 Task: Check the results of the 2023 Victory Lane Racing NASCAR Cup Series for the race "GEICO 500" on the track "Talladega".
Action: Mouse moved to (171, 183)
Screenshot: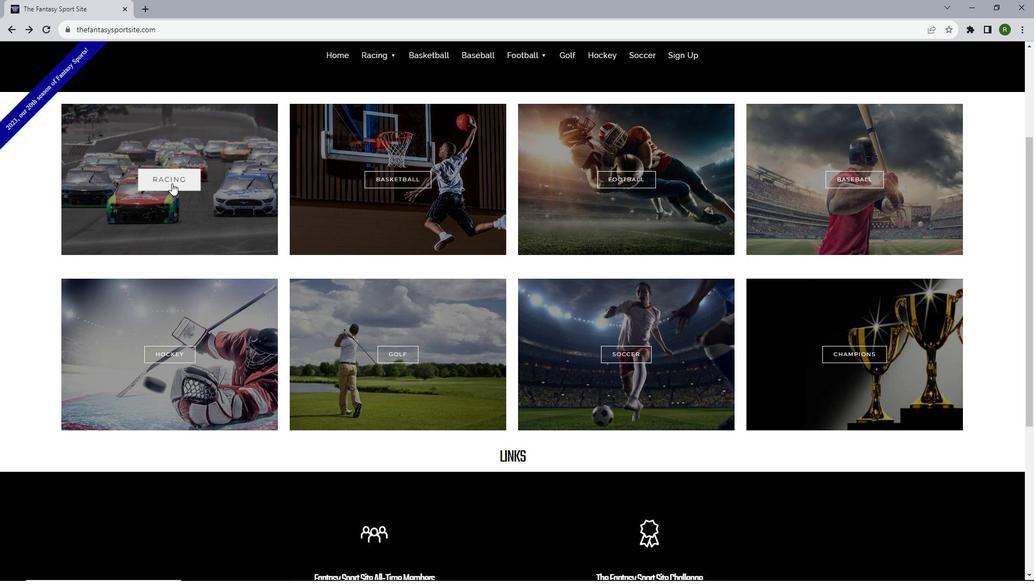 
Action: Mouse pressed left at (171, 183)
Screenshot: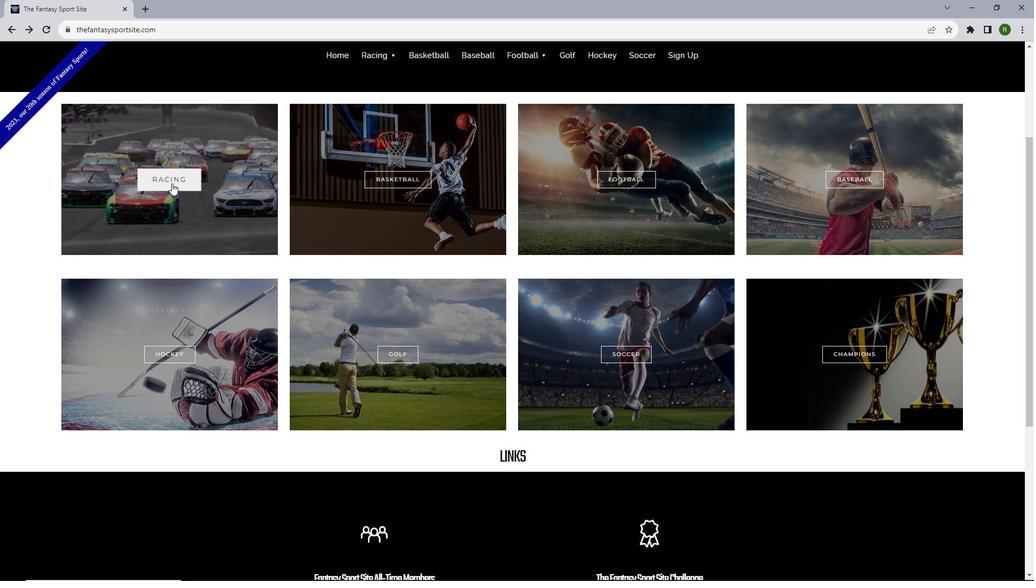 
Action: Mouse moved to (178, 485)
Screenshot: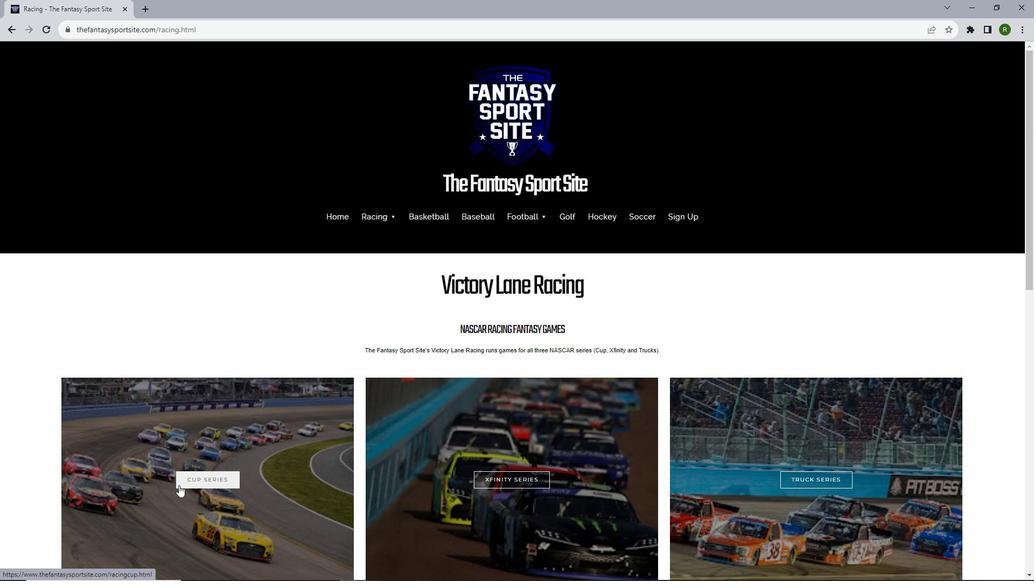 
Action: Mouse pressed left at (178, 485)
Screenshot: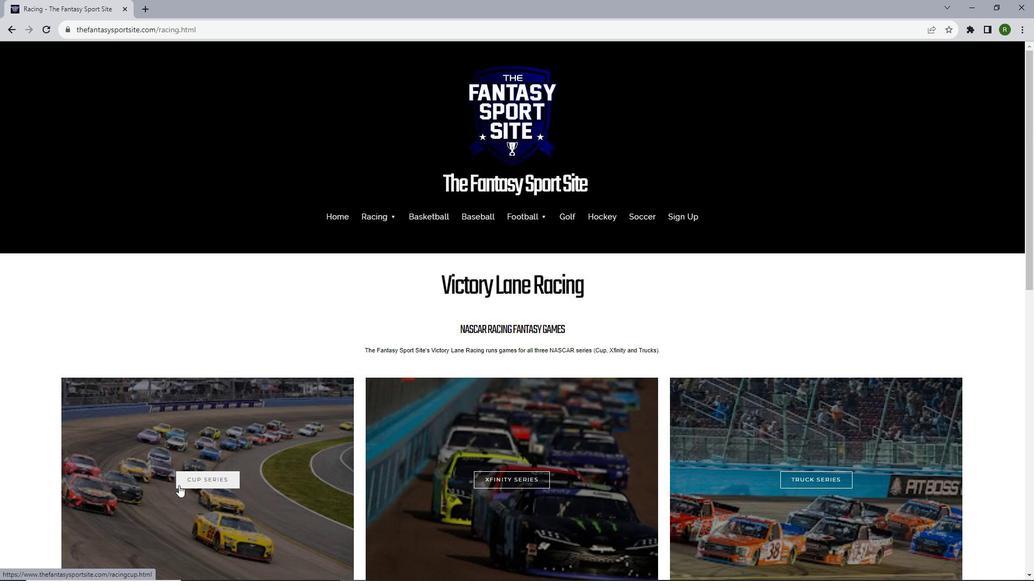 
Action: Mouse moved to (372, 361)
Screenshot: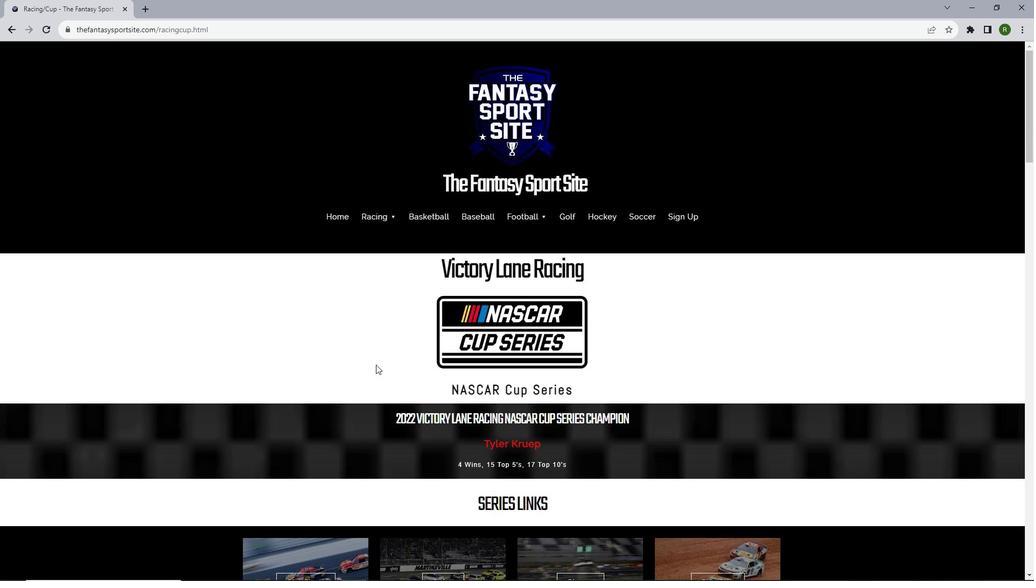 
Action: Mouse scrolled (372, 360) with delta (0, 0)
Screenshot: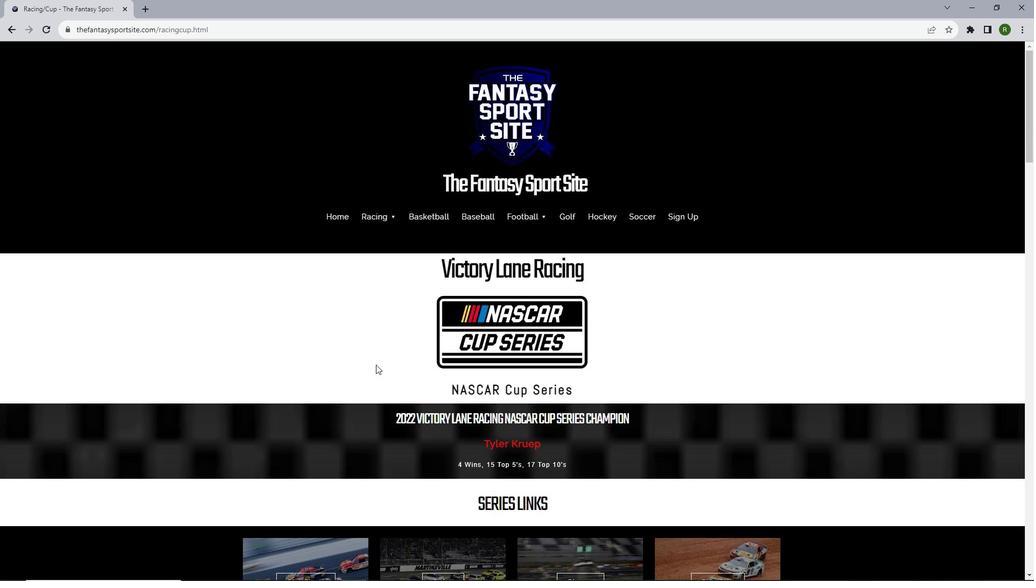 
Action: Mouse moved to (374, 363)
Screenshot: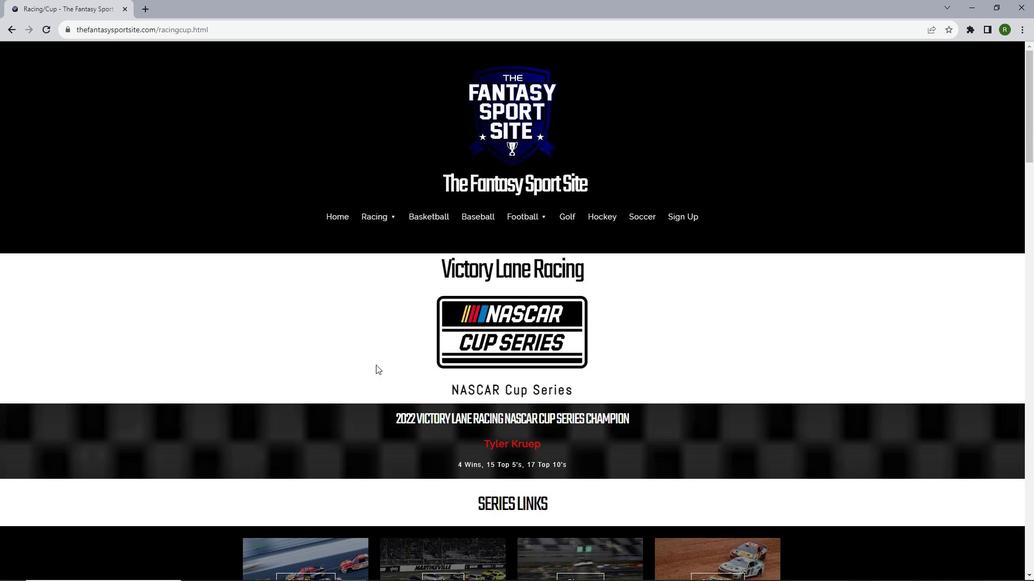 
Action: Mouse scrolled (374, 363) with delta (0, 0)
Screenshot: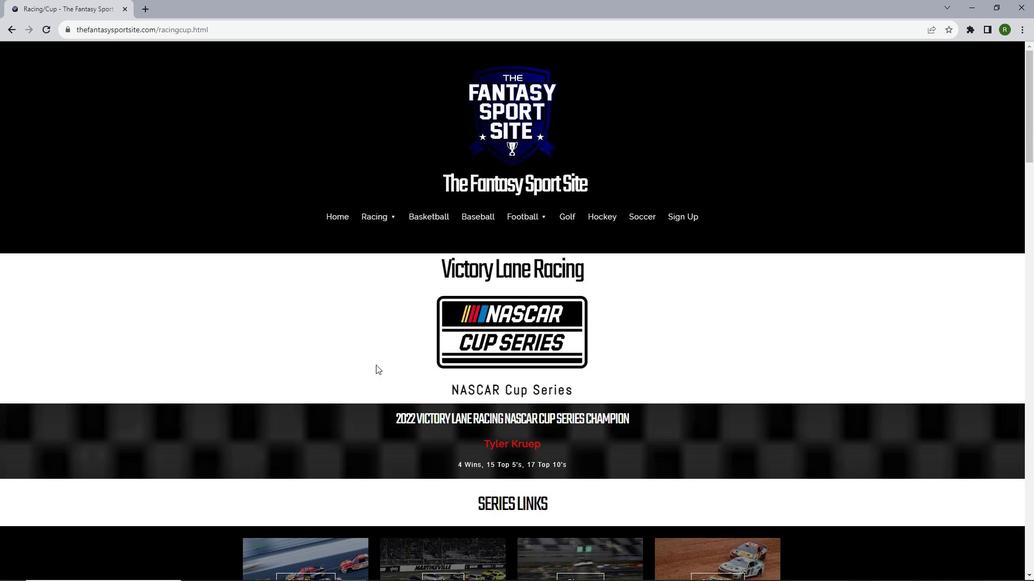 
Action: Mouse moved to (376, 365)
Screenshot: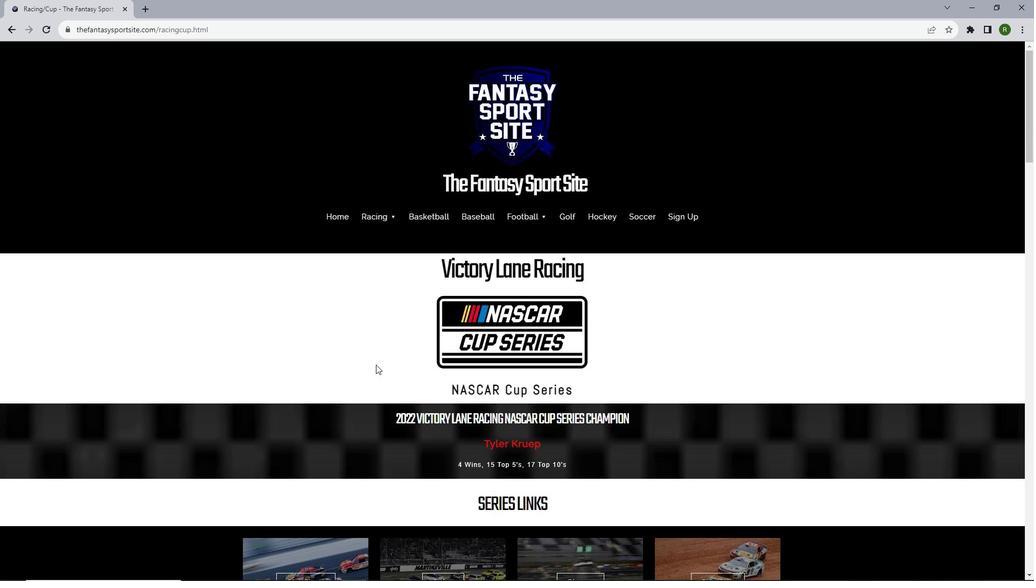 
Action: Mouse scrolled (376, 364) with delta (0, 0)
Screenshot: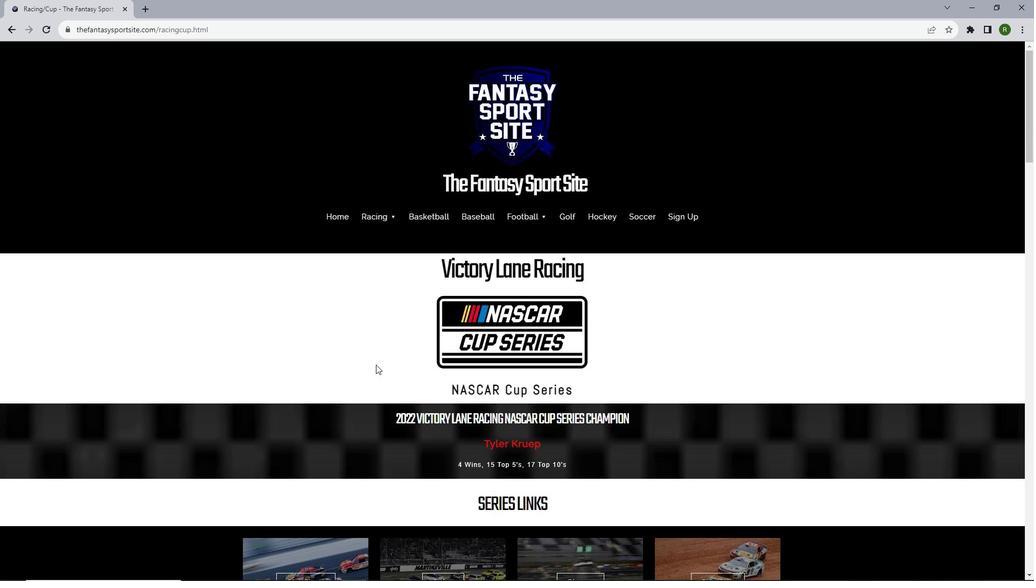 
Action: Mouse scrolled (376, 364) with delta (0, 0)
Screenshot: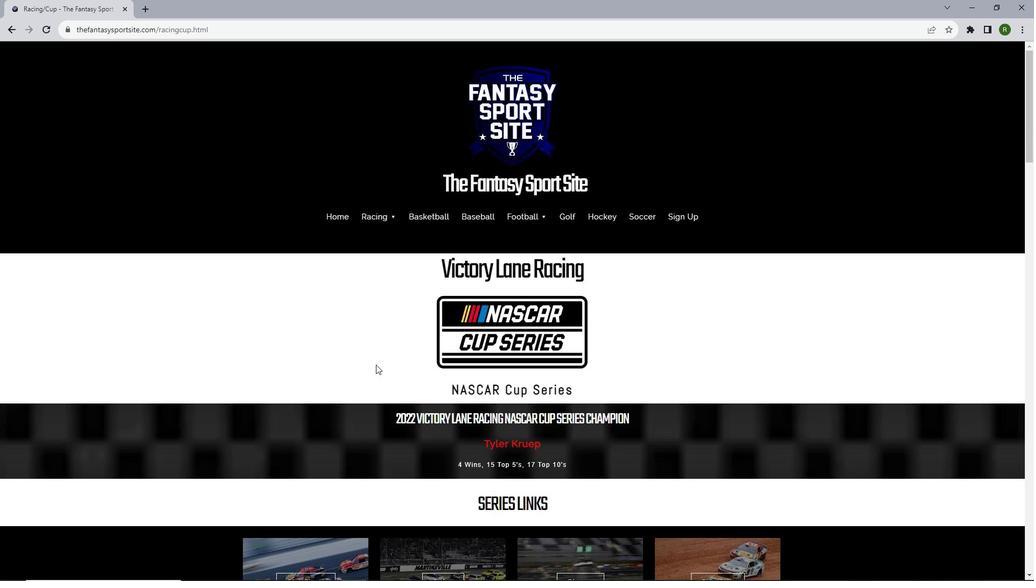 
Action: Mouse scrolled (376, 364) with delta (0, 0)
Screenshot: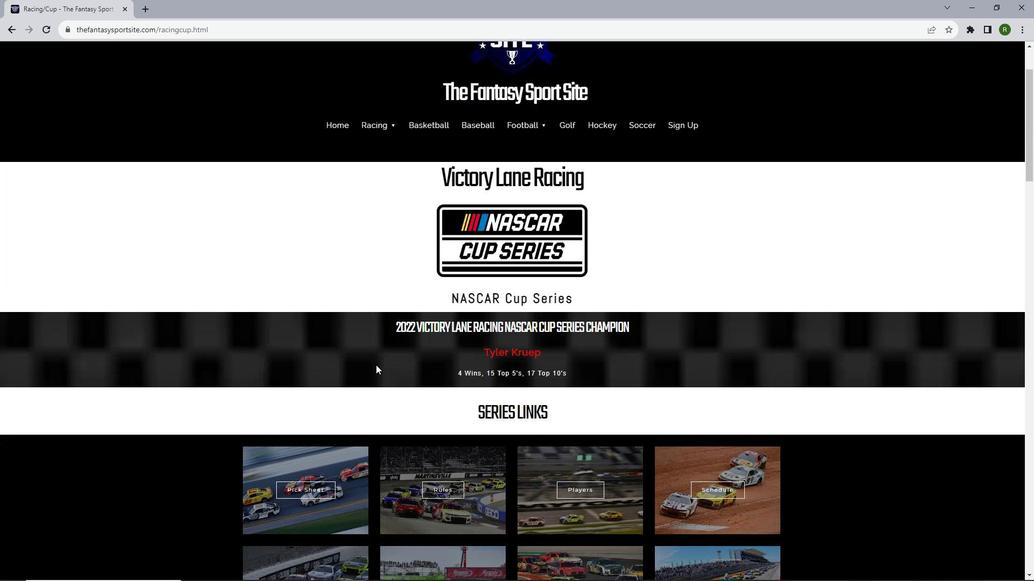 
Action: Mouse moved to (443, 414)
Screenshot: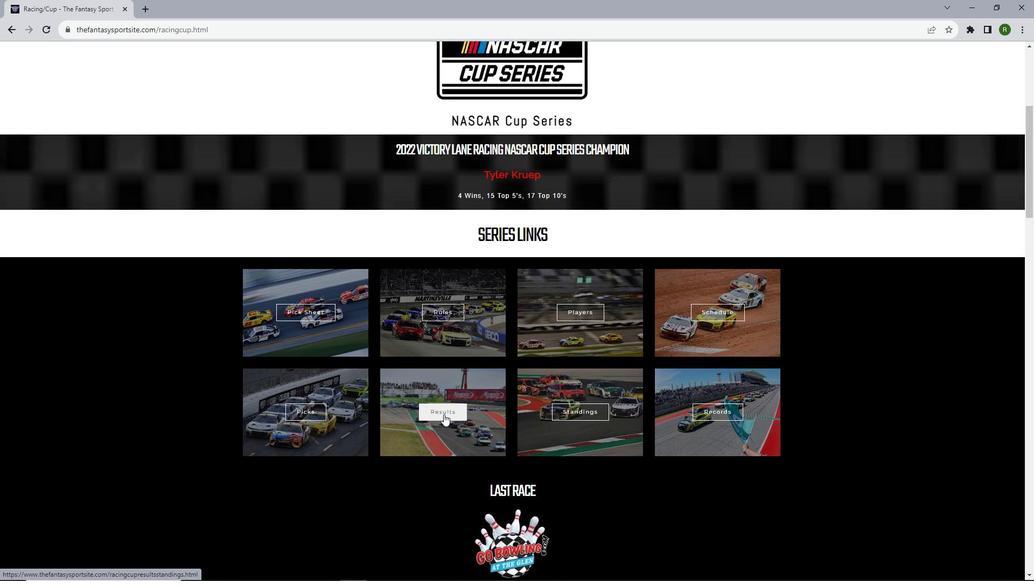 
Action: Mouse pressed left at (443, 414)
Screenshot: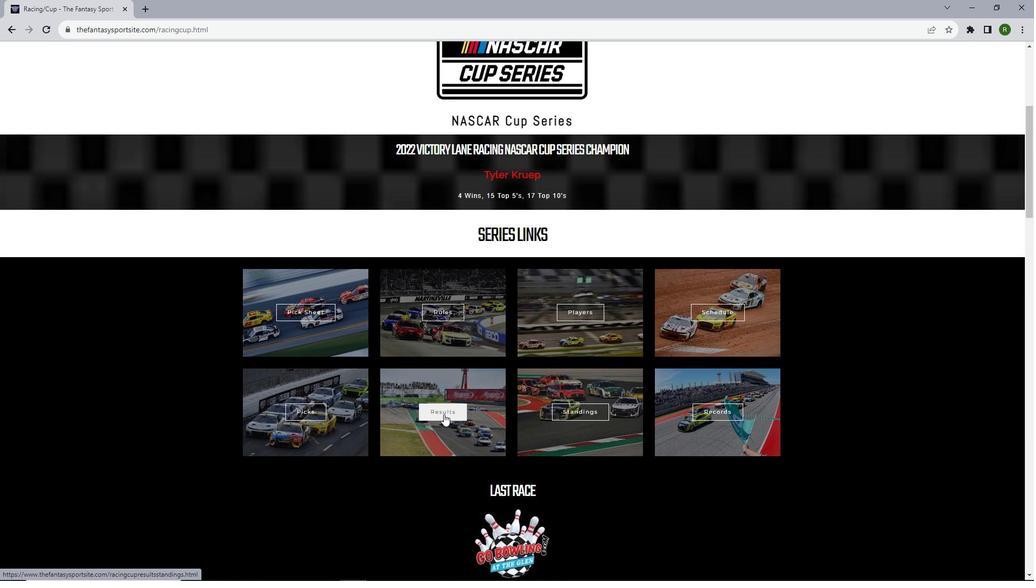 
Action: Mouse moved to (395, 246)
Screenshot: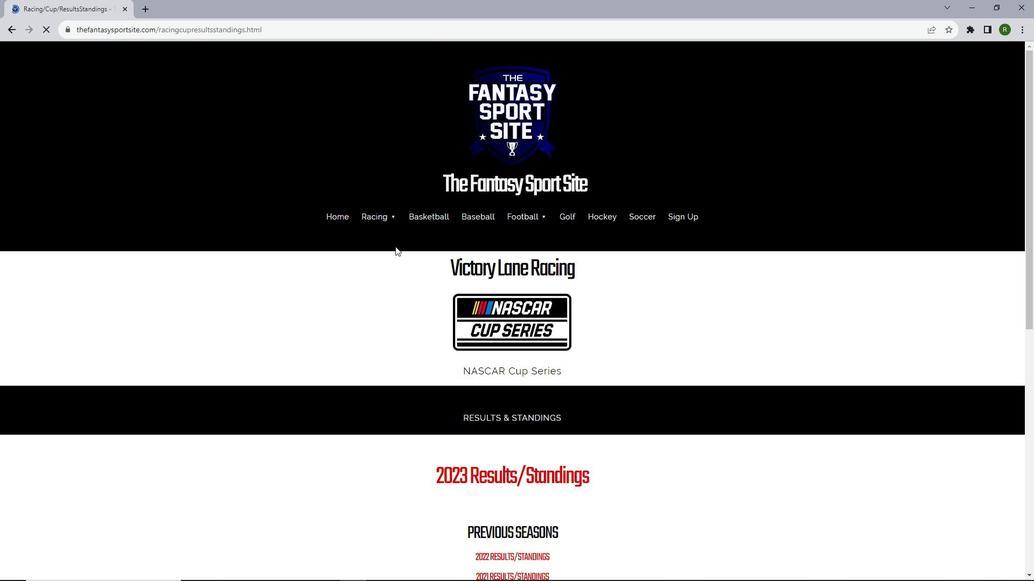 
Action: Mouse scrolled (395, 246) with delta (0, 0)
Screenshot: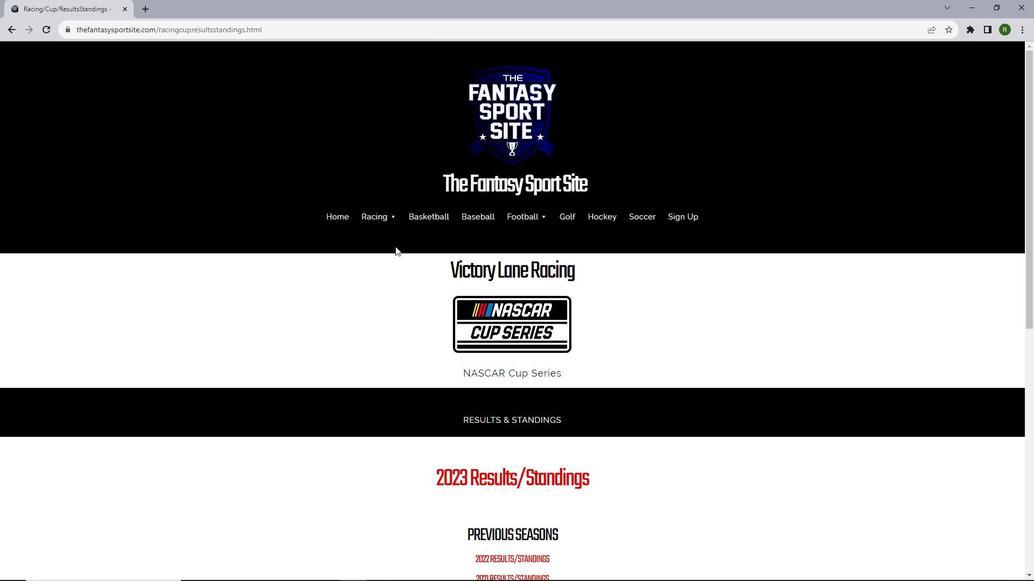 
Action: Mouse scrolled (395, 246) with delta (0, 0)
Screenshot: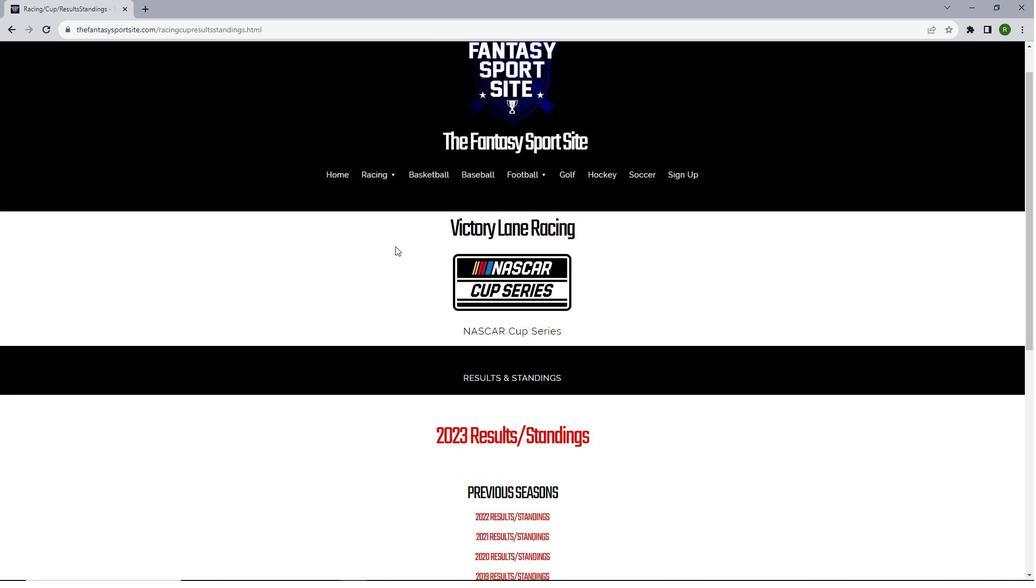 
Action: Mouse scrolled (395, 246) with delta (0, 0)
Screenshot: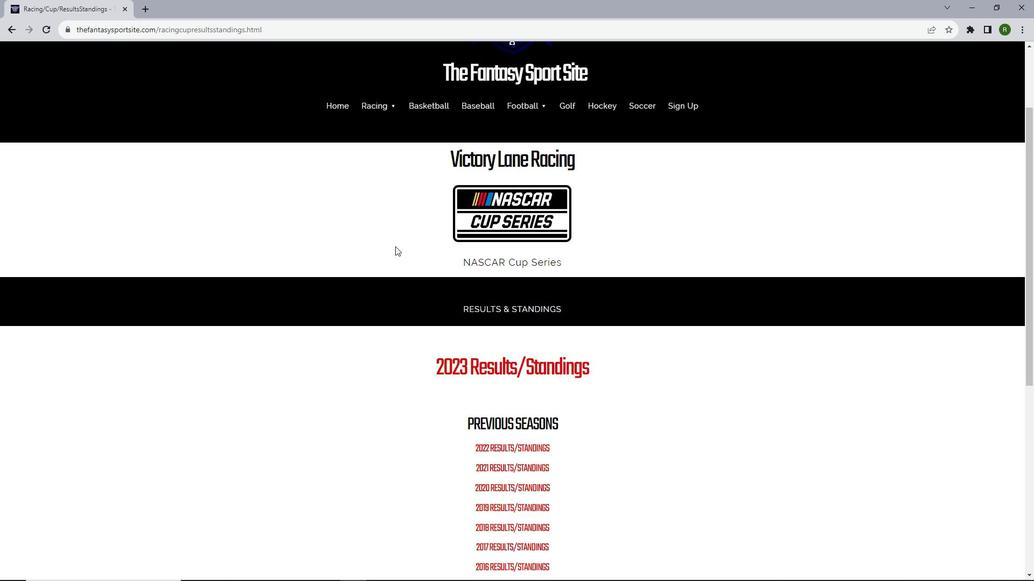 
Action: Mouse scrolled (395, 246) with delta (0, 0)
Screenshot: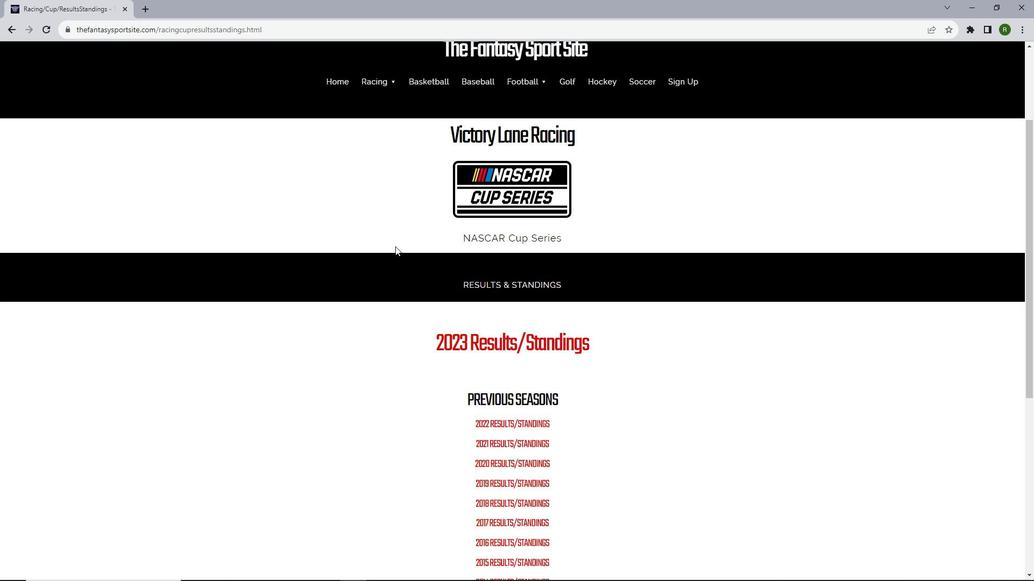 
Action: Mouse moved to (508, 260)
Screenshot: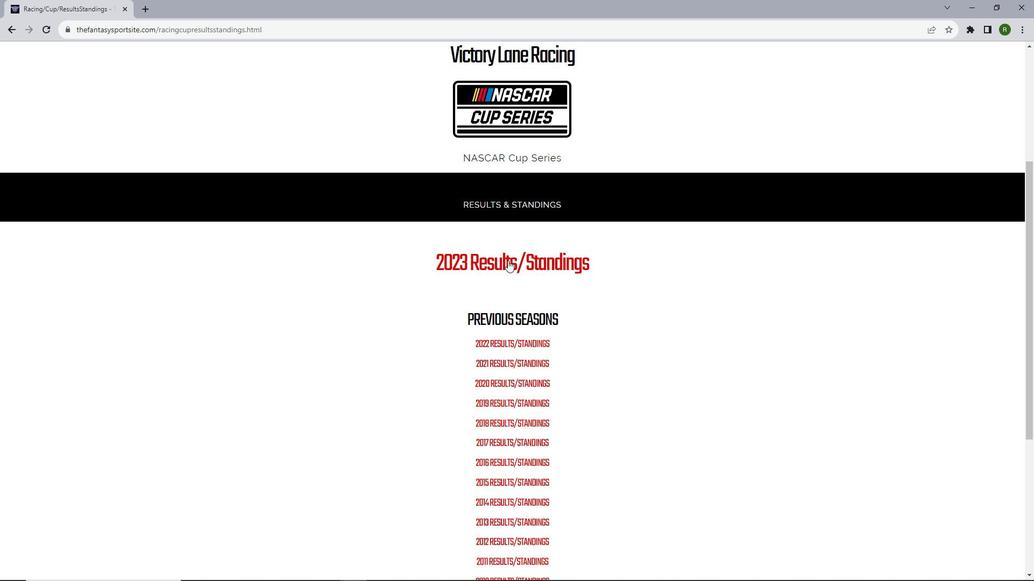
Action: Mouse pressed left at (508, 260)
Screenshot: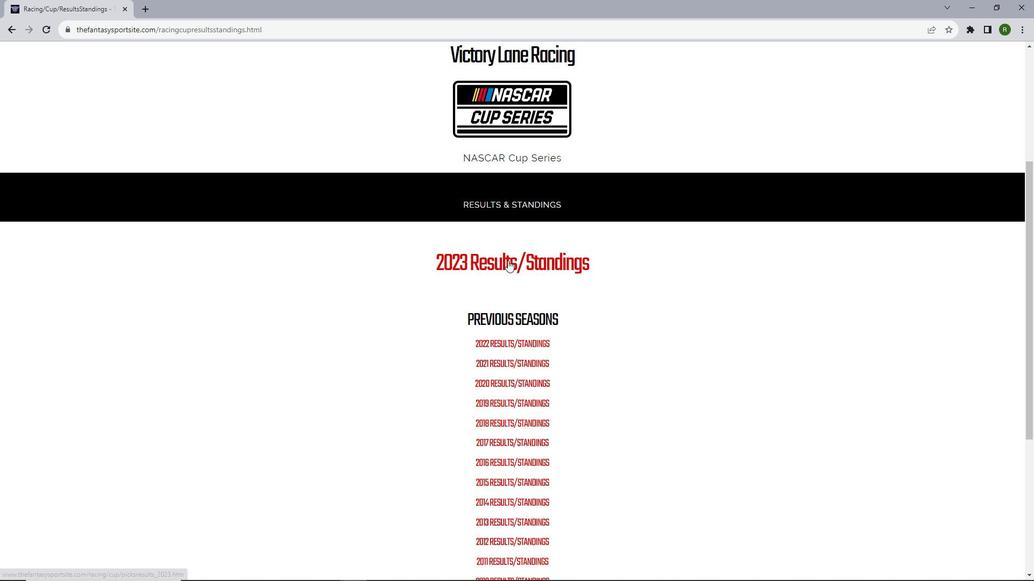 
Action: Mouse moved to (617, 215)
Screenshot: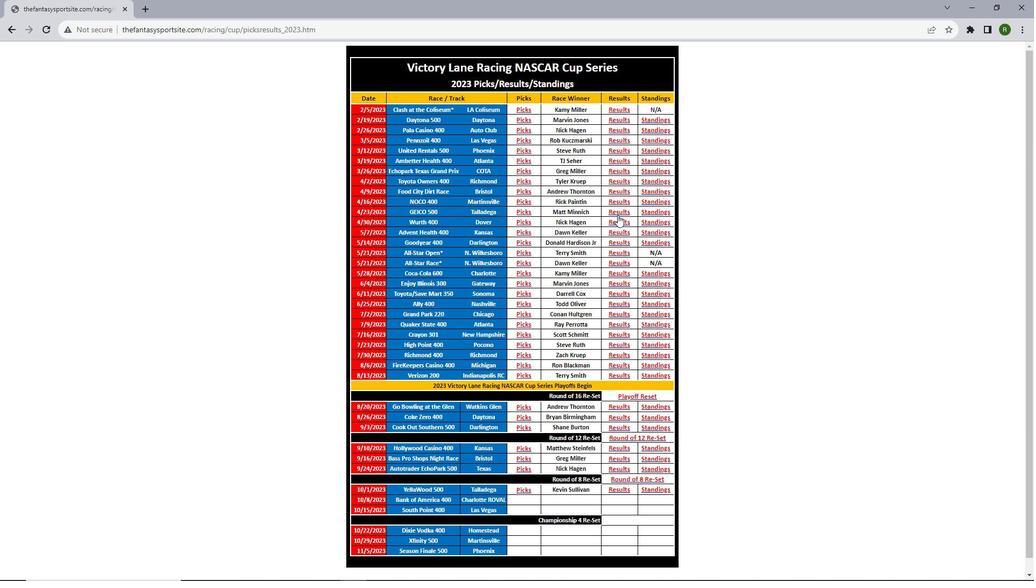 
Action: Mouse pressed left at (617, 215)
Screenshot: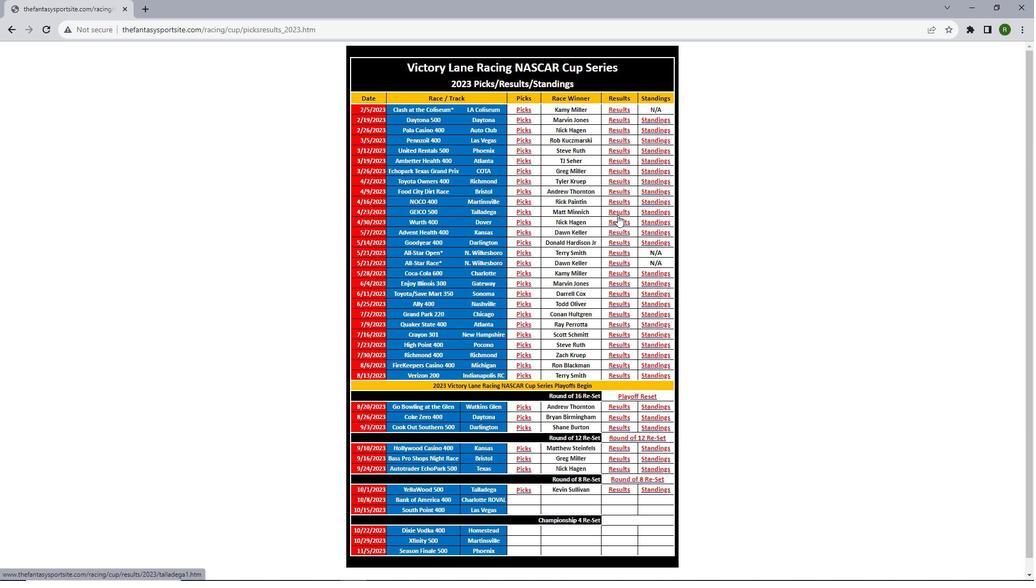 
Action: Mouse moved to (520, 197)
Screenshot: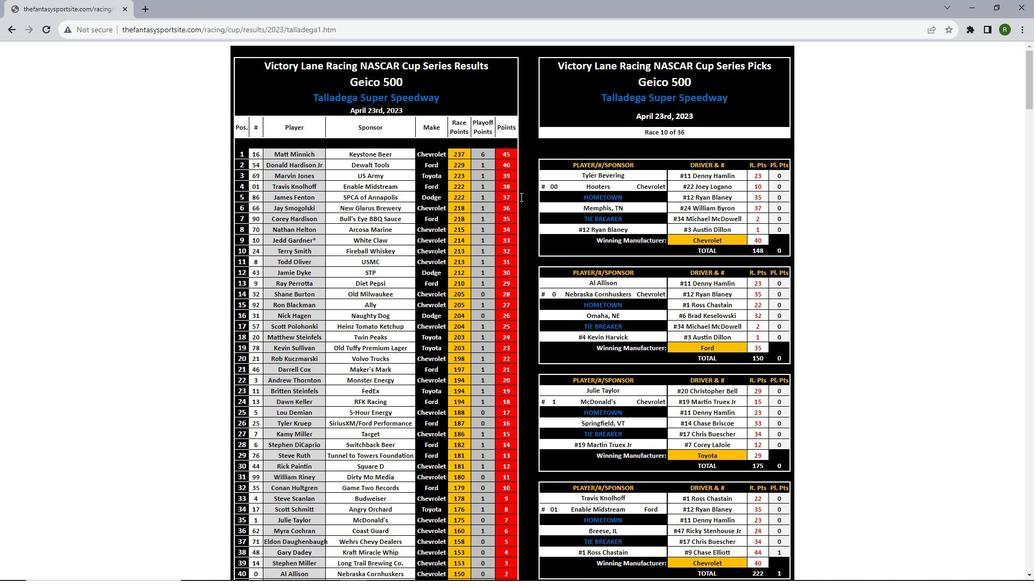 
Action: Mouse scrolled (520, 196) with delta (0, 0)
Screenshot: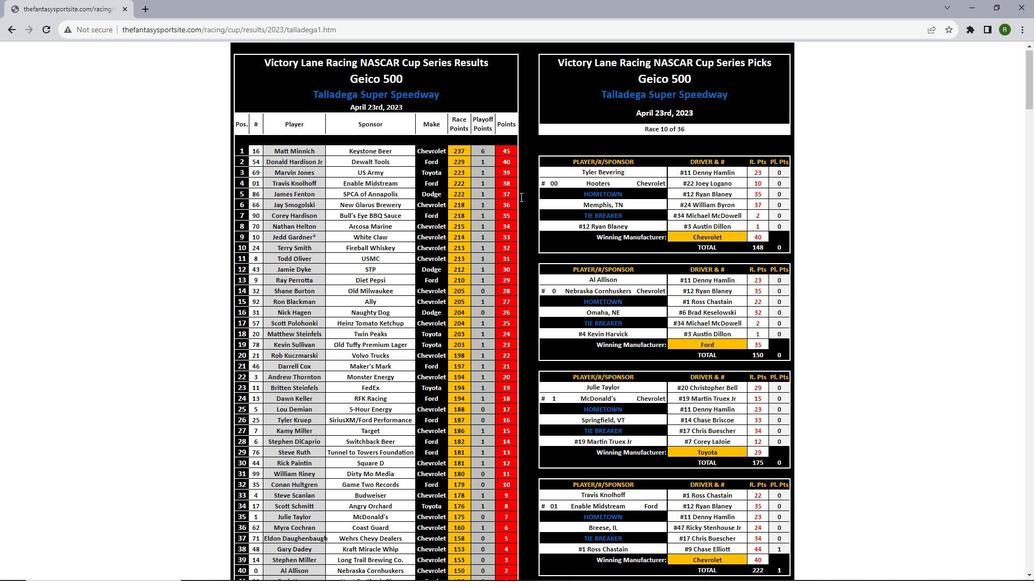 
Action: Mouse scrolled (520, 196) with delta (0, 0)
Screenshot: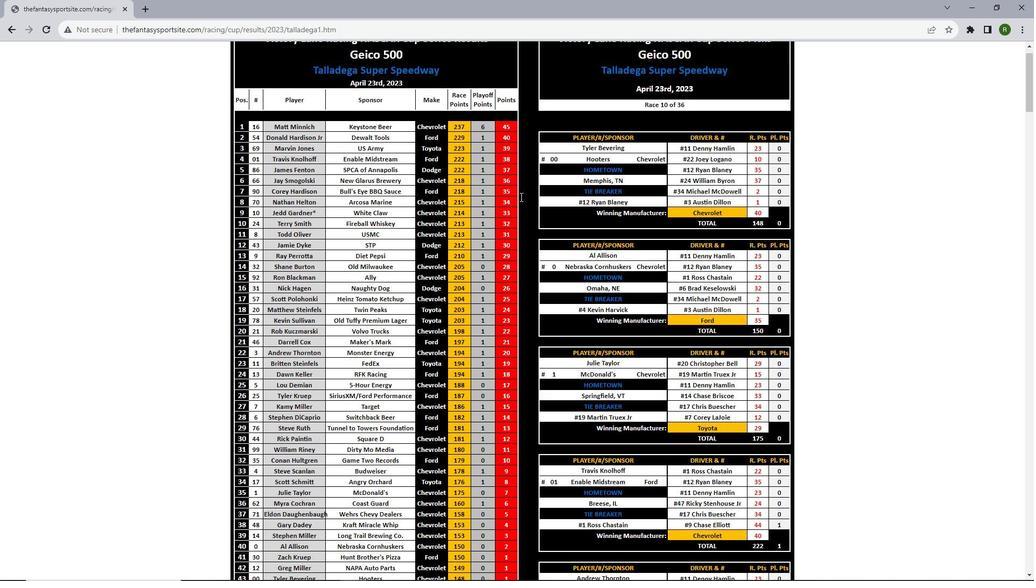 
Action: Mouse scrolled (520, 196) with delta (0, 0)
Screenshot: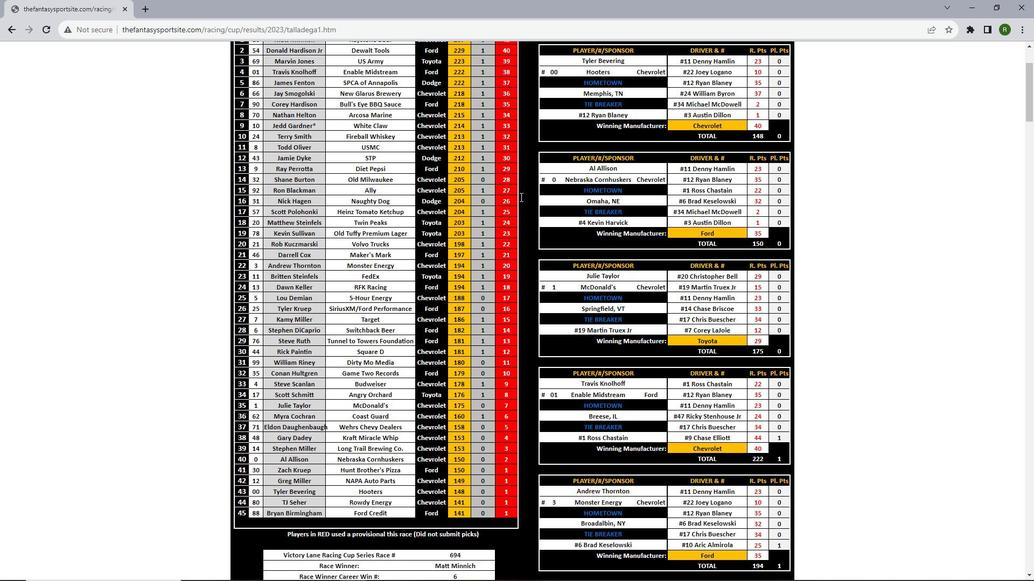 
Action: Mouse scrolled (520, 196) with delta (0, 0)
Screenshot: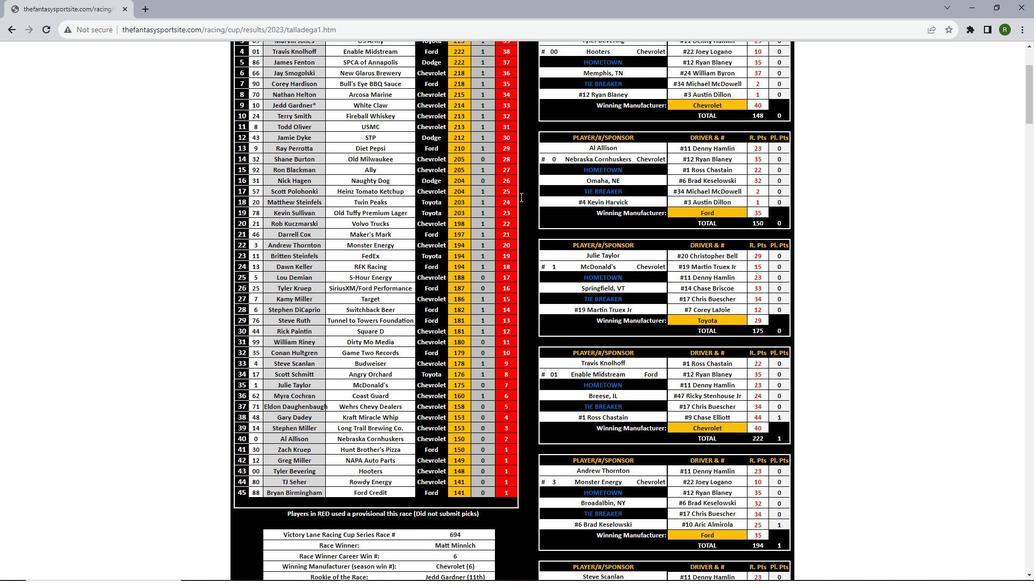 
Action: Mouse scrolled (520, 196) with delta (0, 0)
Screenshot: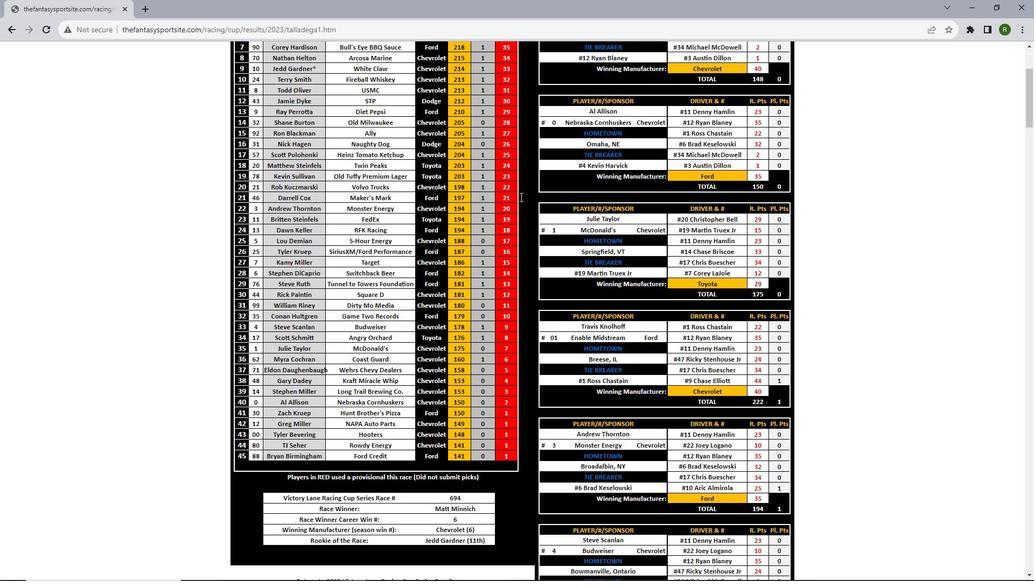 
Action: Mouse scrolled (520, 196) with delta (0, 0)
Screenshot: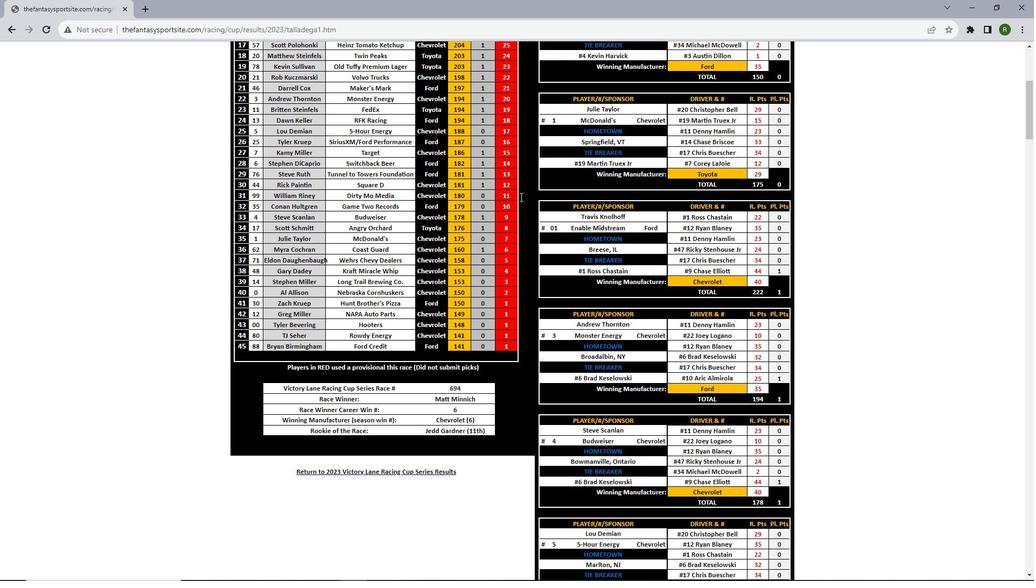 
Action: Mouse scrolled (520, 196) with delta (0, 0)
Screenshot: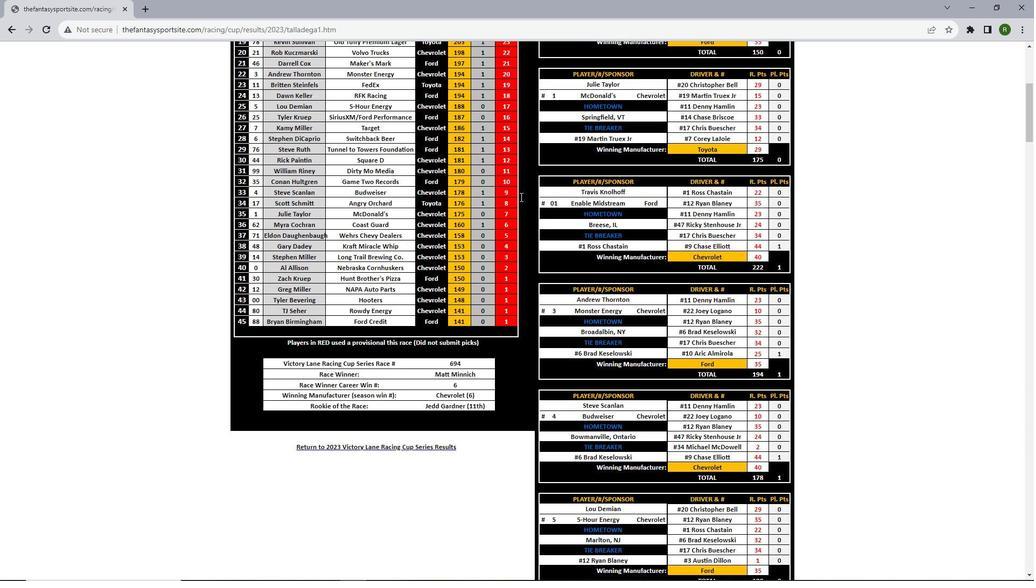 
Action: Mouse scrolled (520, 196) with delta (0, 0)
Screenshot: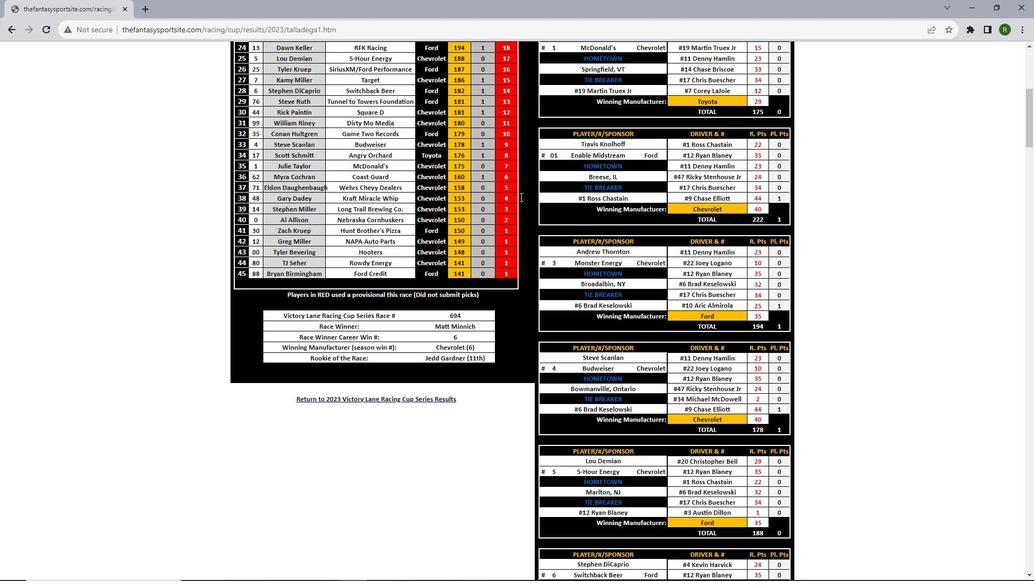 
Action: Mouse moved to (612, 185)
Screenshot: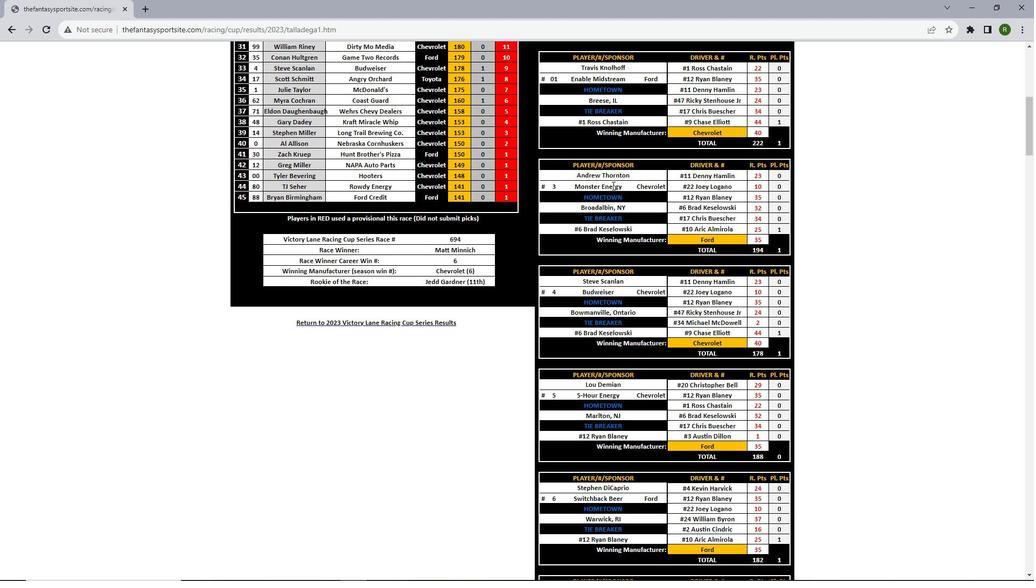 
Action: Mouse scrolled (612, 185) with delta (0, 0)
Screenshot: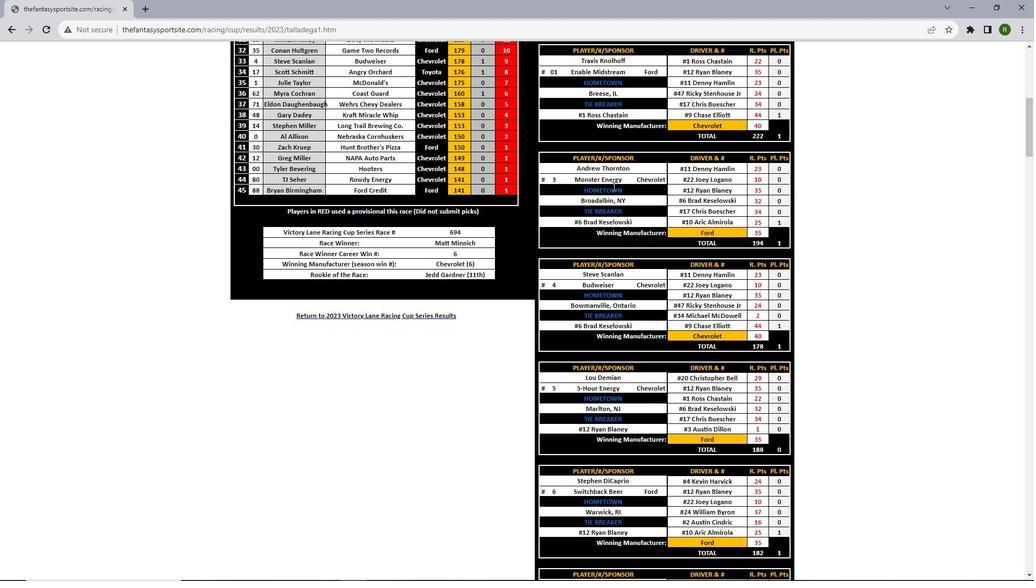 
Action: Mouse moved to (613, 186)
Screenshot: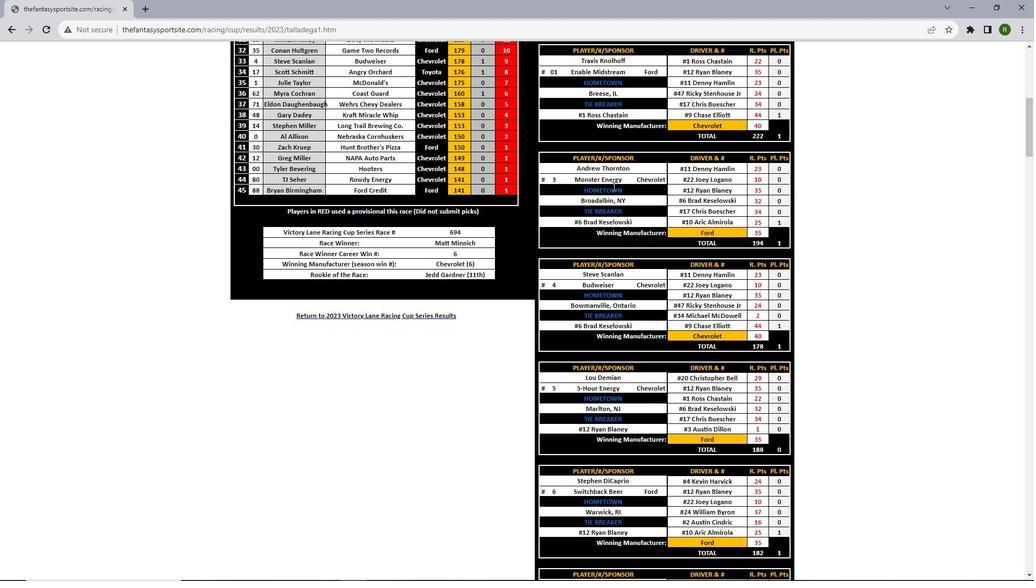 
Action: Mouse scrolled (613, 185) with delta (0, 0)
Screenshot: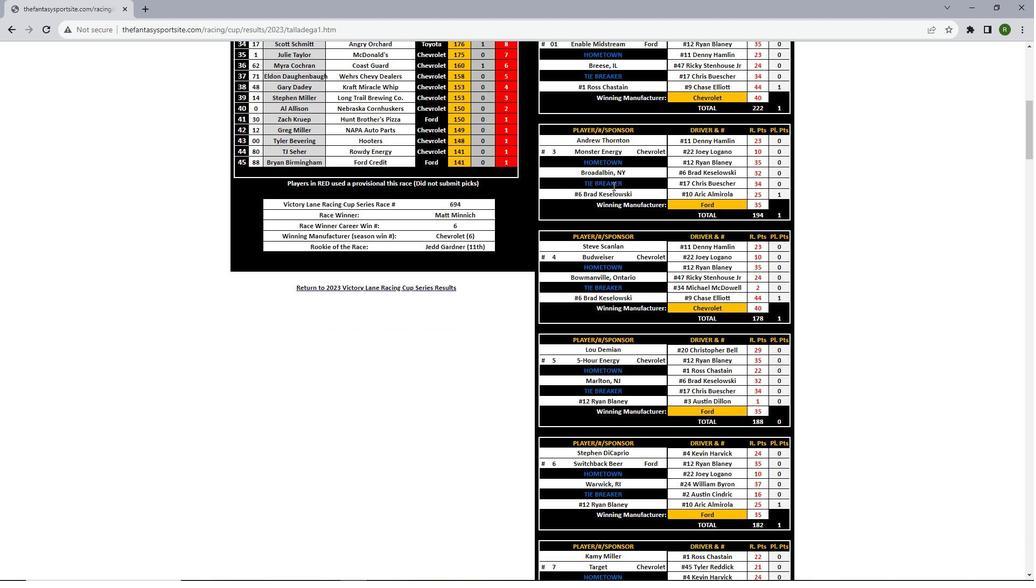 
Action: Mouse scrolled (613, 185) with delta (0, 0)
Screenshot: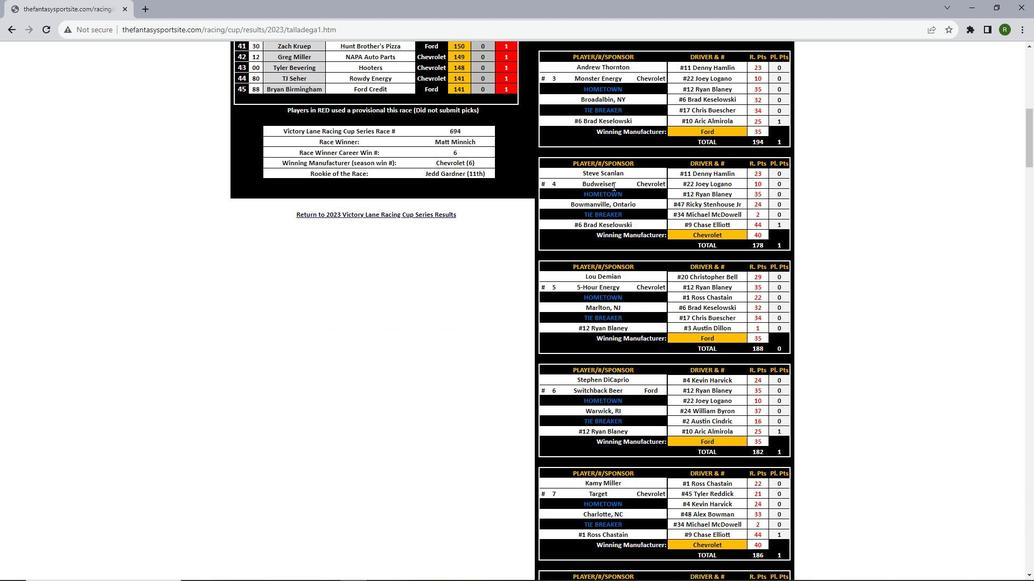 
Action: Mouse scrolled (613, 185) with delta (0, 0)
Screenshot: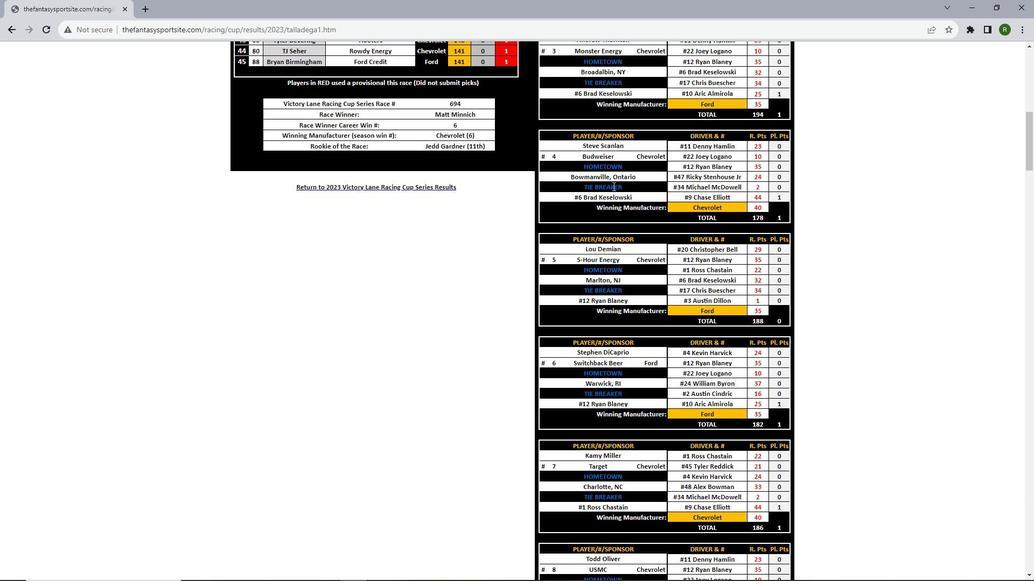 
Action: Mouse scrolled (613, 185) with delta (0, 0)
Screenshot: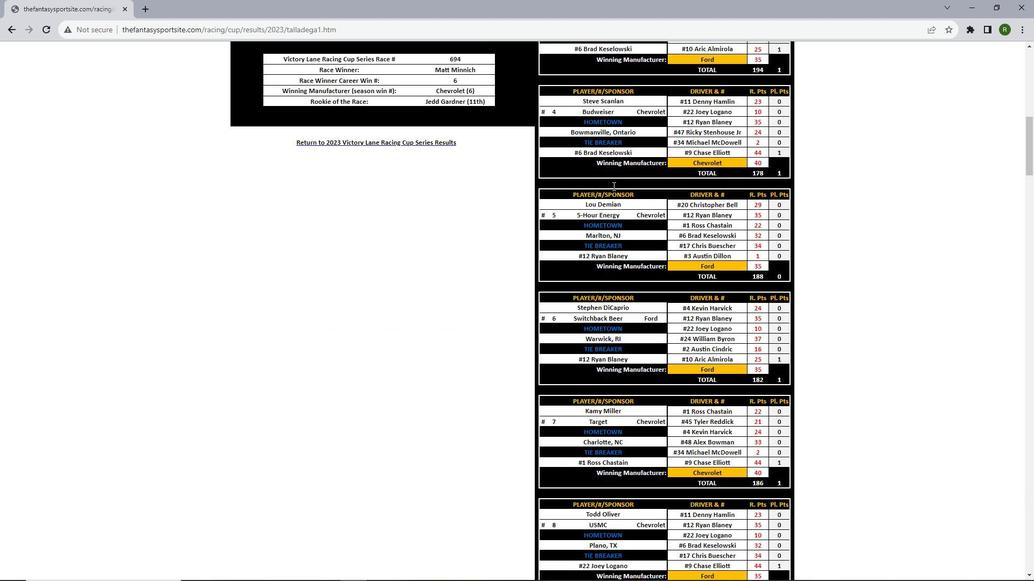 
Action: Mouse scrolled (613, 185) with delta (0, 0)
Screenshot: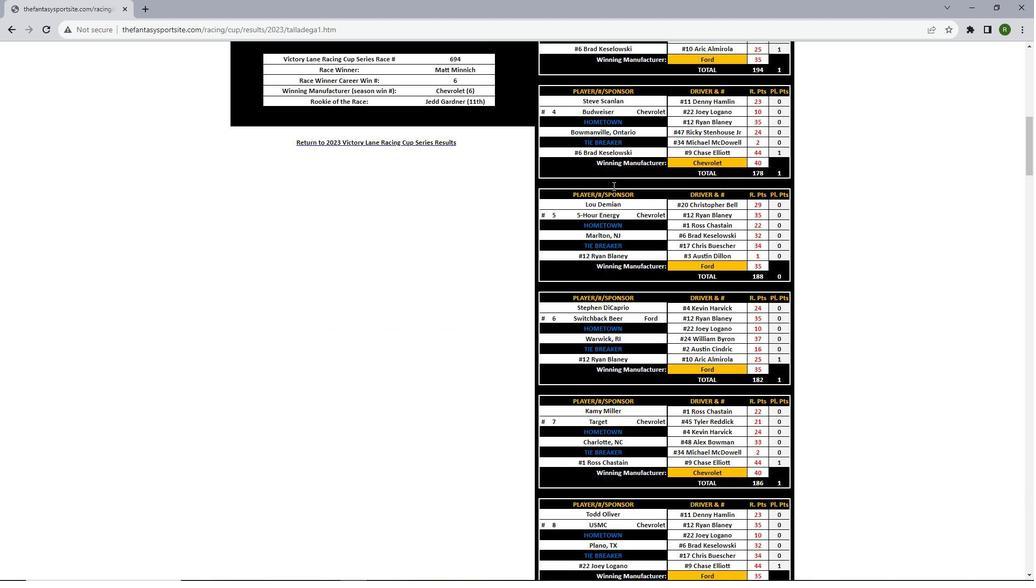 
Action: Mouse scrolled (613, 185) with delta (0, 0)
Screenshot: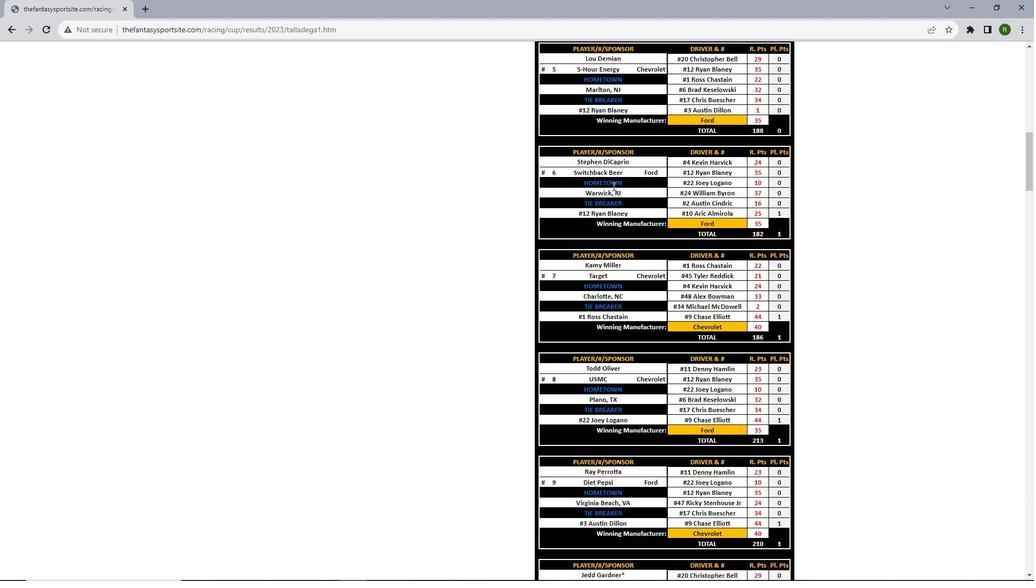 
Action: Mouse scrolled (613, 185) with delta (0, 0)
Screenshot: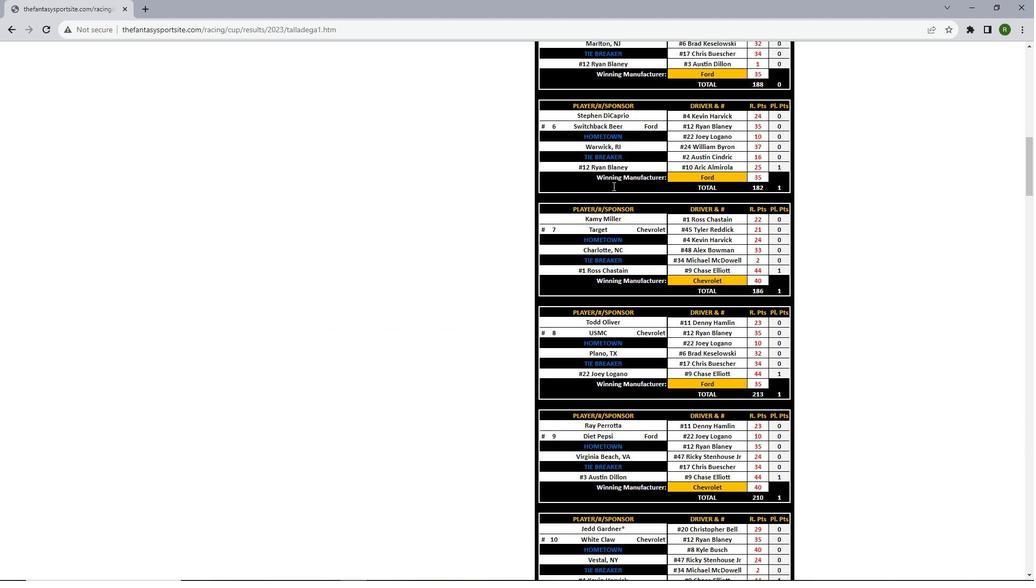 
Action: Mouse scrolled (613, 185) with delta (0, 0)
Screenshot: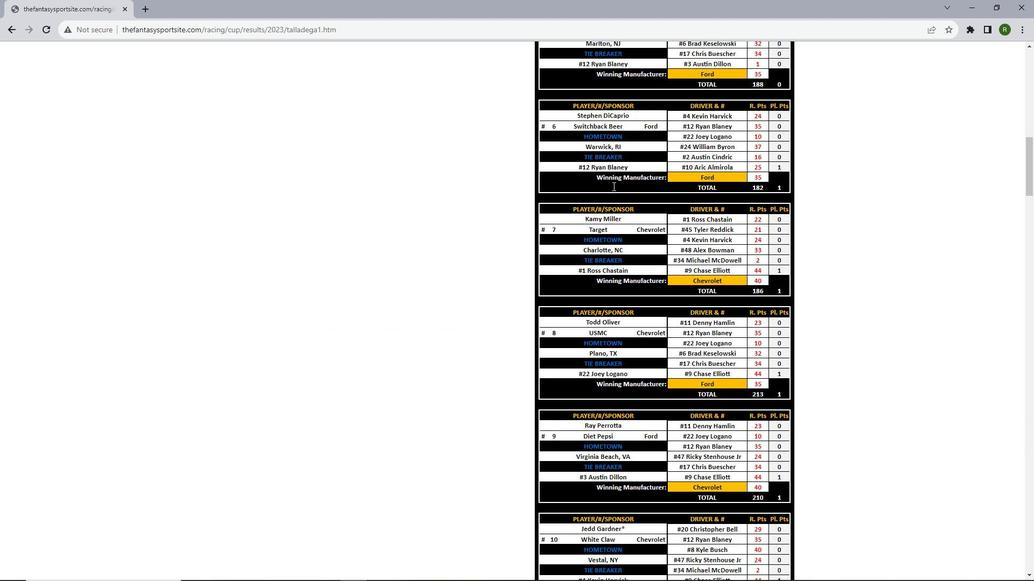 
Action: Mouse scrolled (613, 185) with delta (0, 0)
Screenshot: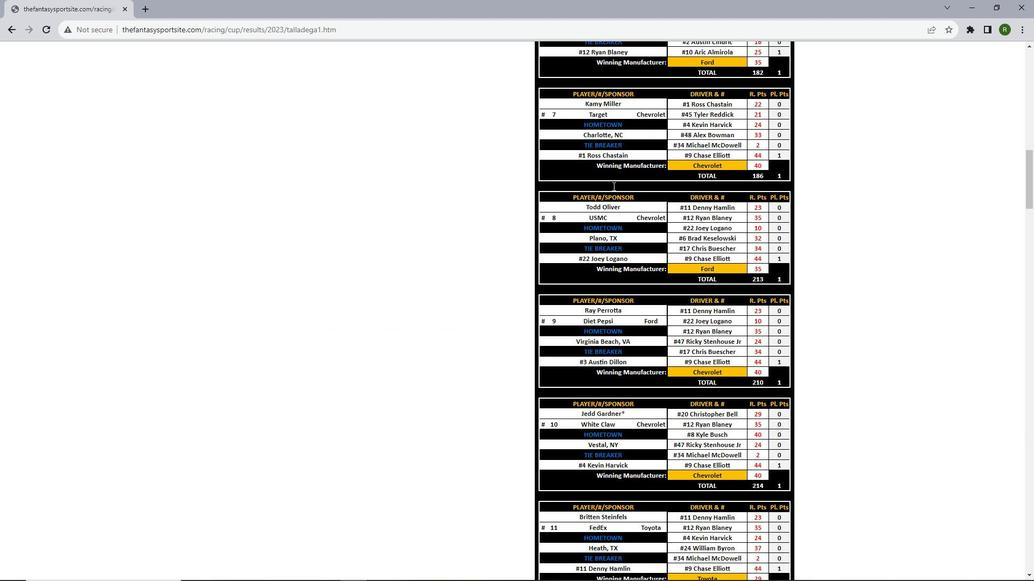 
Action: Mouse scrolled (613, 185) with delta (0, 0)
Screenshot: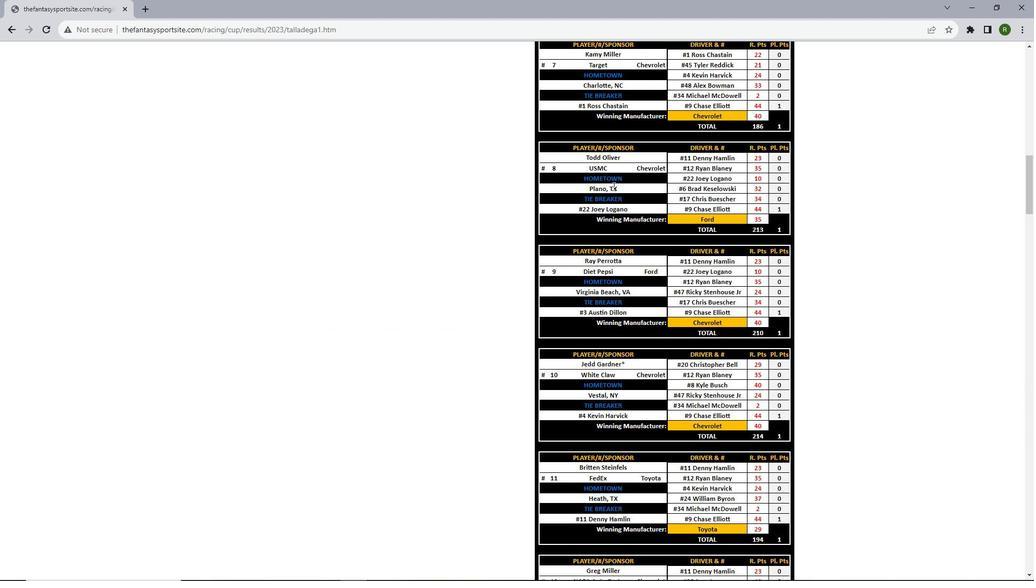 
Action: Mouse scrolled (613, 185) with delta (0, 0)
Screenshot: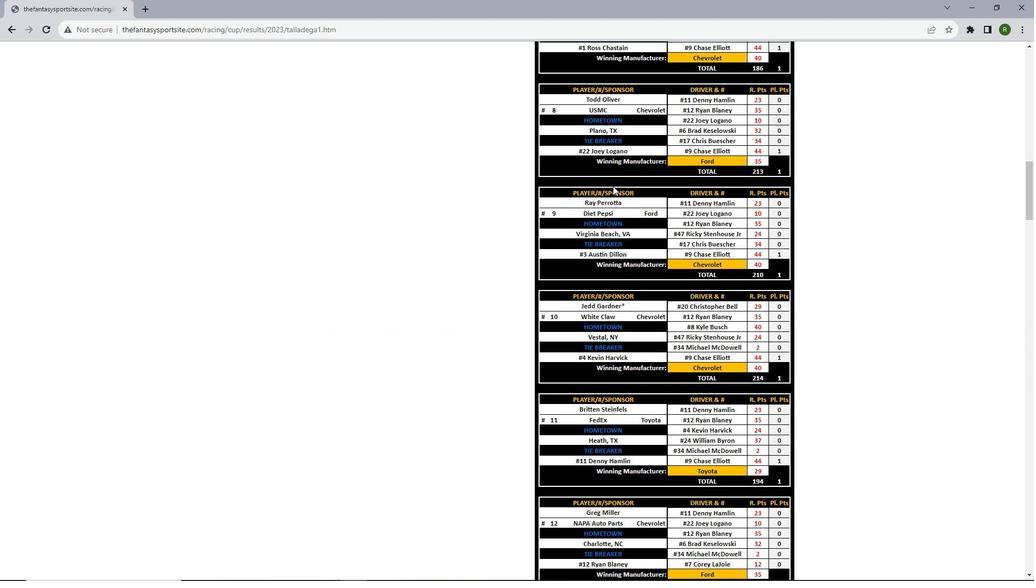 
Action: Mouse scrolled (613, 185) with delta (0, 0)
Screenshot: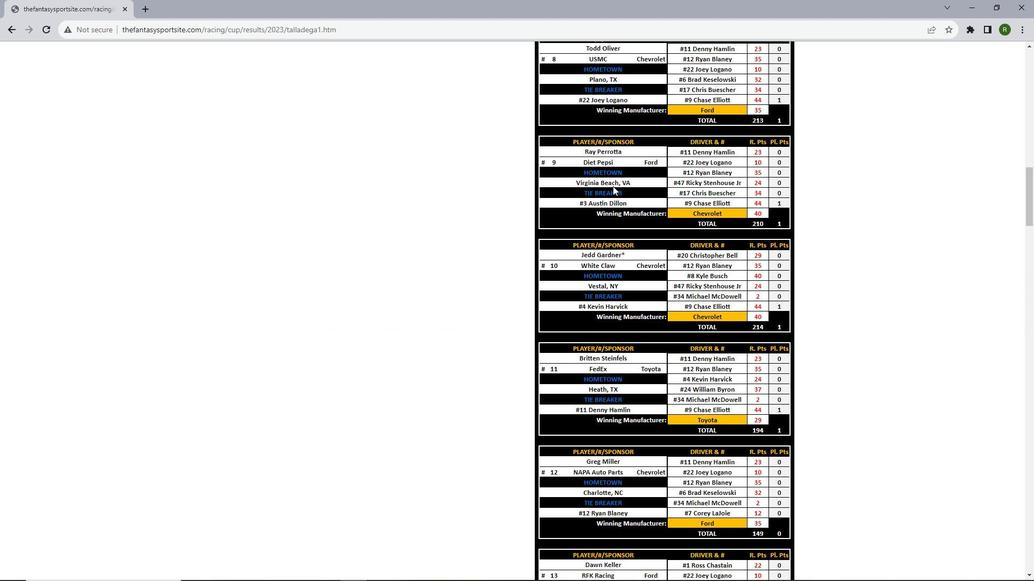 
Action: Mouse scrolled (613, 185) with delta (0, 0)
Screenshot: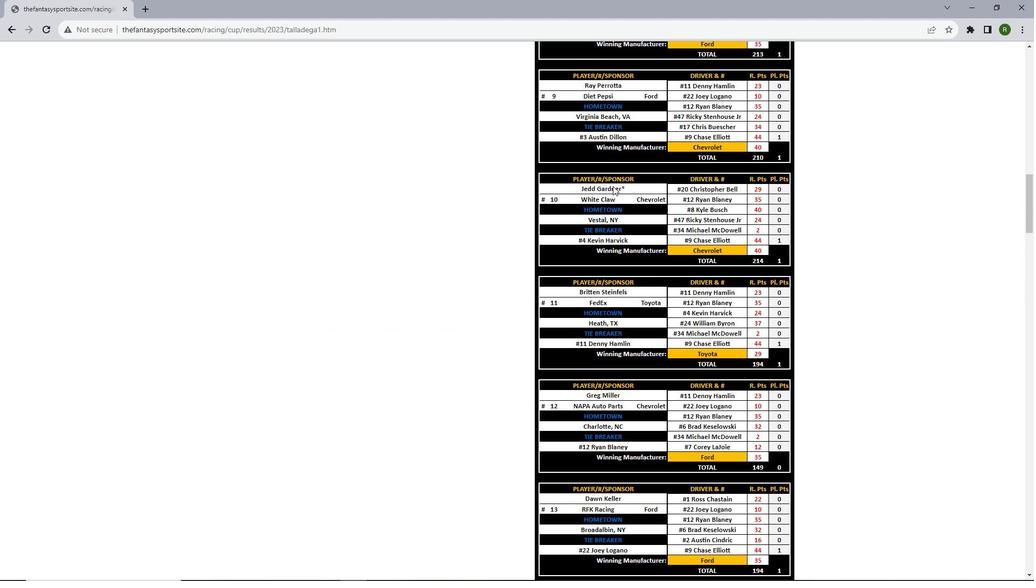 
Action: Mouse scrolled (613, 185) with delta (0, 0)
Screenshot: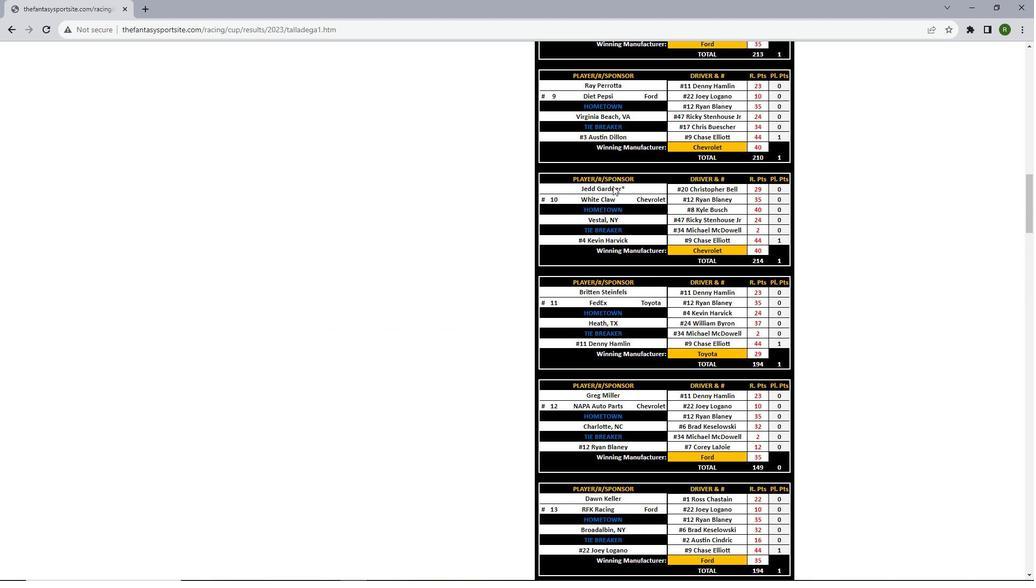 
Action: Mouse scrolled (613, 185) with delta (0, 0)
Screenshot: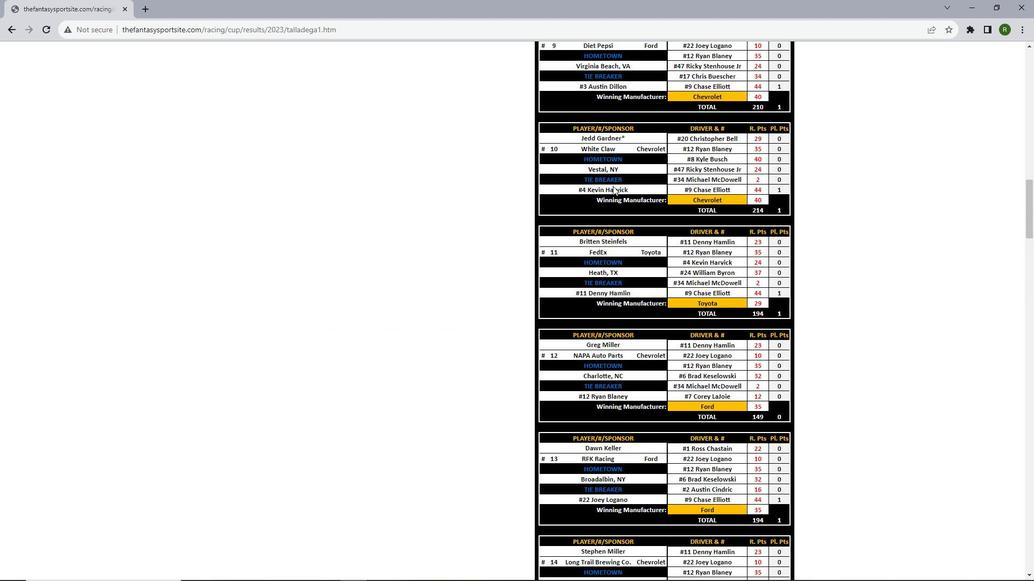 
Action: Mouse scrolled (613, 185) with delta (0, 0)
Screenshot: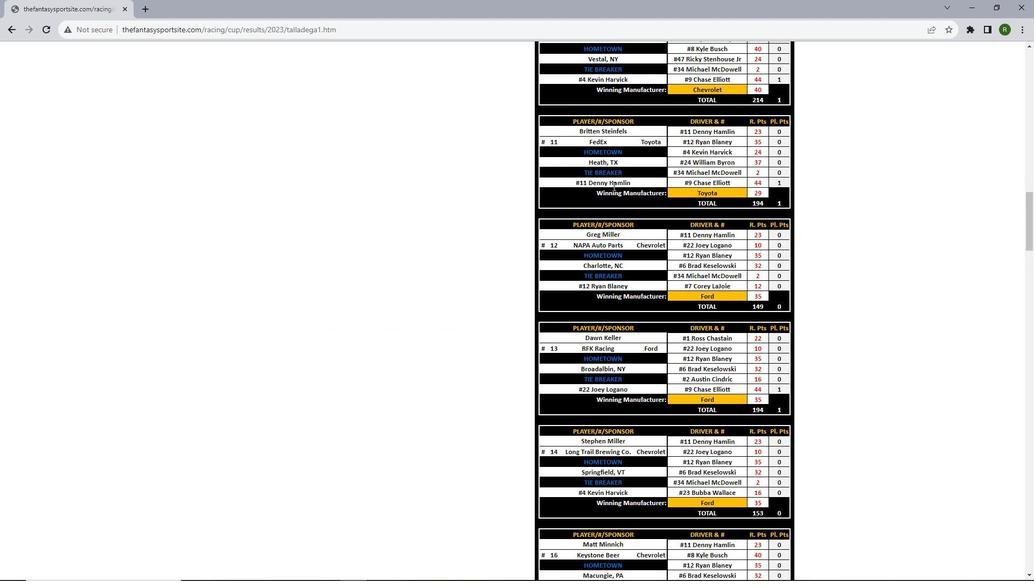 
Action: Mouse scrolled (613, 185) with delta (0, 0)
Screenshot: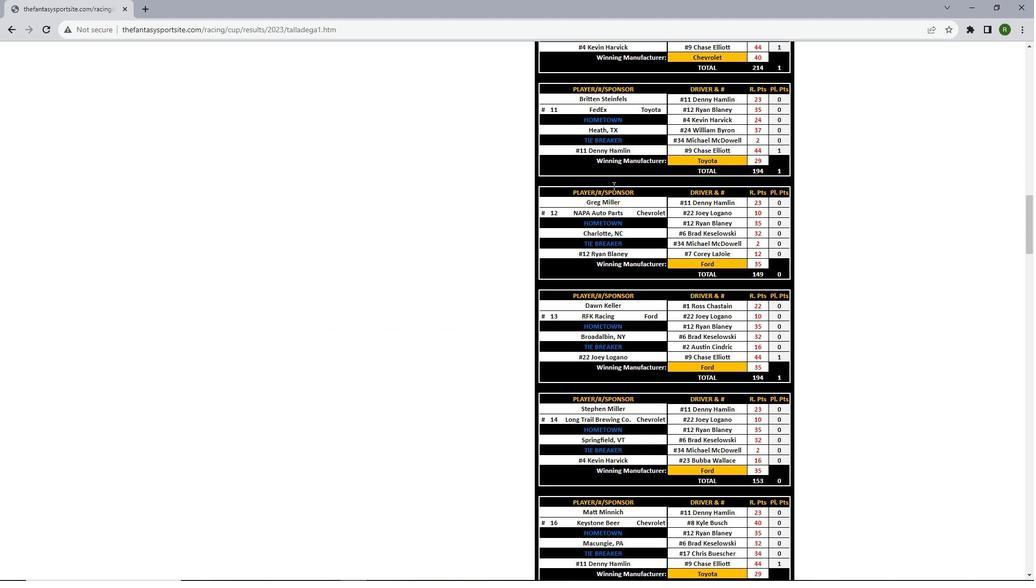 
Action: Mouse scrolled (613, 185) with delta (0, 0)
Screenshot: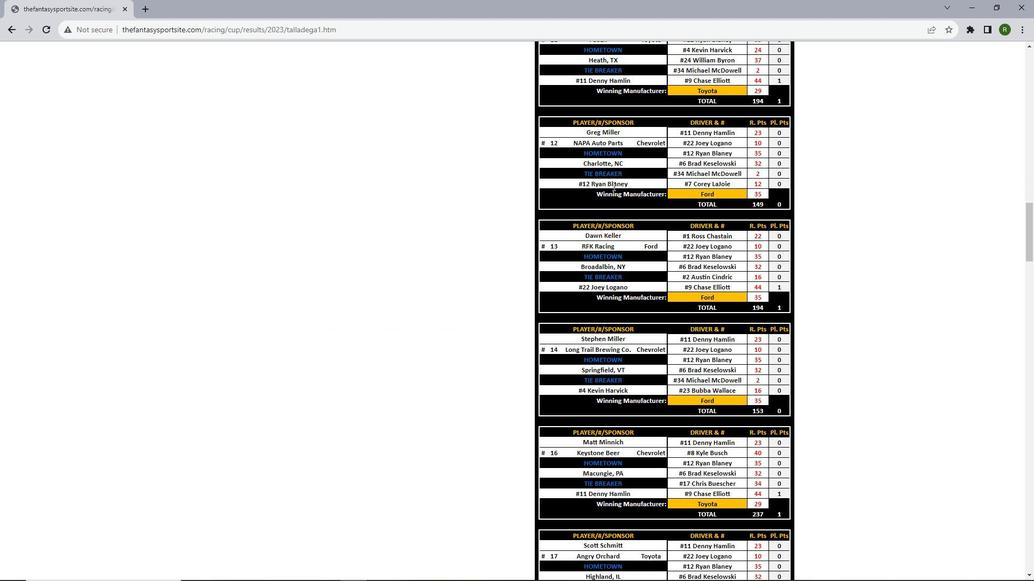 
Action: Mouse scrolled (613, 185) with delta (0, 0)
Screenshot: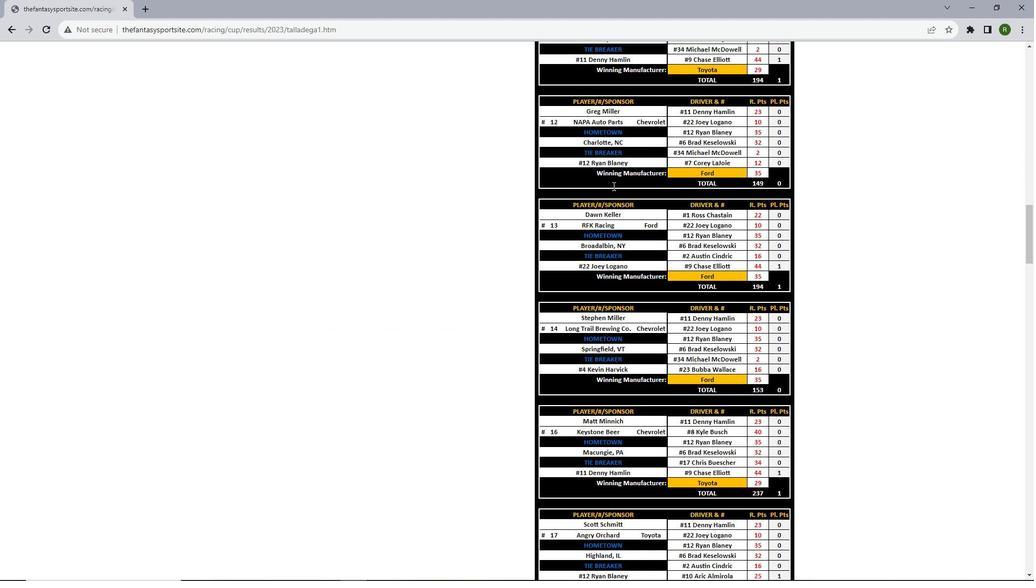 
Action: Mouse scrolled (613, 185) with delta (0, 0)
Screenshot: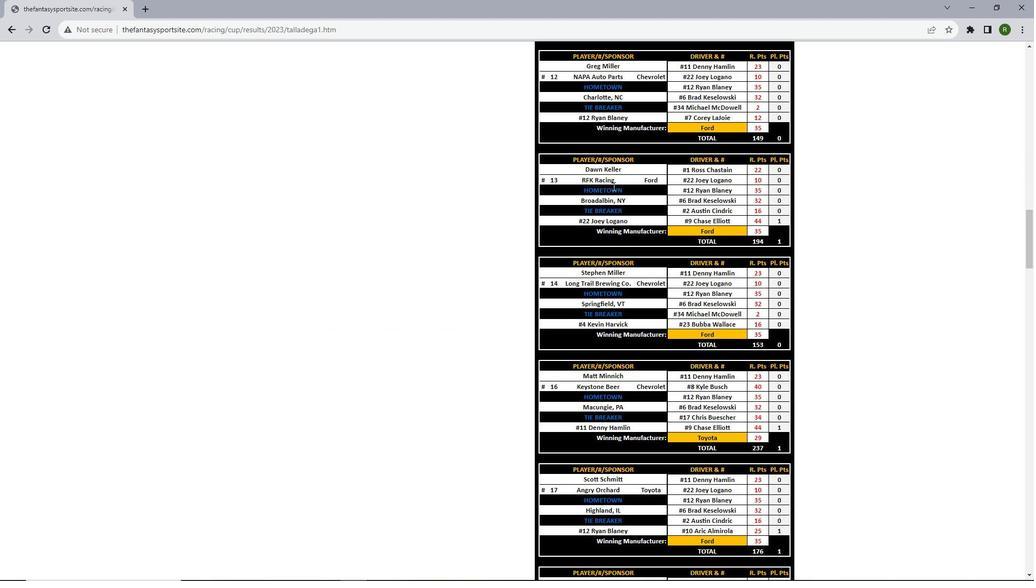 
Action: Mouse scrolled (613, 185) with delta (0, 0)
Screenshot: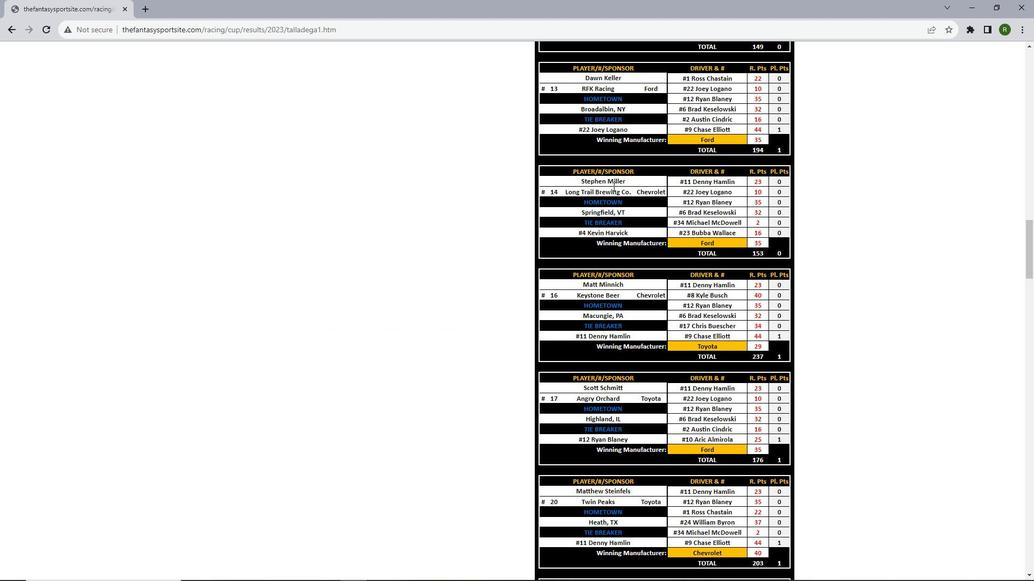 
Action: Mouse scrolled (613, 185) with delta (0, 0)
Screenshot: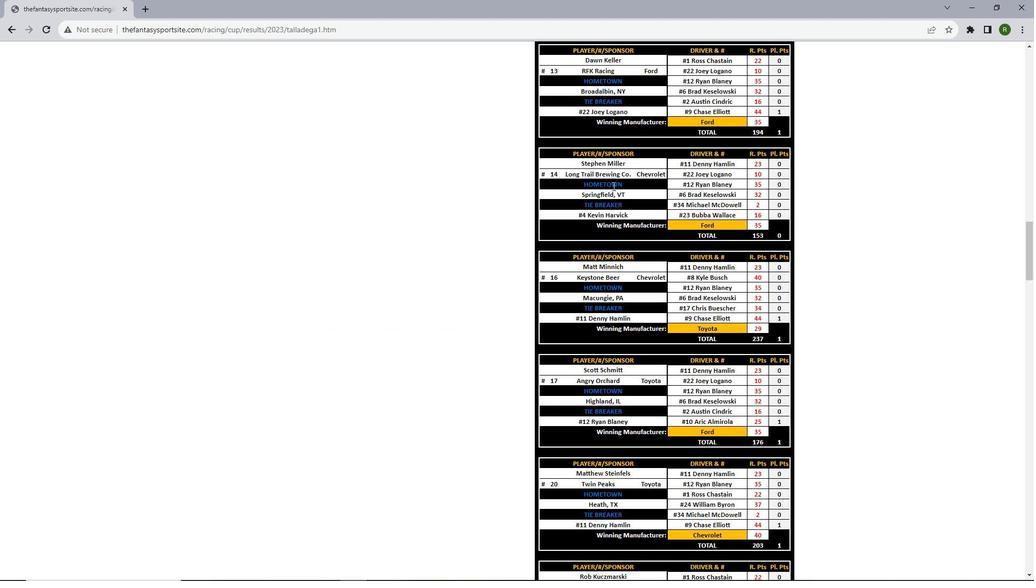 
Action: Mouse scrolled (613, 185) with delta (0, 0)
Screenshot: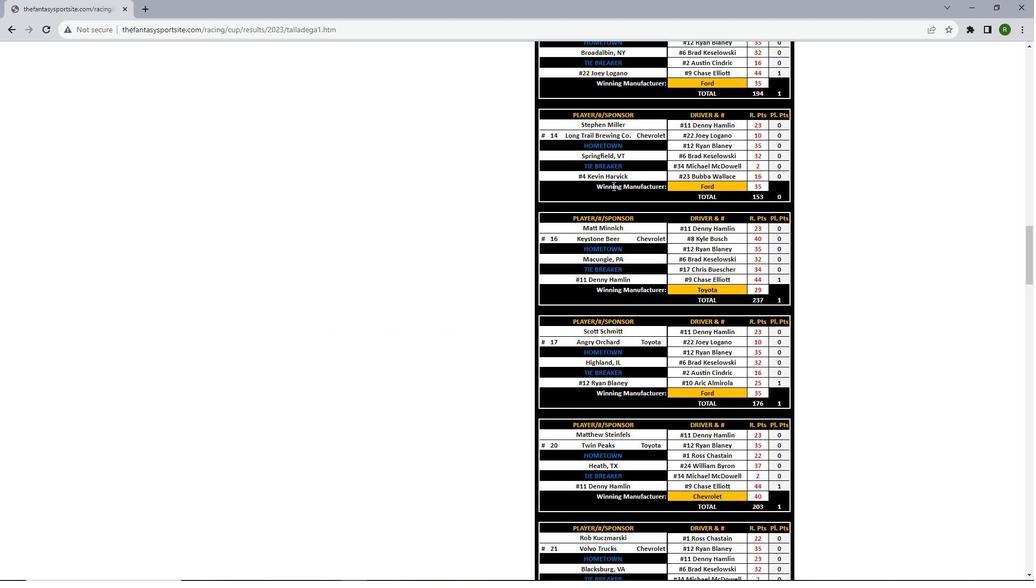 
Action: Mouse scrolled (613, 185) with delta (0, 0)
Screenshot: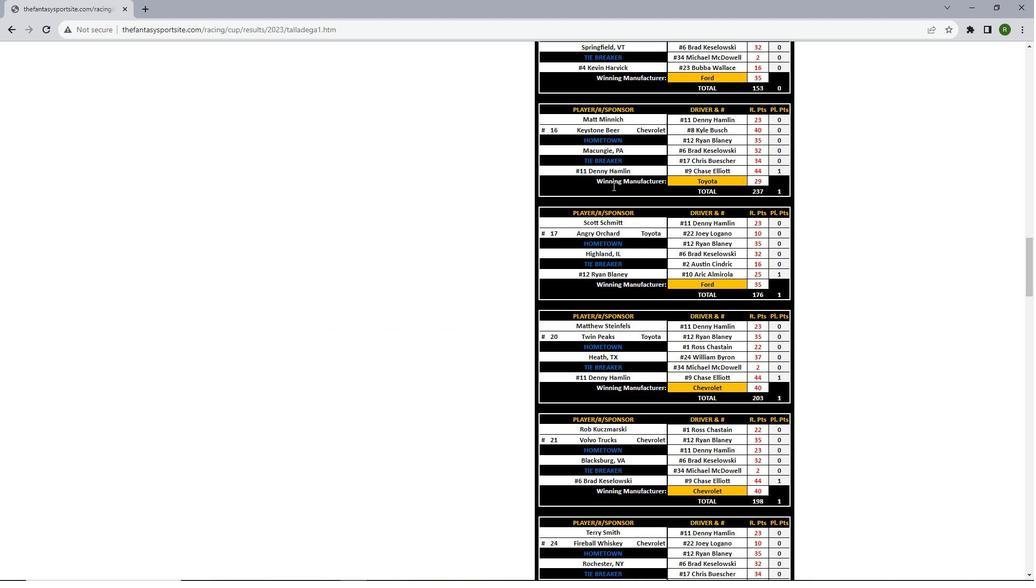 
Action: Mouse scrolled (613, 185) with delta (0, 0)
Screenshot: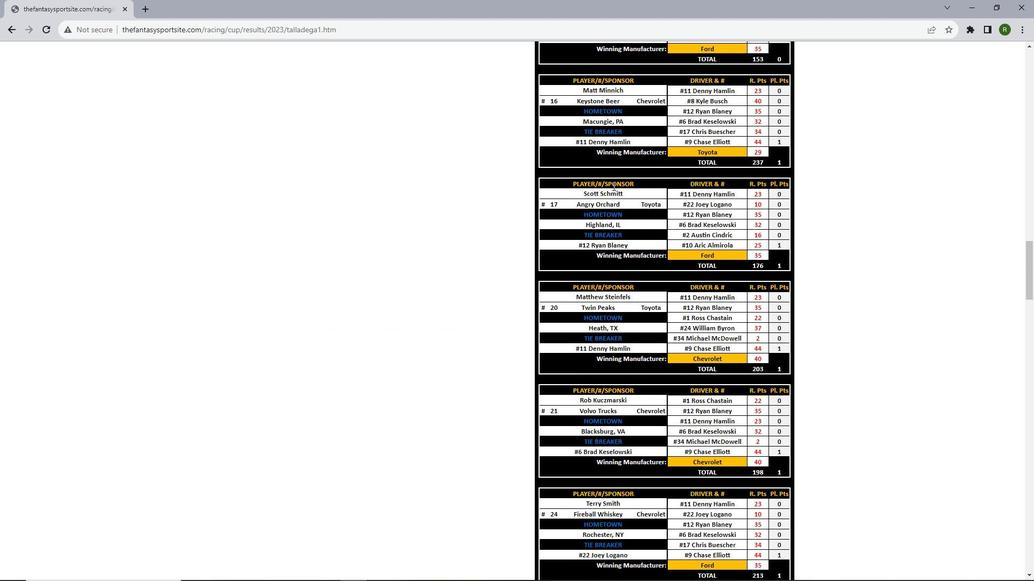 
Action: Mouse scrolled (613, 185) with delta (0, 0)
Screenshot: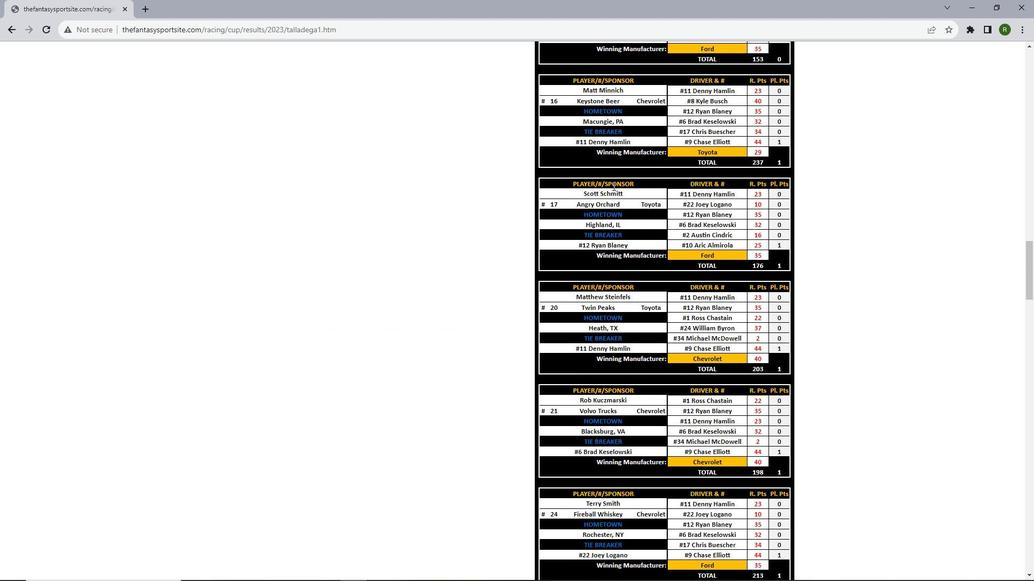 
Action: Mouse scrolled (613, 185) with delta (0, 0)
Screenshot: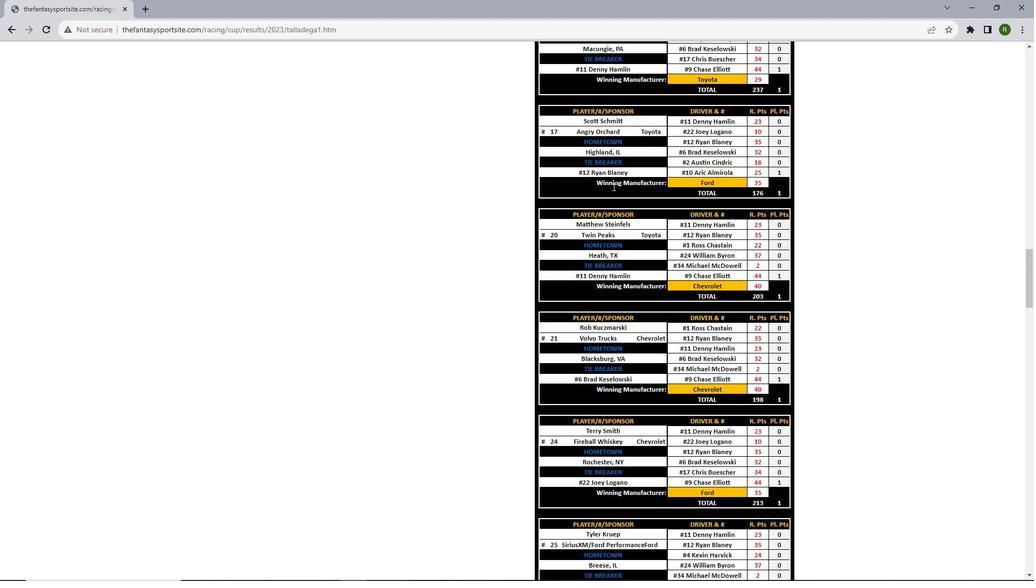 
Action: Mouse scrolled (613, 185) with delta (0, 0)
Screenshot: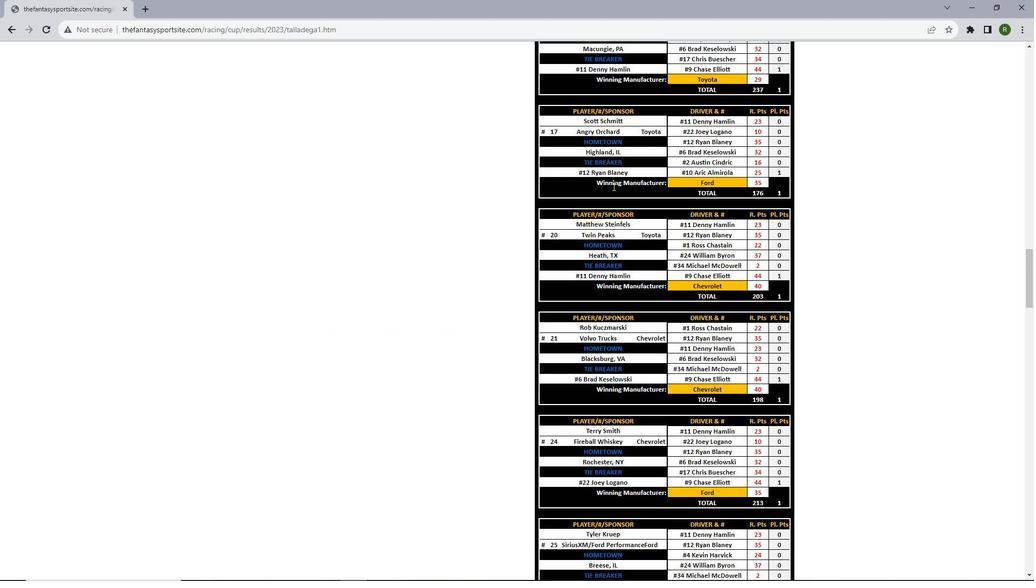 
Action: Mouse scrolled (613, 185) with delta (0, 0)
Screenshot: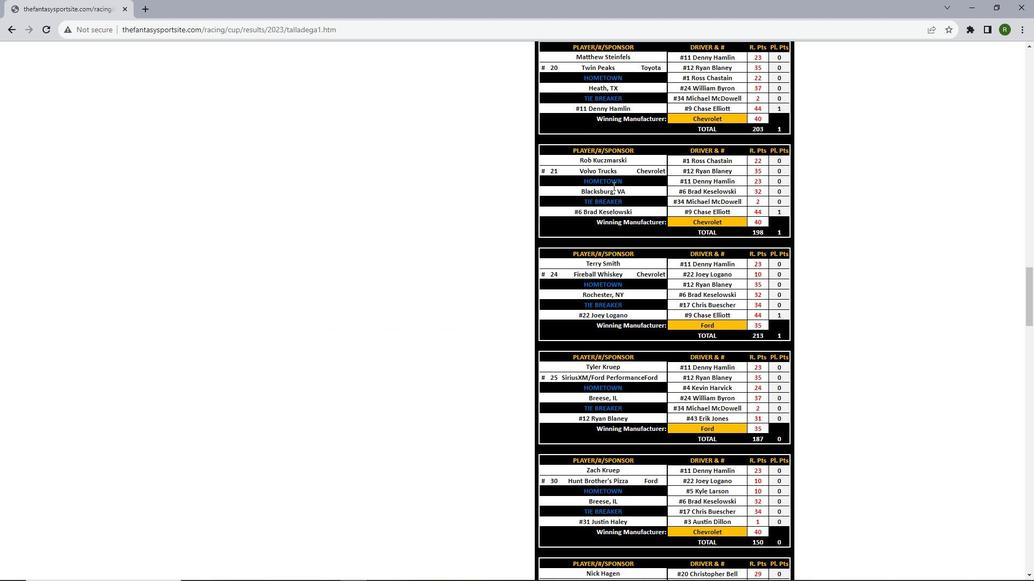 
Action: Mouse scrolled (613, 185) with delta (0, 0)
Screenshot: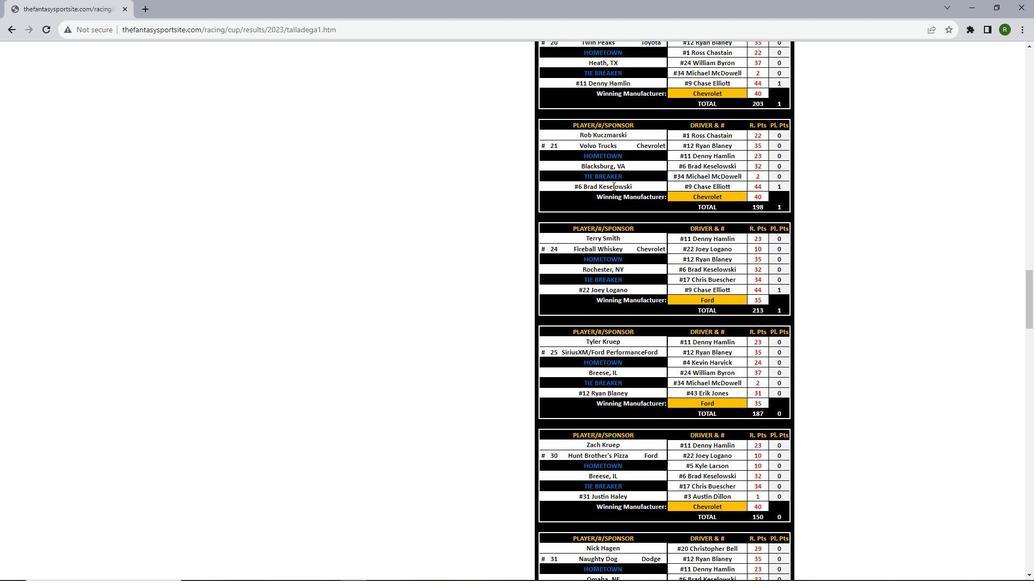 
Action: Mouse scrolled (613, 185) with delta (0, 0)
Screenshot: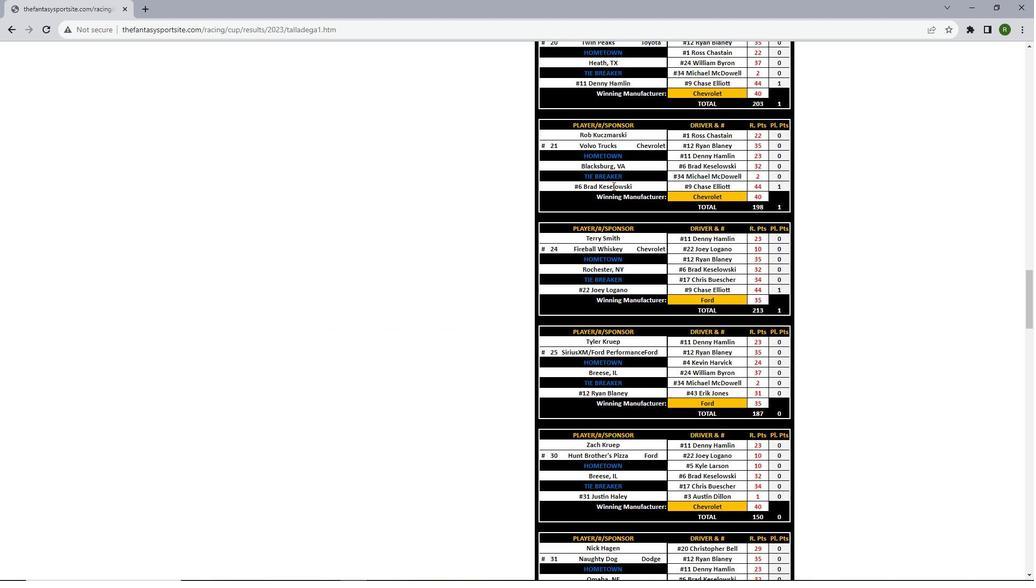 
Action: Mouse scrolled (613, 185) with delta (0, 0)
Screenshot: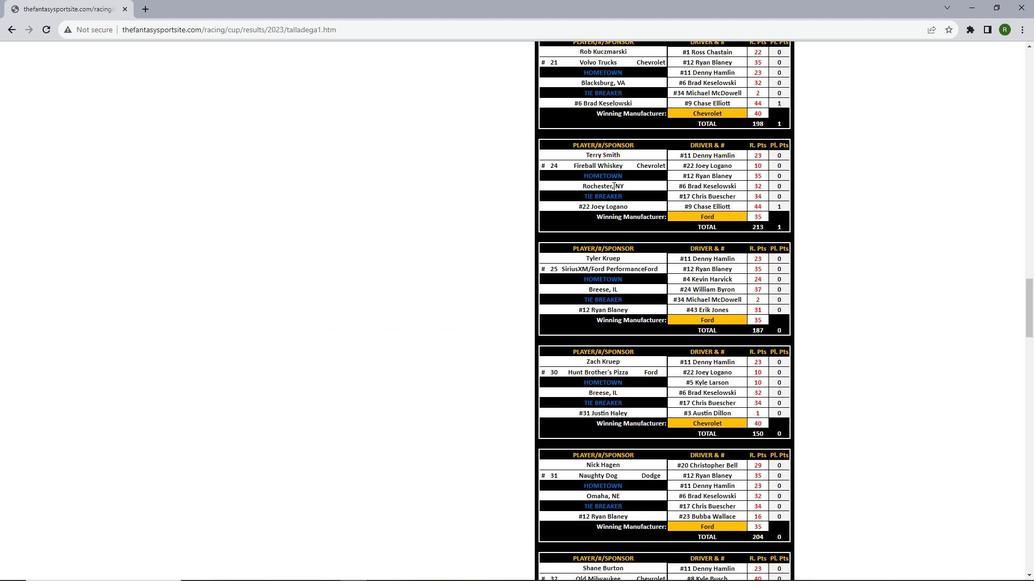 
Action: Mouse scrolled (613, 185) with delta (0, 0)
Screenshot: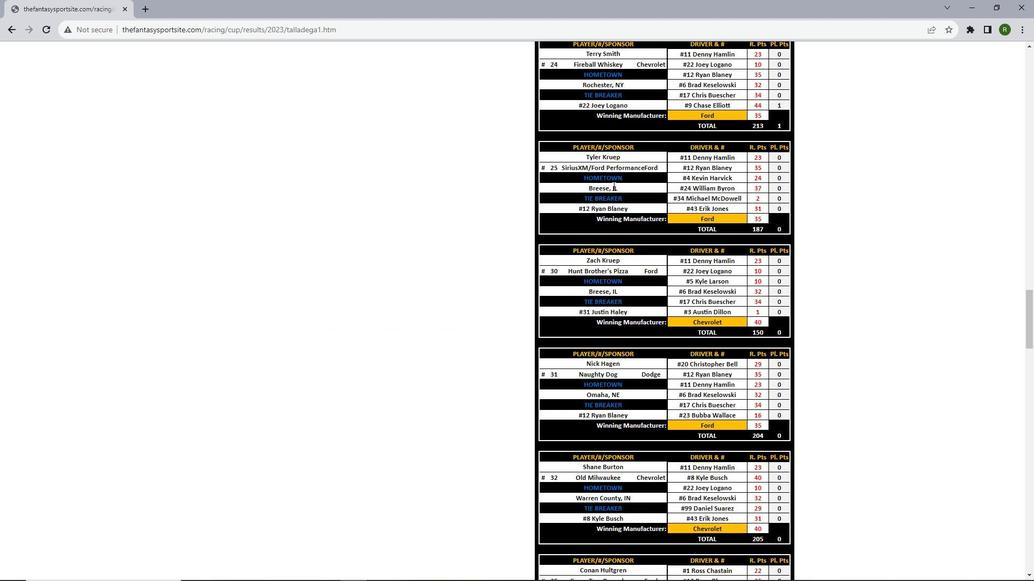 
Action: Mouse scrolled (613, 185) with delta (0, 0)
Screenshot: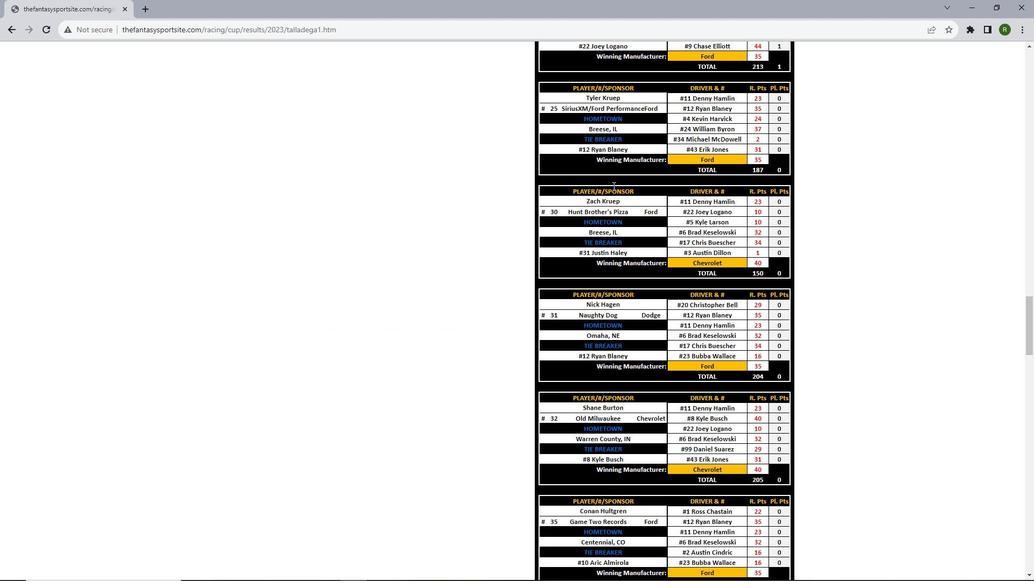 
Action: Mouse scrolled (613, 185) with delta (0, 0)
Screenshot: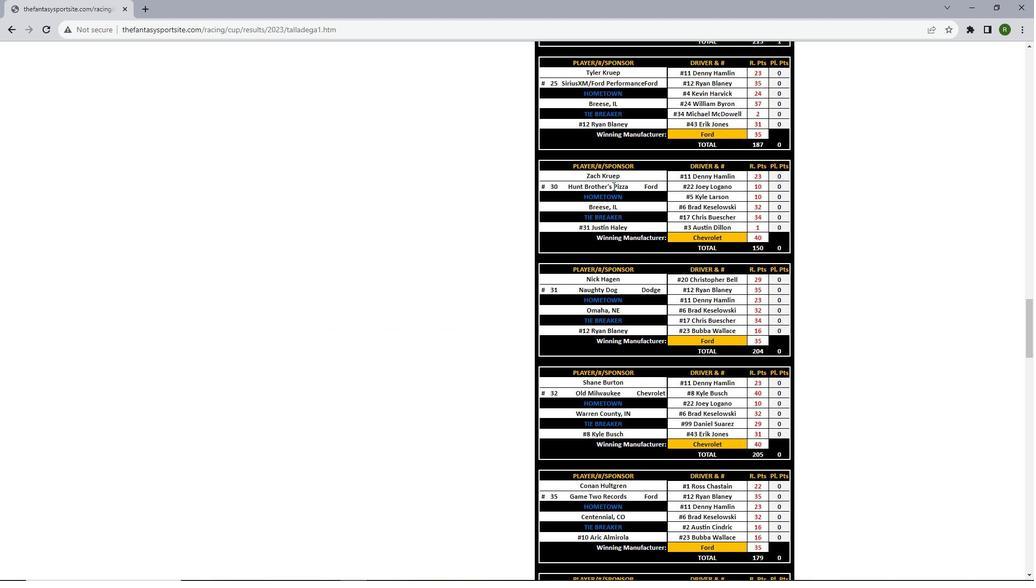 
Action: Mouse scrolled (613, 185) with delta (0, 0)
Screenshot: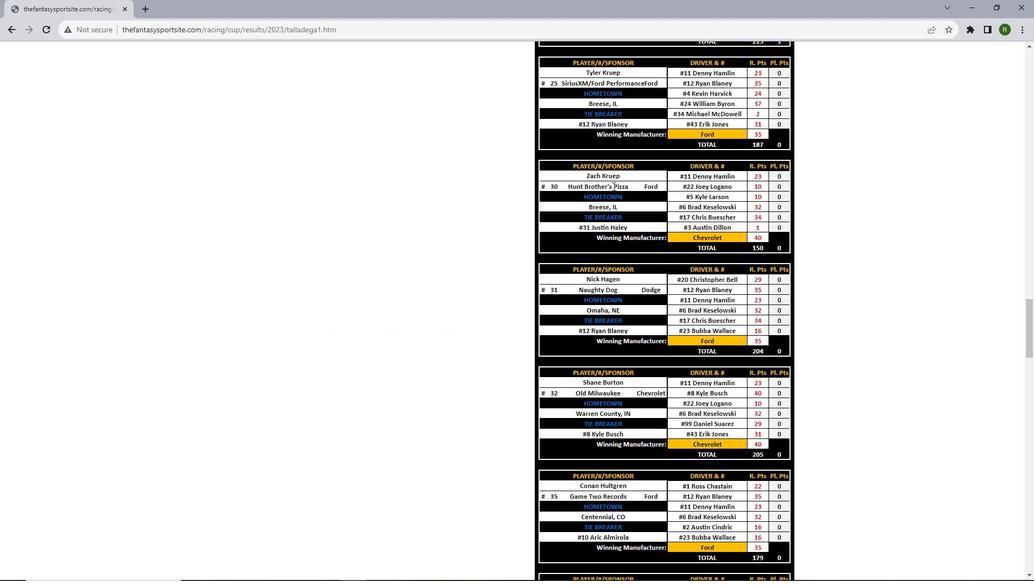 
Action: Mouse scrolled (613, 185) with delta (0, 0)
Screenshot: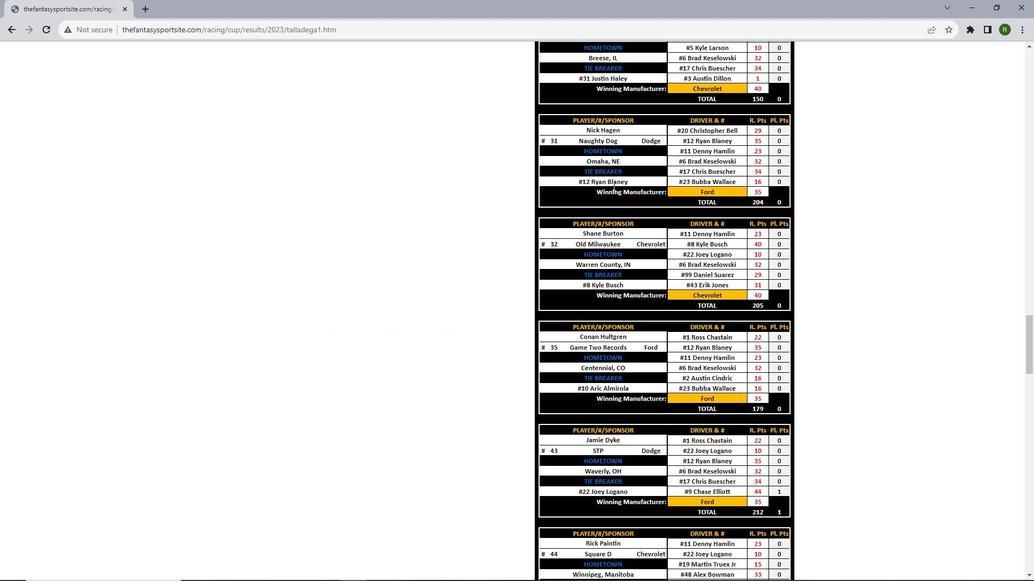 
Action: Mouse scrolled (613, 185) with delta (0, 0)
Screenshot: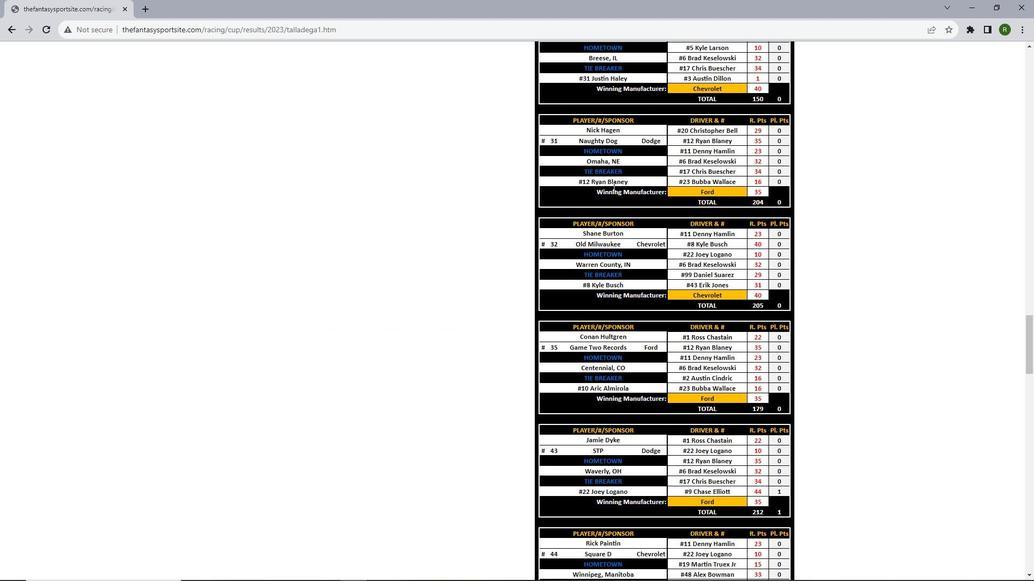 
Action: Mouse scrolled (613, 185) with delta (0, 0)
Screenshot: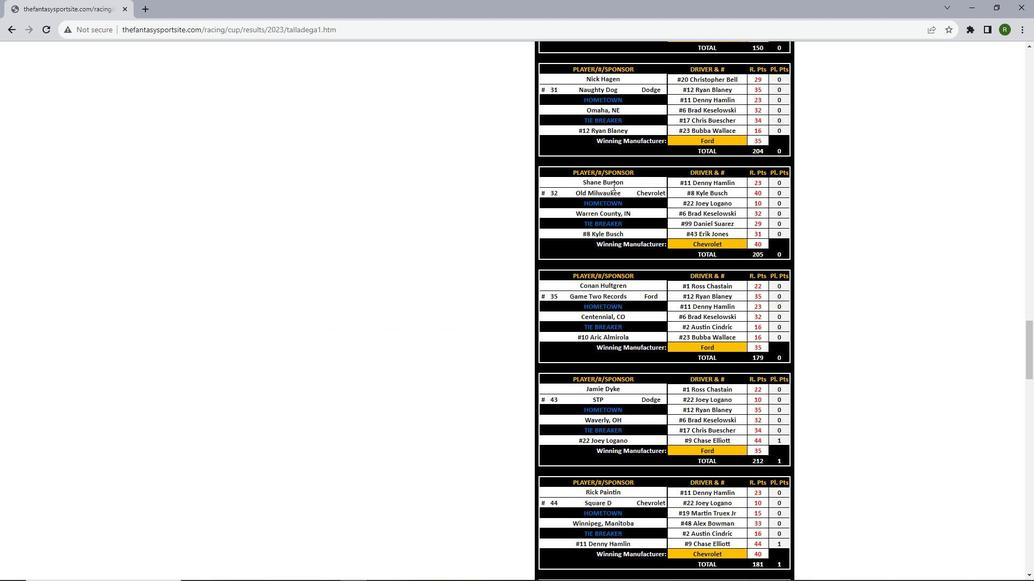 
Action: Mouse scrolled (613, 185) with delta (0, 0)
Screenshot: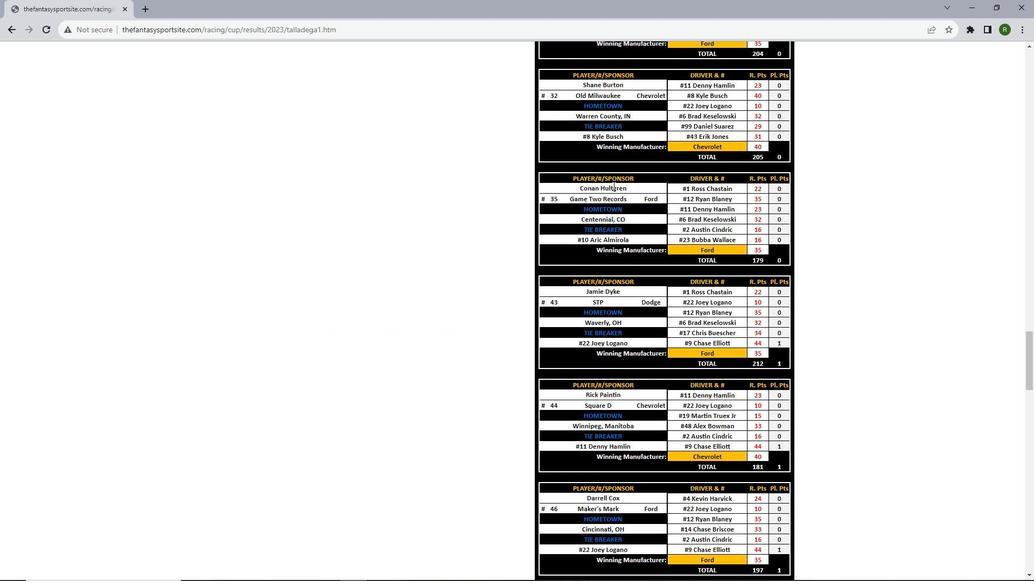 
Action: Mouse scrolled (613, 185) with delta (0, 0)
Screenshot: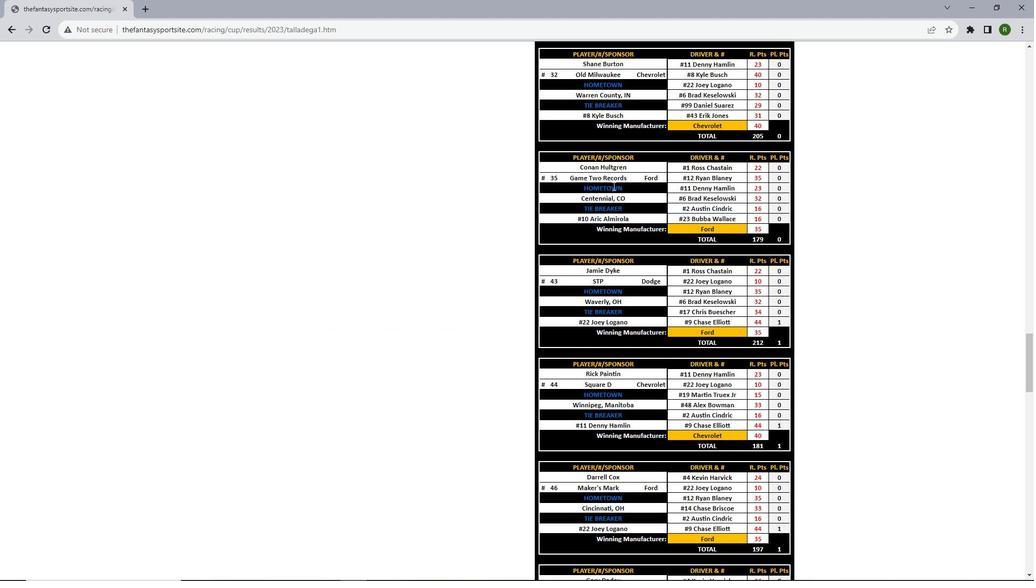 
Action: Mouse scrolled (613, 185) with delta (0, 0)
Screenshot: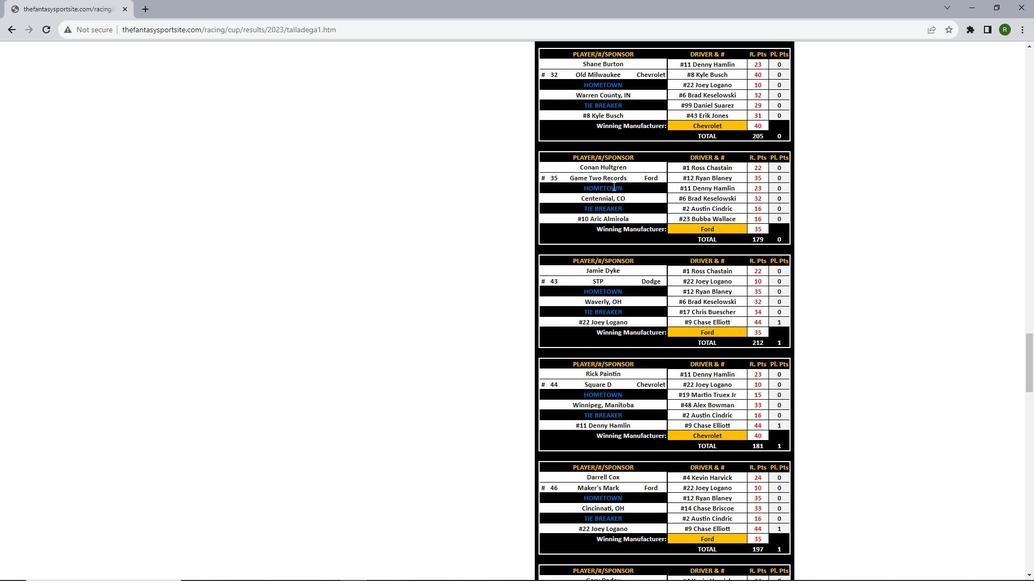 
Action: Mouse scrolled (613, 185) with delta (0, 0)
Screenshot: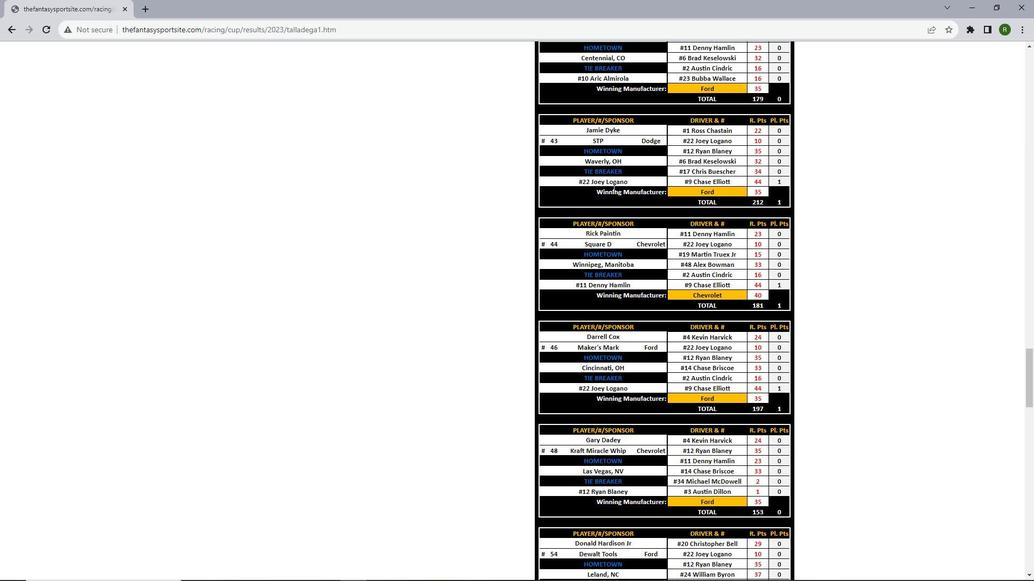 
Action: Mouse scrolled (613, 185) with delta (0, 0)
Screenshot: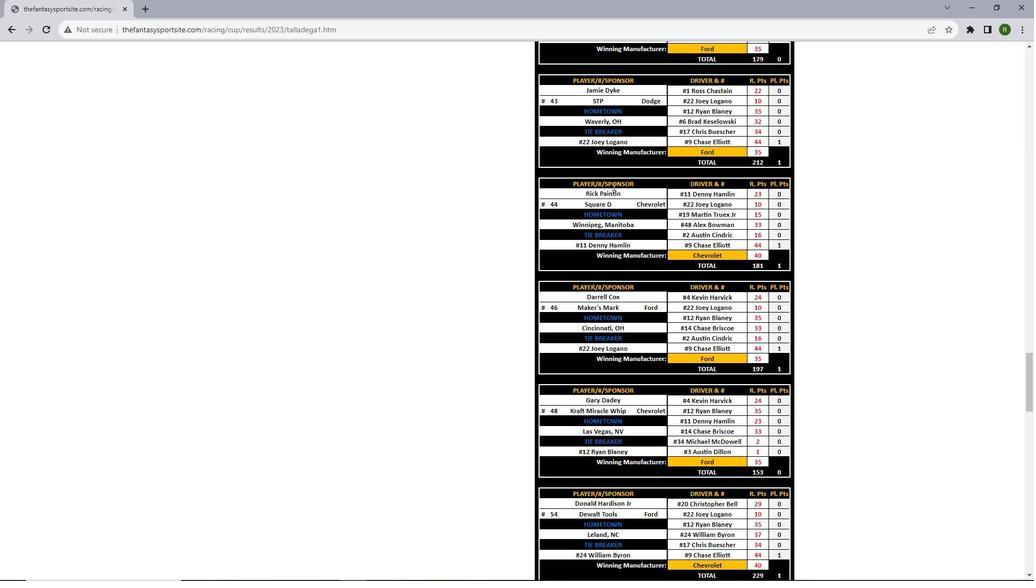
Action: Mouse scrolled (613, 185) with delta (0, 0)
Screenshot: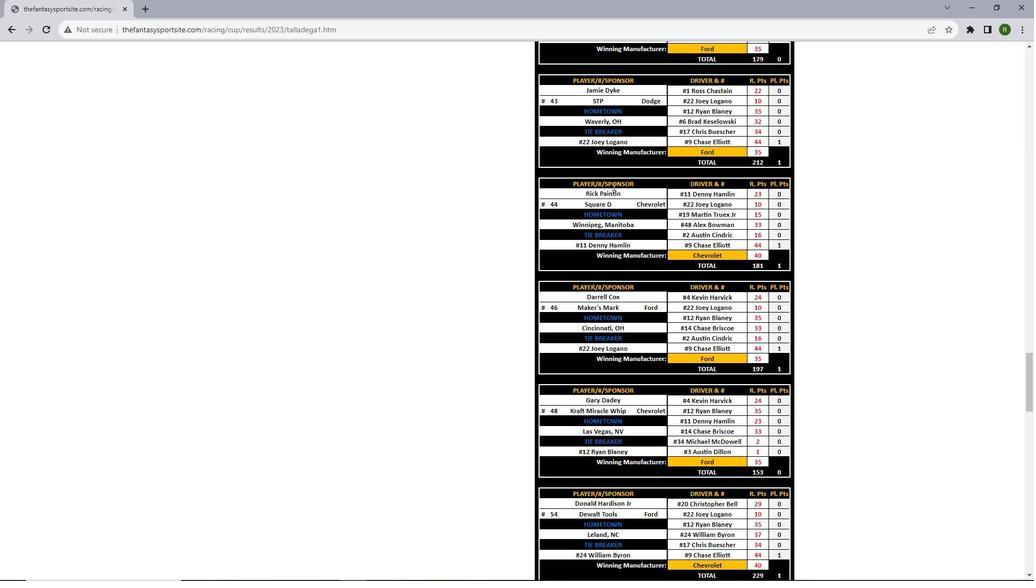 
Action: Mouse moved to (613, 186)
Screenshot: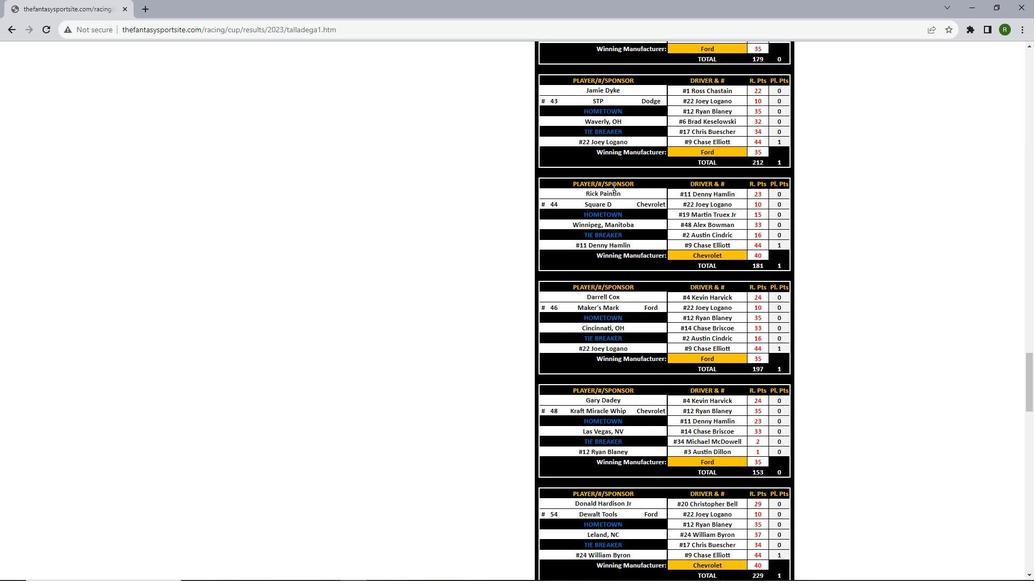 
Action: Mouse scrolled (613, 185) with delta (0, 0)
Screenshot: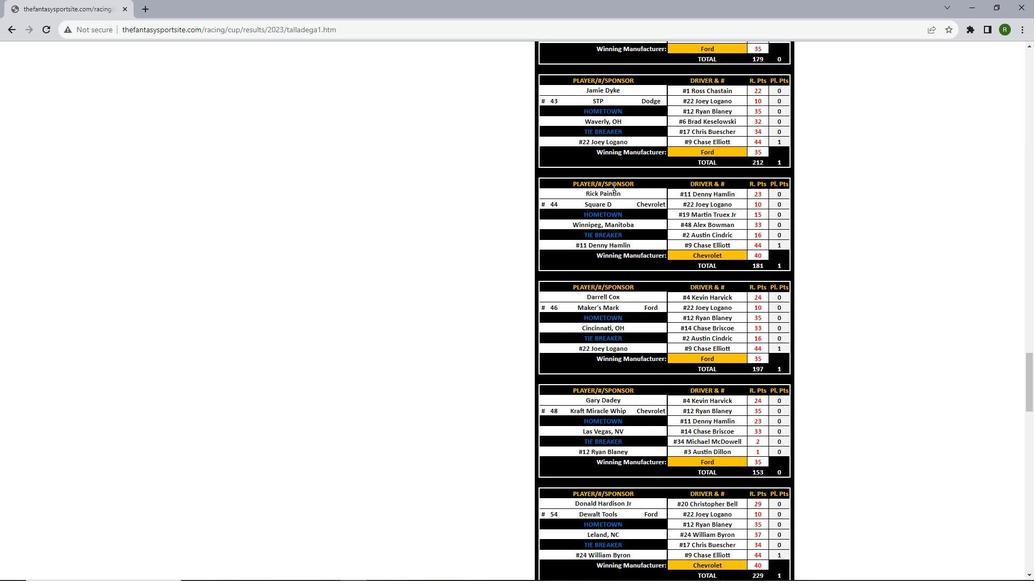 
Action: Mouse scrolled (613, 185) with delta (0, 0)
Screenshot: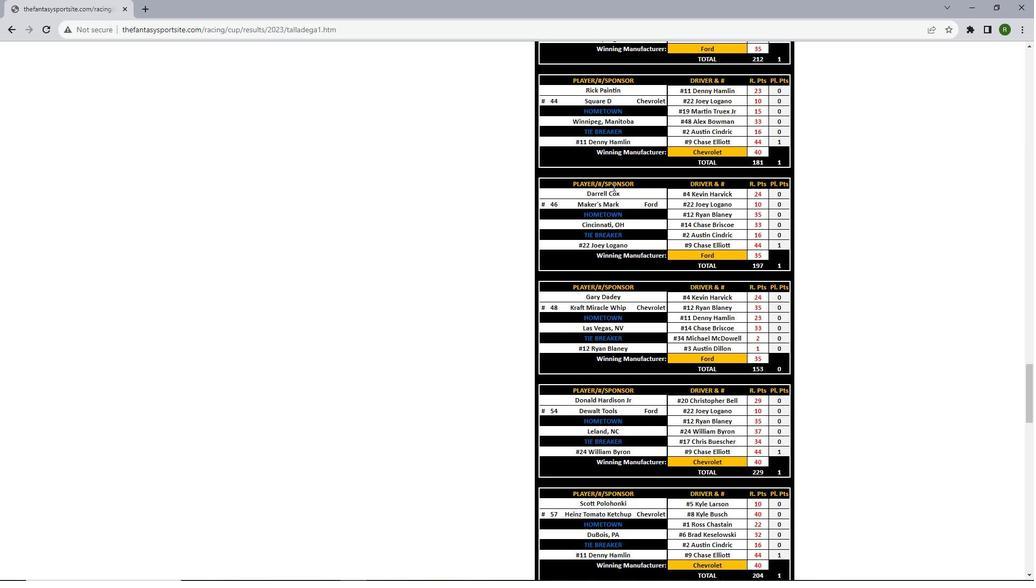 
Action: Mouse moved to (613, 186)
Screenshot: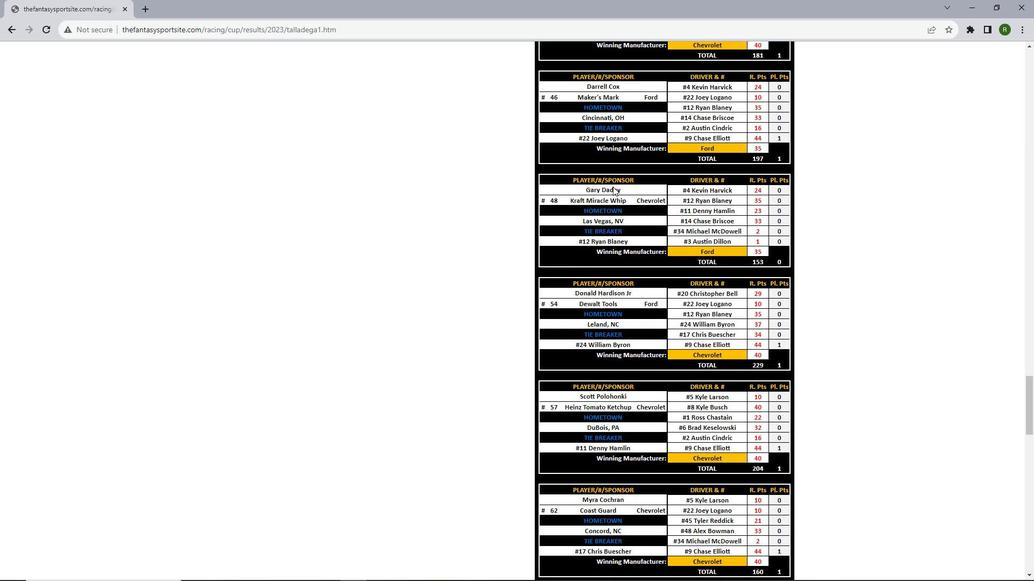 
Action: Mouse scrolled (613, 186) with delta (0, 0)
Screenshot: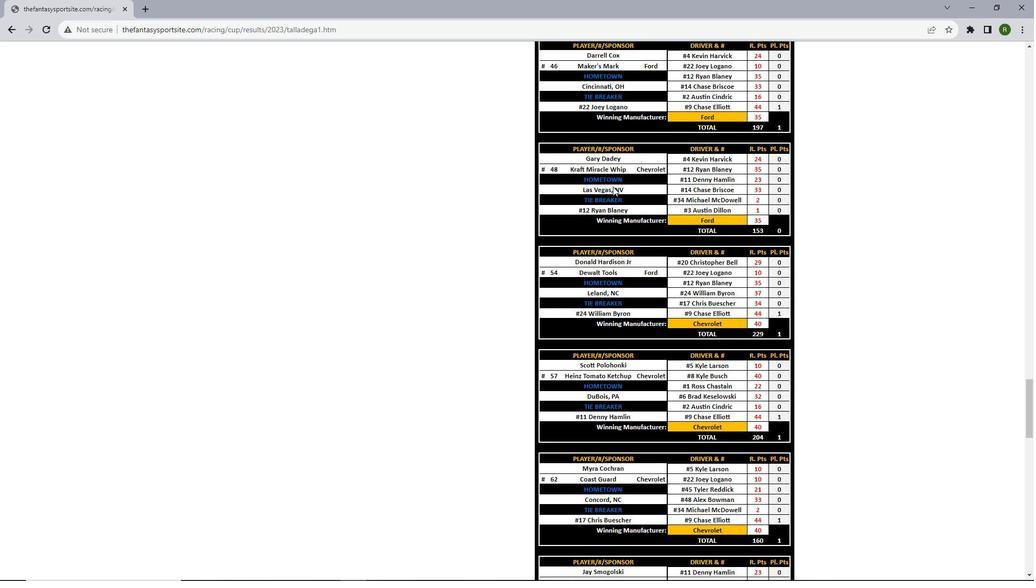 
Action: Mouse scrolled (613, 186) with delta (0, 0)
Screenshot: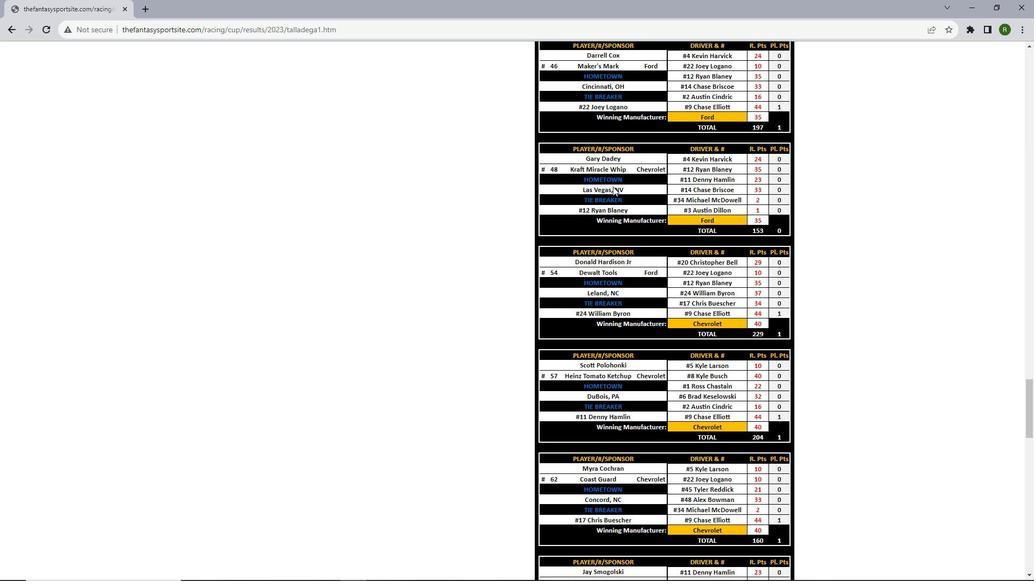 
Action: Mouse scrolled (613, 186) with delta (0, 0)
Screenshot: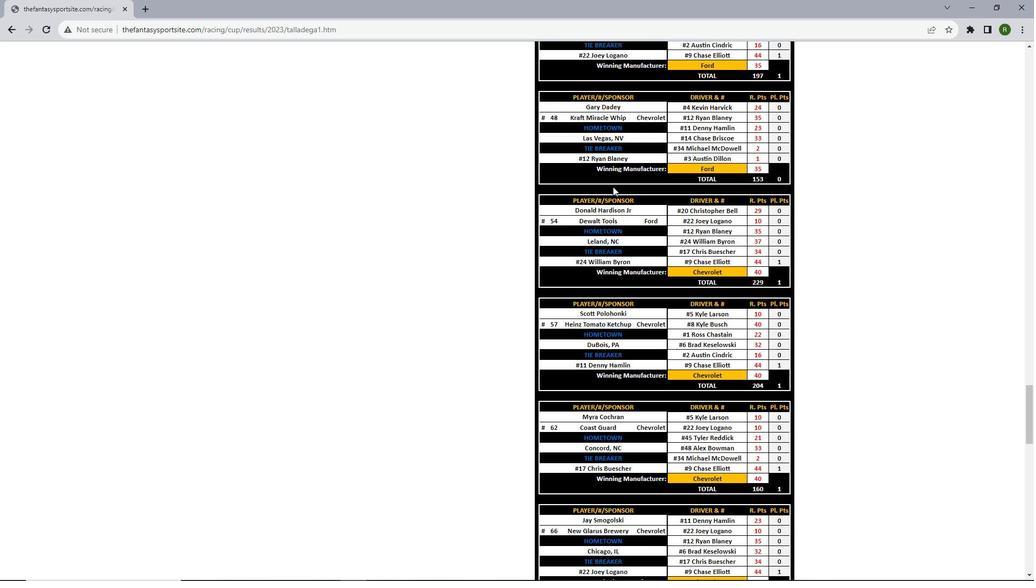 
Action: Mouse scrolled (613, 186) with delta (0, 0)
Screenshot: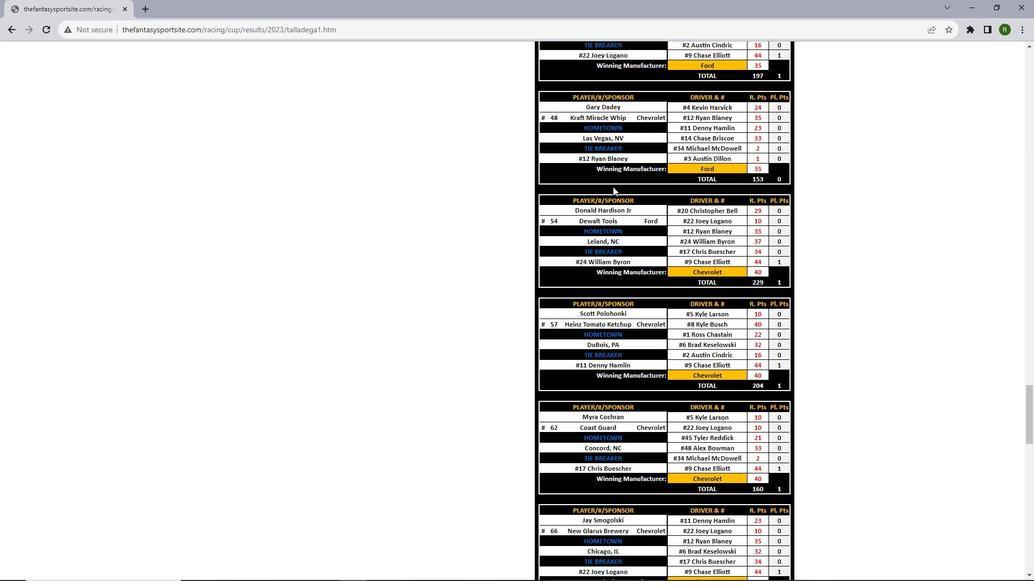 
Action: Mouse moved to (613, 186)
Screenshot: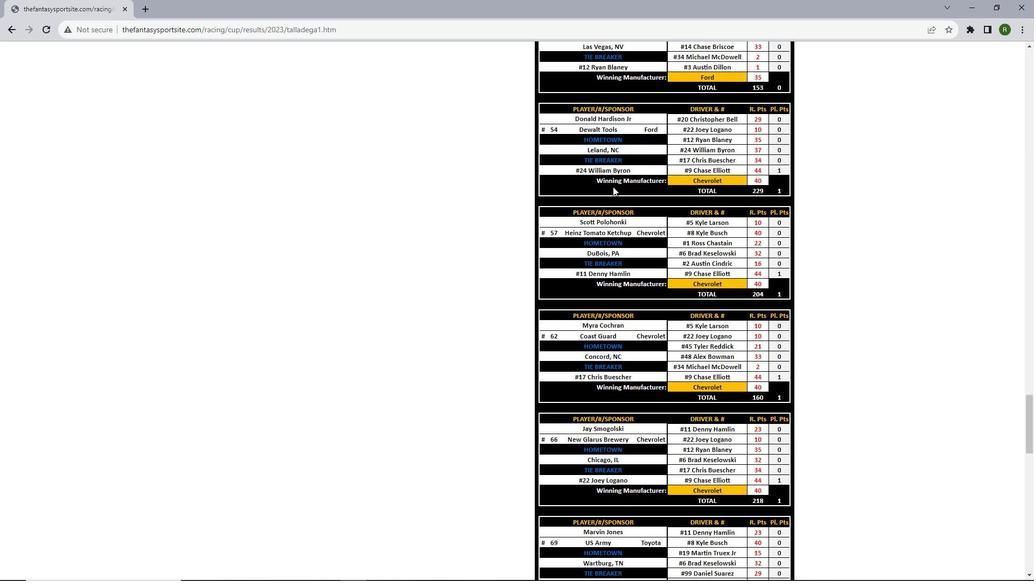 
Action: Mouse scrolled (613, 186) with delta (0, 0)
Screenshot: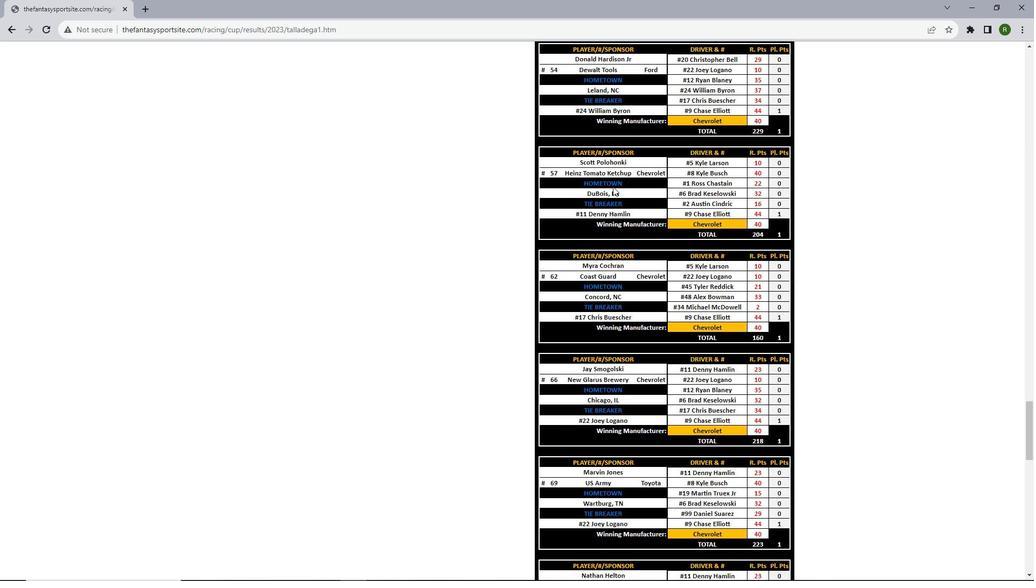 
Action: Mouse scrolled (613, 186) with delta (0, 0)
Screenshot: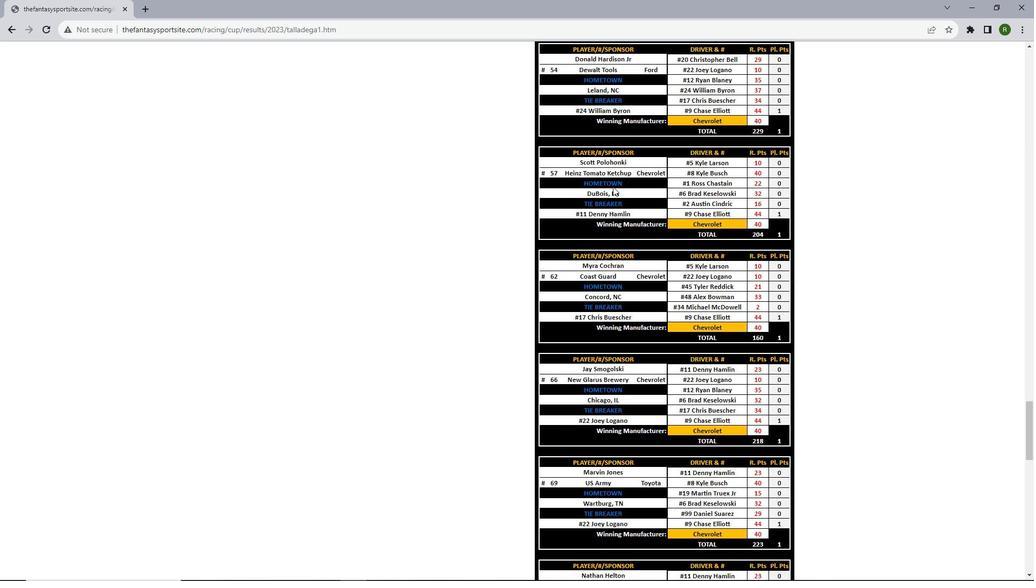 
Action: Mouse scrolled (613, 186) with delta (0, 0)
Screenshot: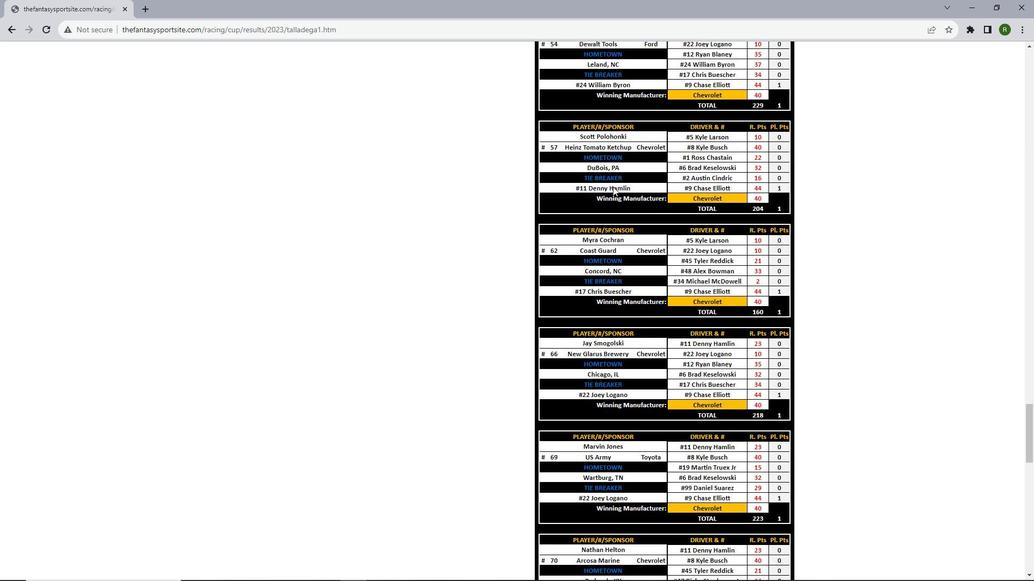 
Action: Mouse scrolled (613, 186) with delta (0, 0)
Screenshot: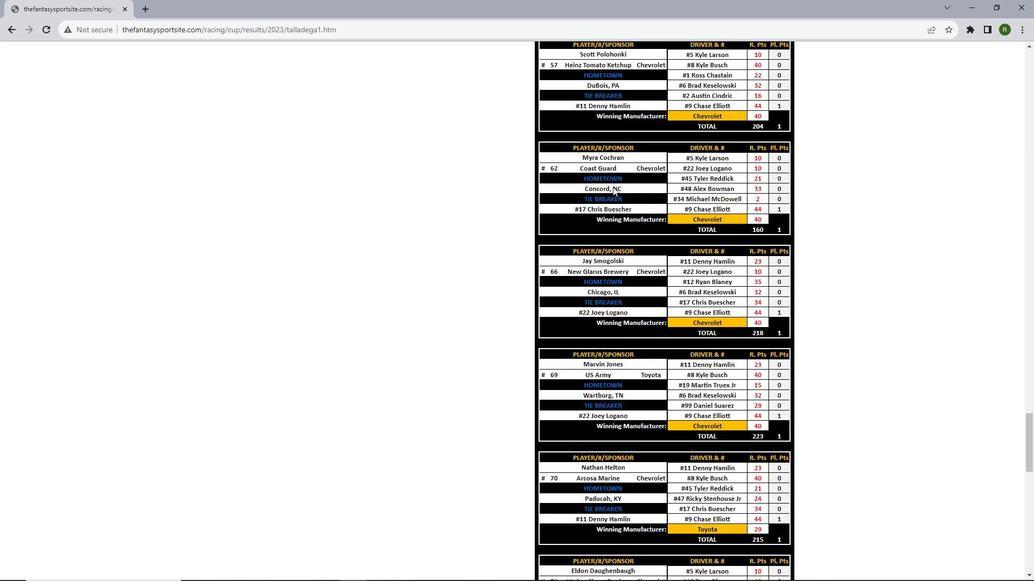 
Action: Mouse scrolled (613, 186) with delta (0, 0)
Screenshot: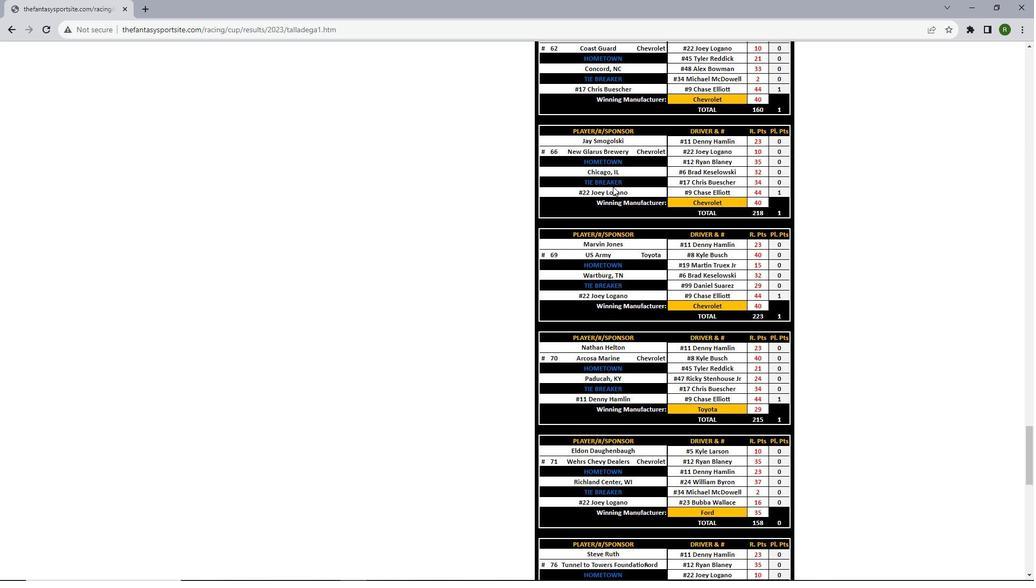 
Action: Mouse scrolled (613, 186) with delta (0, 0)
Screenshot: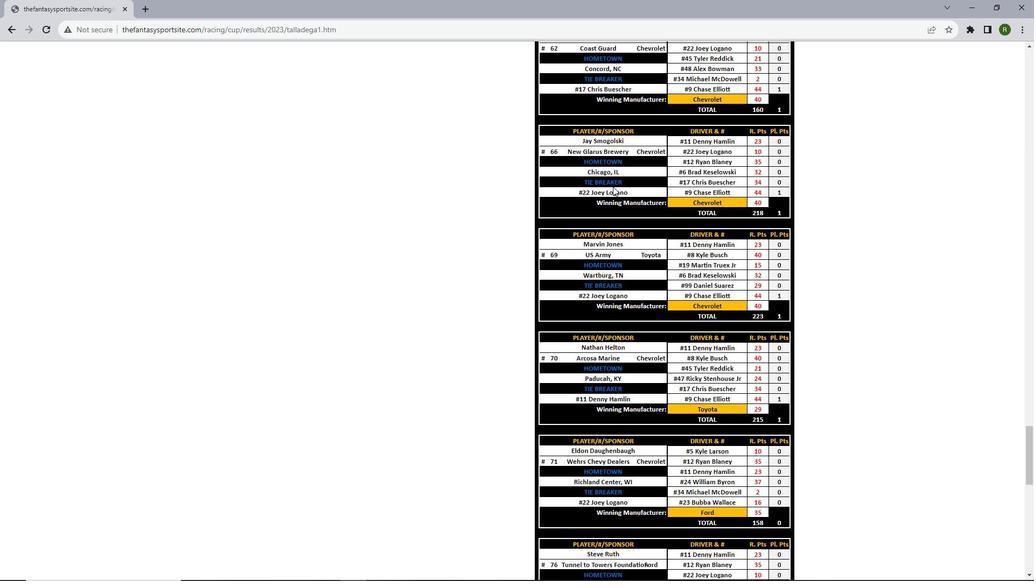 
Action: Mouse scrolled (613, 186) with delta (0, 0)
Screenshot: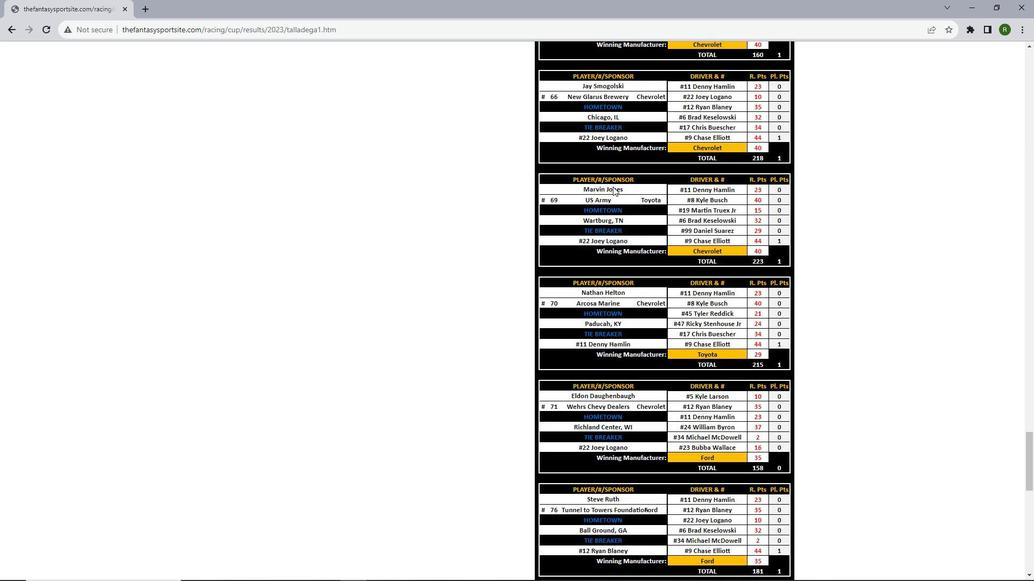 
Action: Mouse scrolled (613, 186) with delta (0, 0)
Screenshot: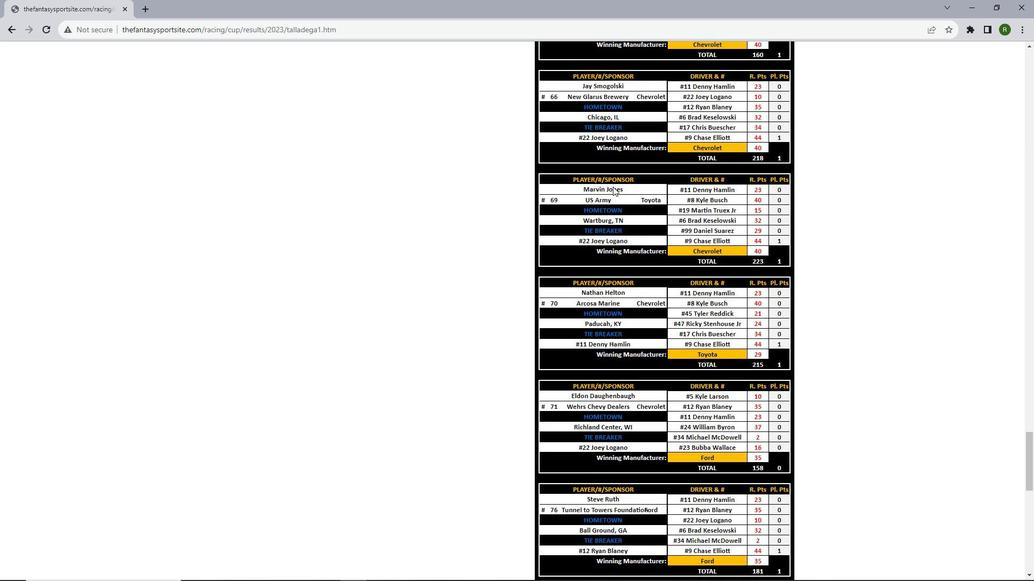 
Action: Mouse scrolled (613, 186) with delta (0, 0)
Screenshot: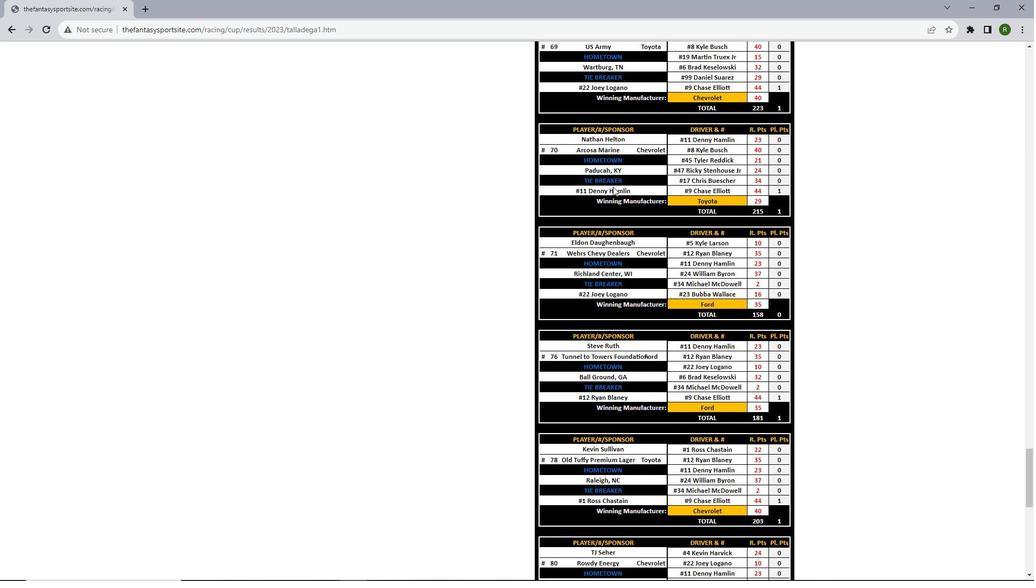 
Action: Mouse scrolled (613, 186) with delta (0, 0)
Screenshot: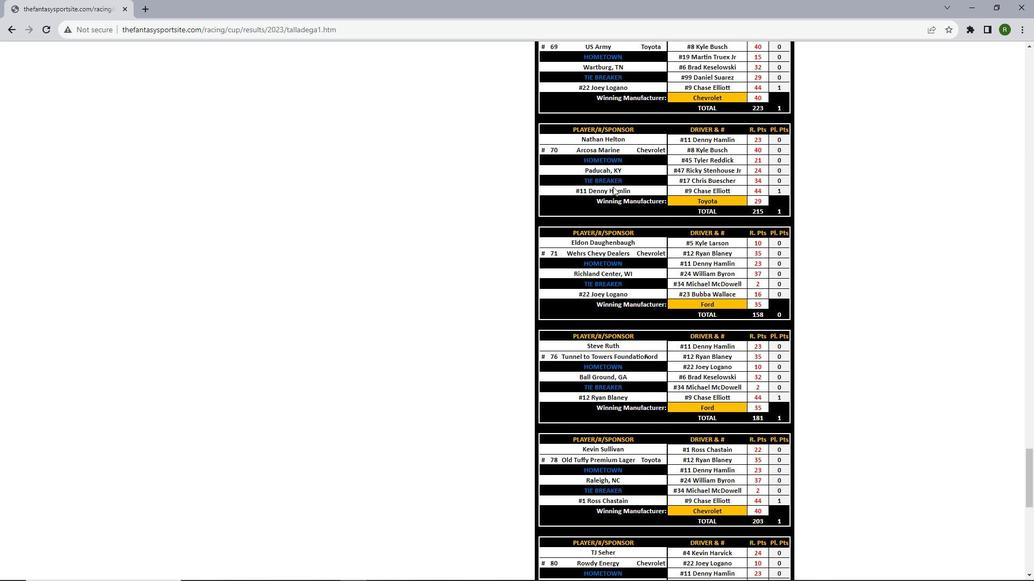 
Action: Mouse scrolled (613, 186) with delta (0, 0)
Screenshot: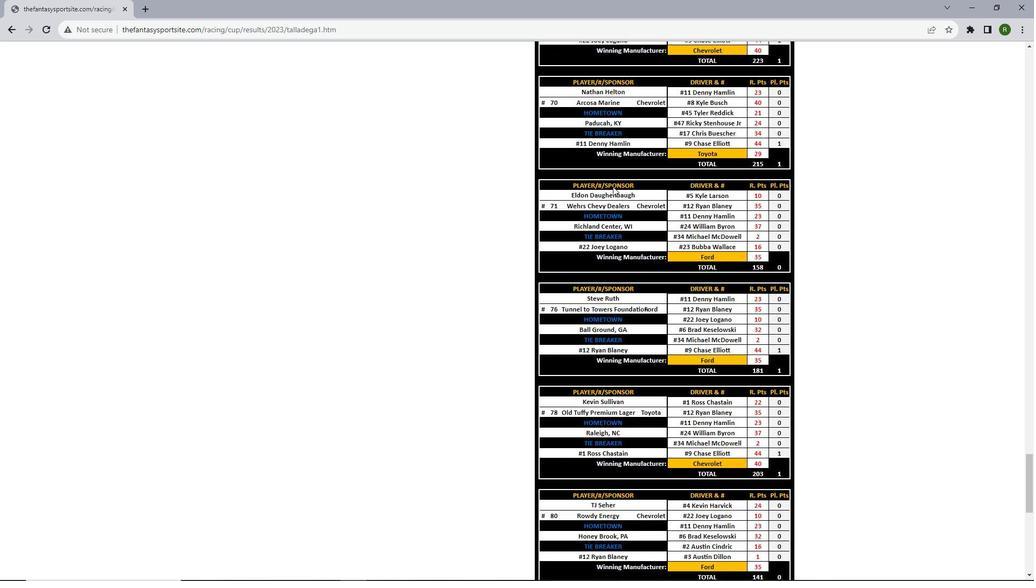 
Action: Mouse scrolled (613, 186) with delta (0, 0)
Screenshot: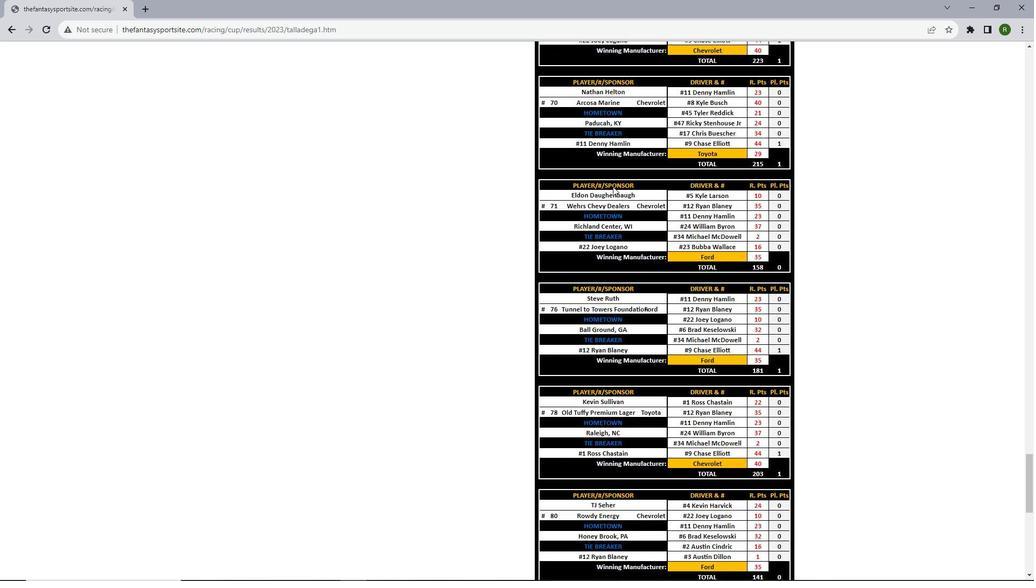 
Action: Mouse scrolled (613, 186) with delta (0, 0)
Screenshot: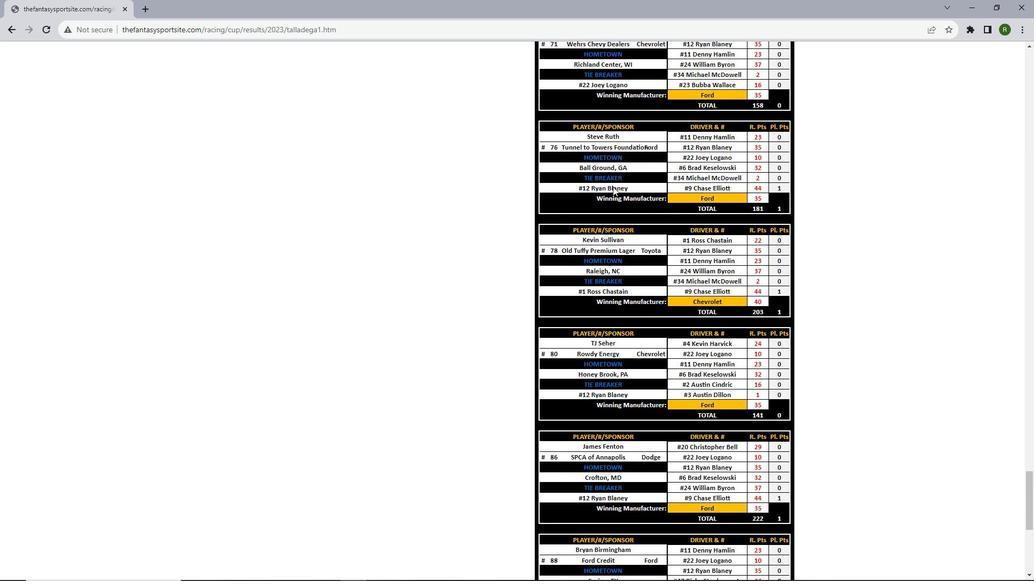 
Action: Mouse scrolled (613, 186) with delta (0, 0)
Screenshot: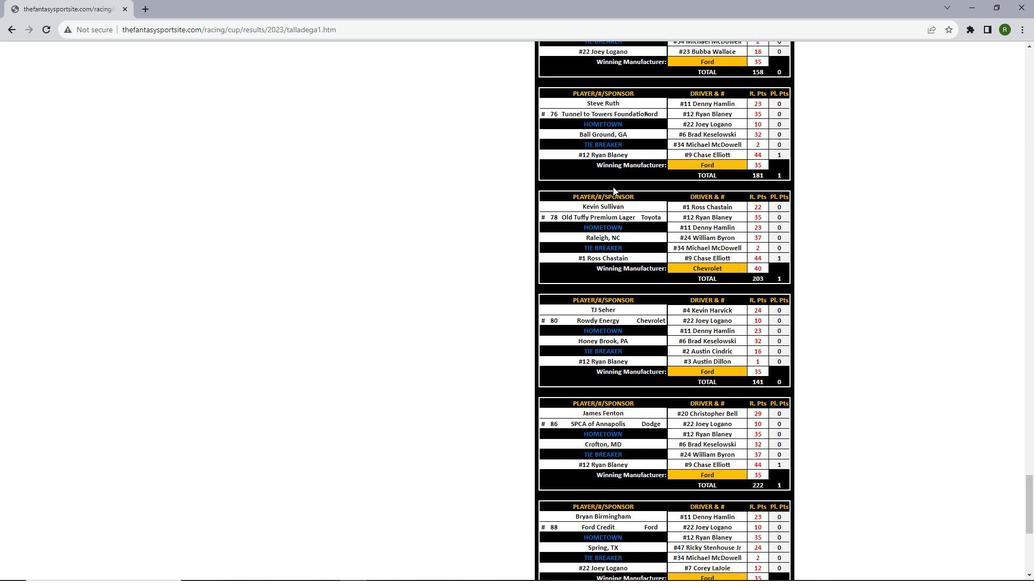 
Action: Mouse scrolled (613, 186) with delta (0, 0)
Screenshot: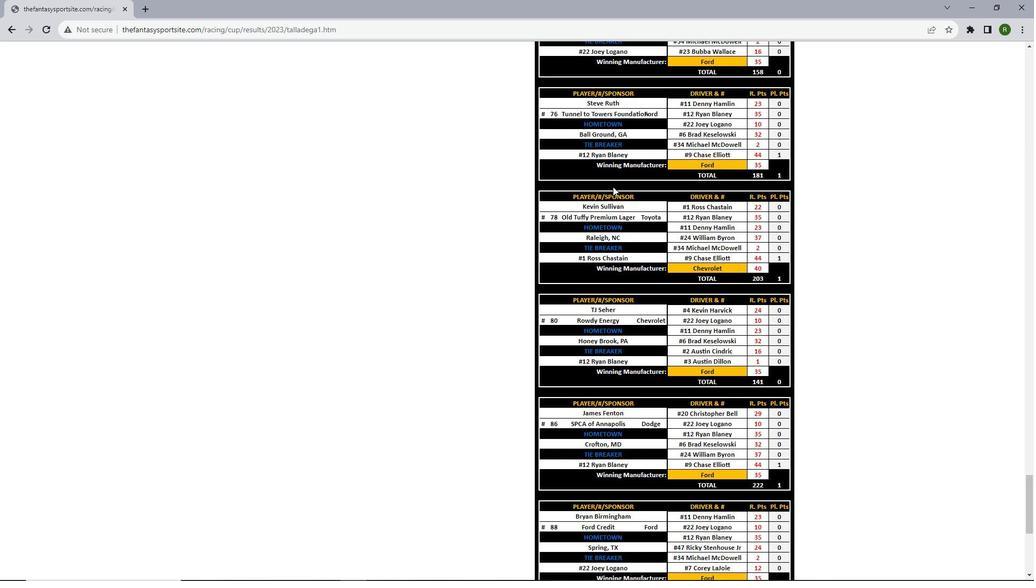 
Action: Mouse scrolled (613, 186) with delta (0, 0)
Screenshot: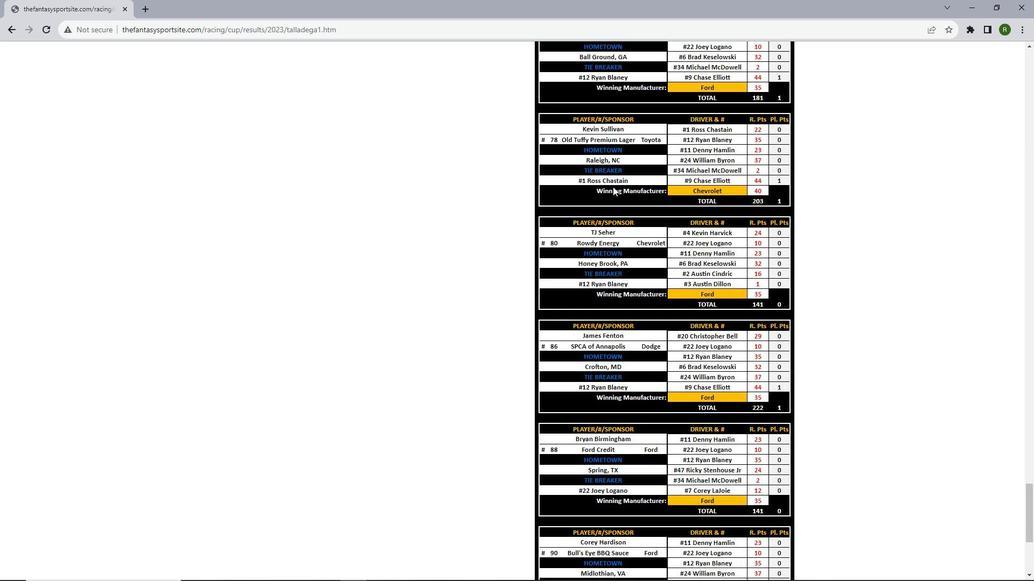 
Action: Mouse scrolled (613, 186) with delta (0, 0)
Screenshot: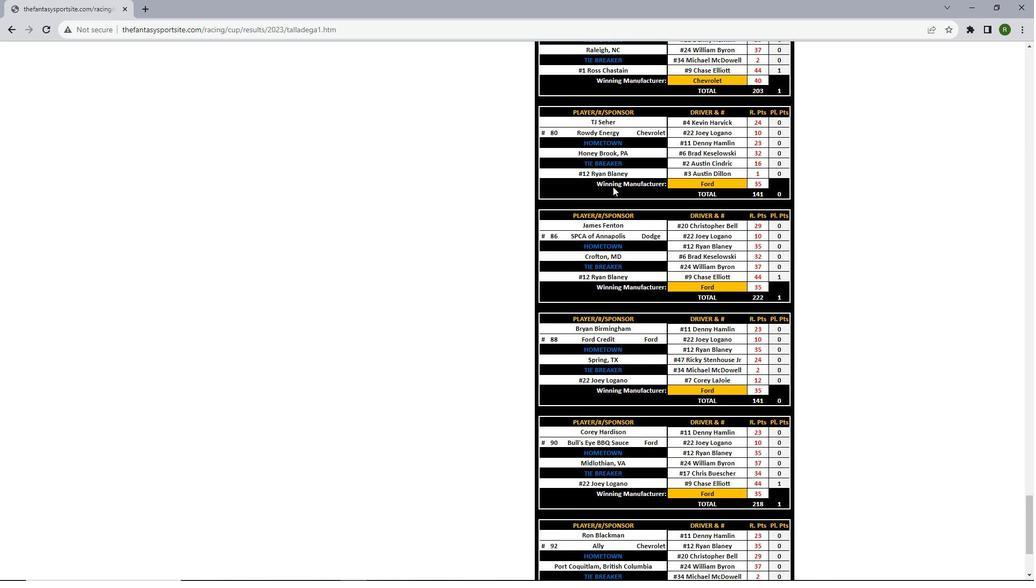 
Action: Mouse scrolled (613, 186) with delta (0, 0)
Screenshot: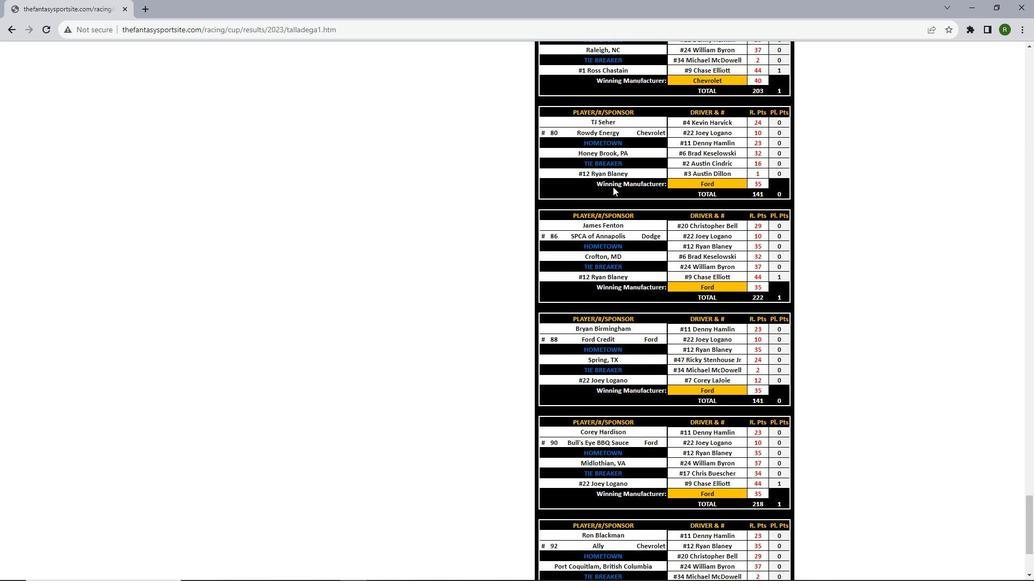 
Action: Mouse scrolled (613, 186) with delta (0, 0)
Screenshot: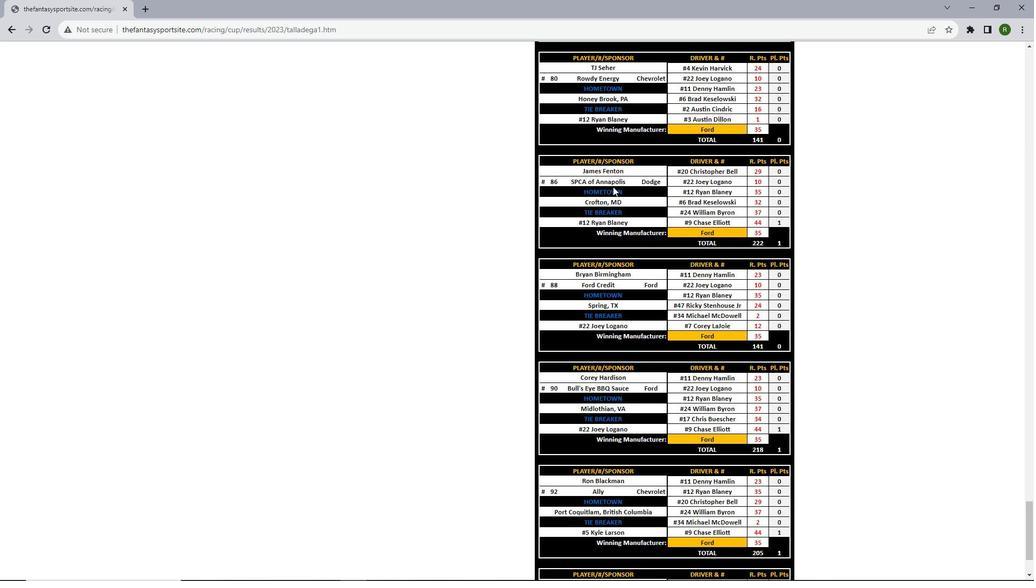 
Action: Mouse scrolled (613, 186) with delta (0, 0)
Screenshot: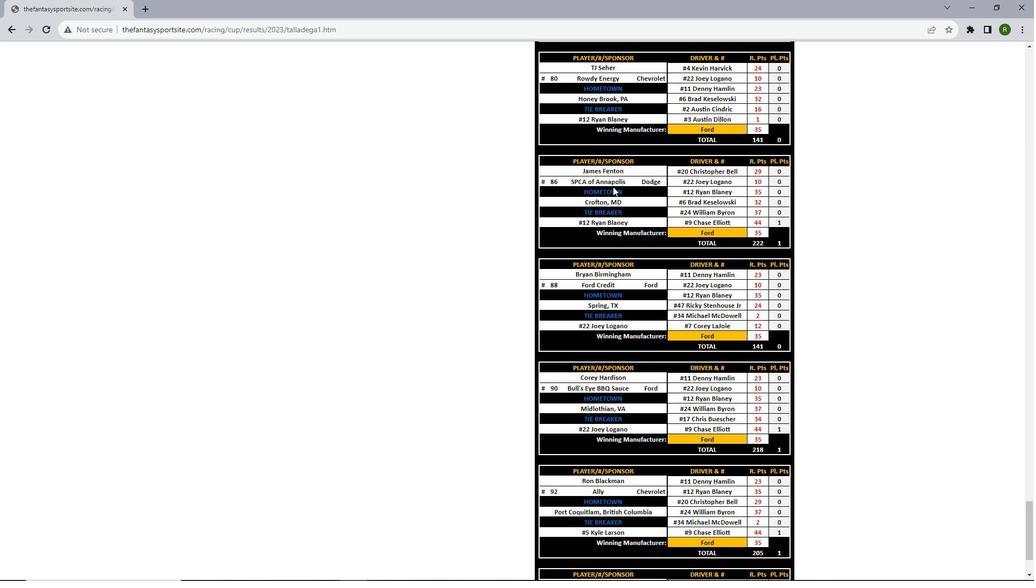 
Action: Mouse scrolled (613, 186) with delta (0, 0)
Screenshot: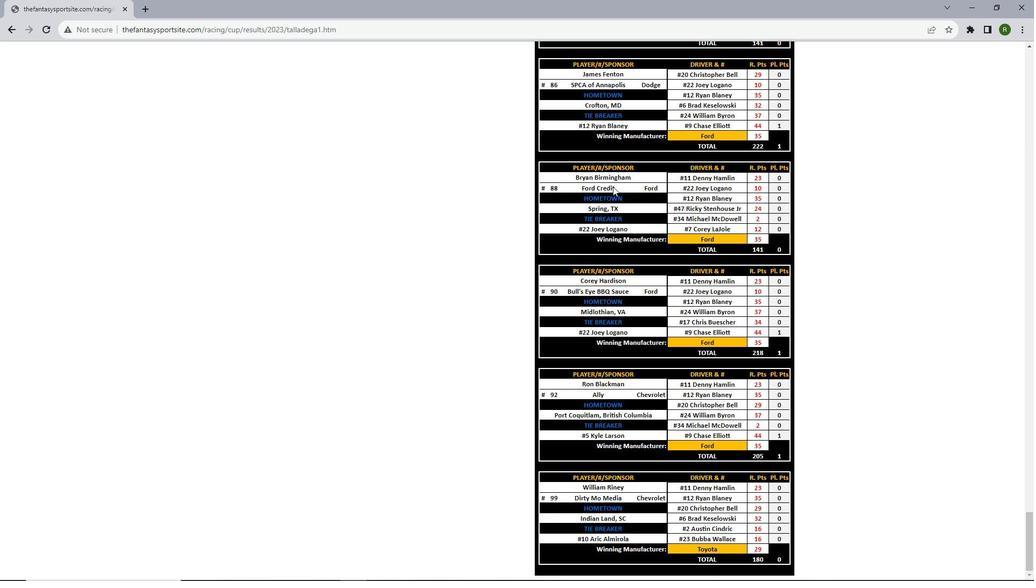 
Action: Mouse scrolled (613, 186) with delta (0, 0)
Screenshot: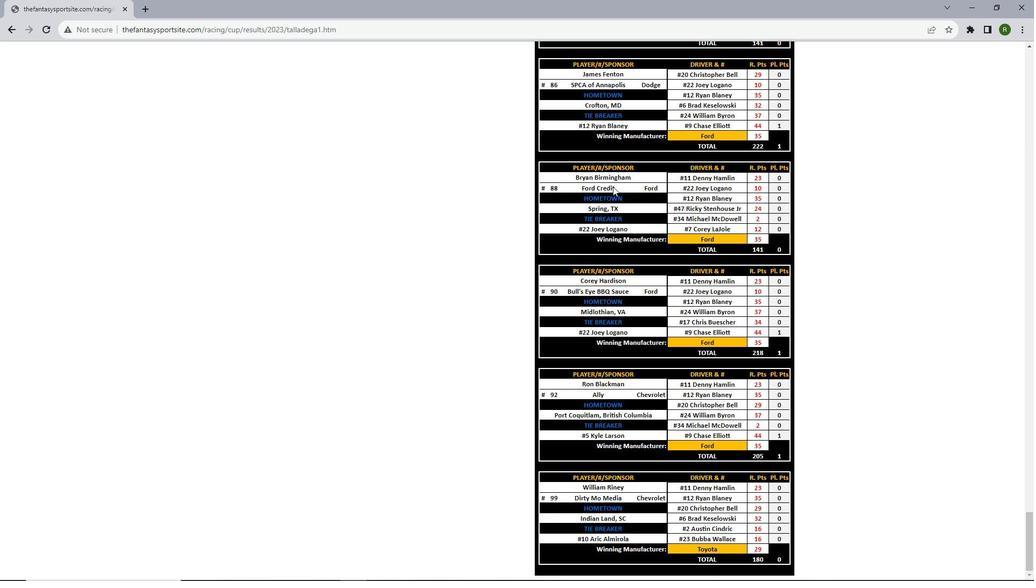 
Action: Mouse scrolled (613, 186) with delta (0, 0)
Screenshot: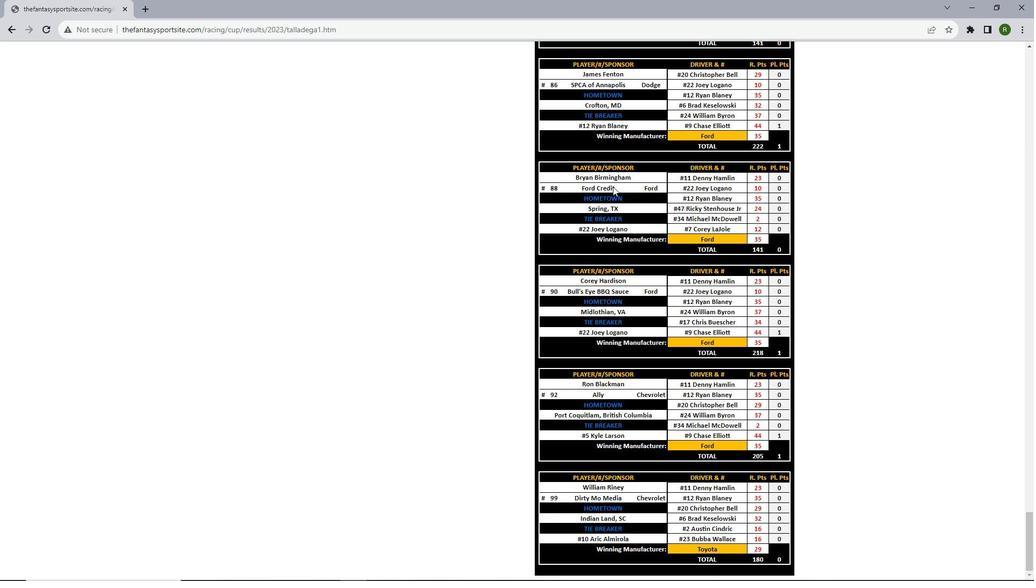 
Action: Mouse scrolled (613, 186) with delta (0, 0)
Screenshot: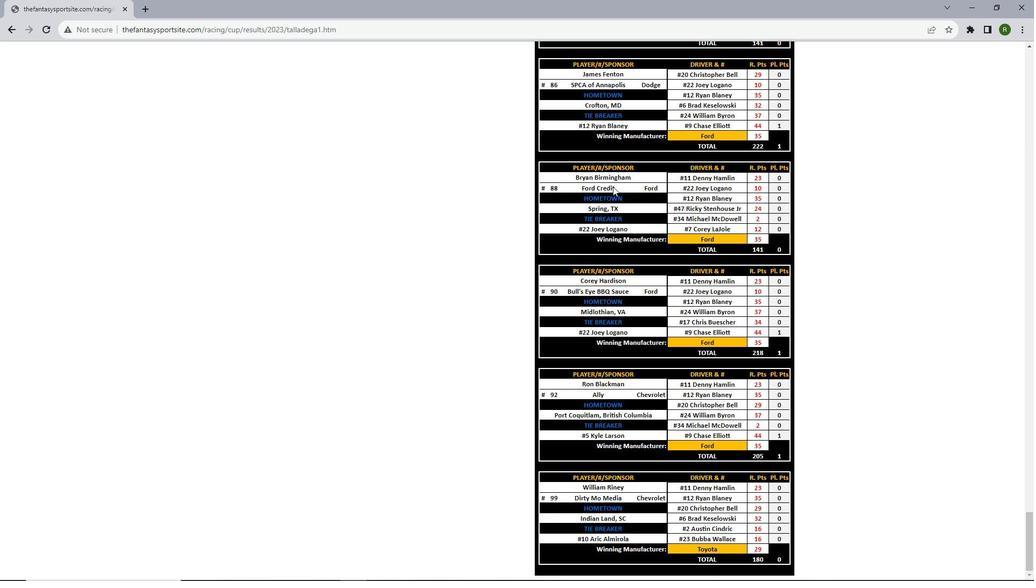 
Action: Mouse scrolled (613, 186) with delta (0, 0)
Screenshot: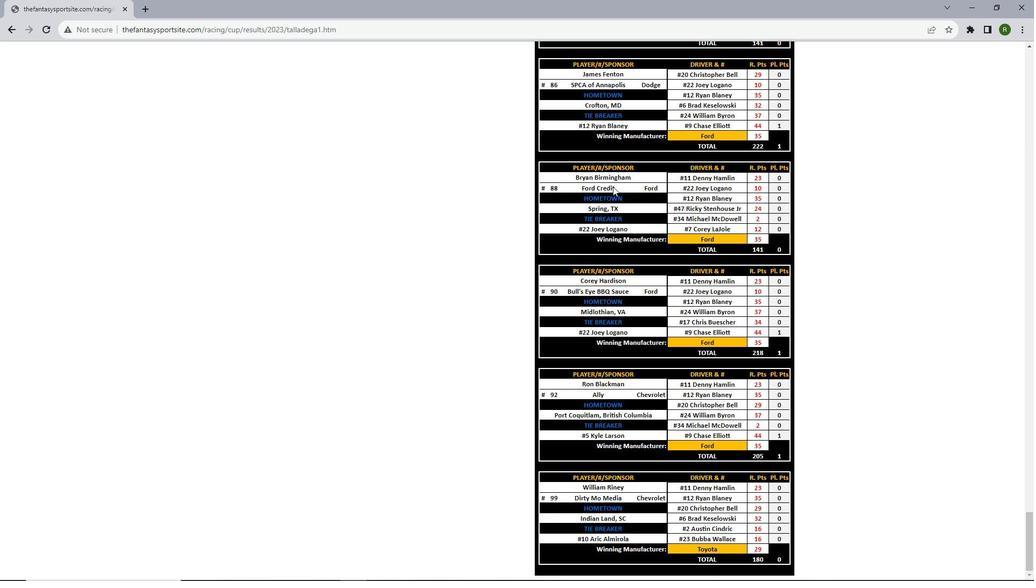 
Action: Mouse moved to (613, 187)
Screenshot: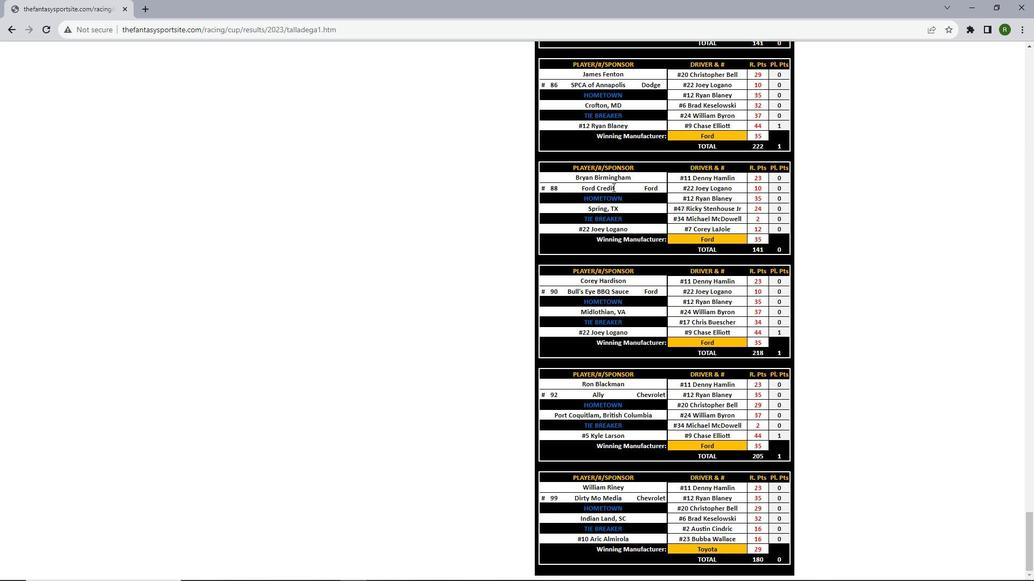 
Action: Mouse scrolled (613, 186) with delta (0, 0)
Screenshot: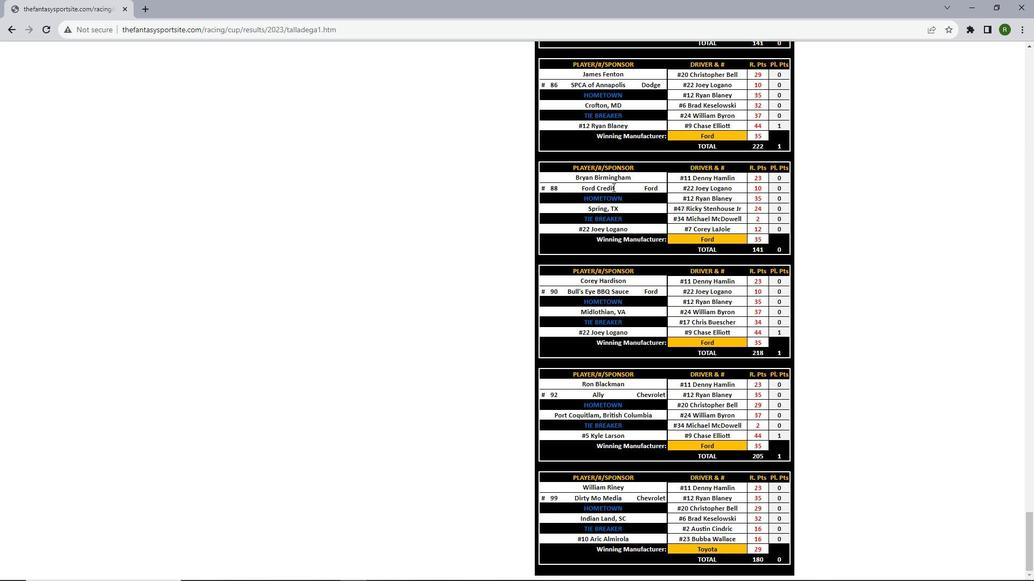 
Action: Mouse scrolled (613, 186) with delta (0, 0)
Screenshot: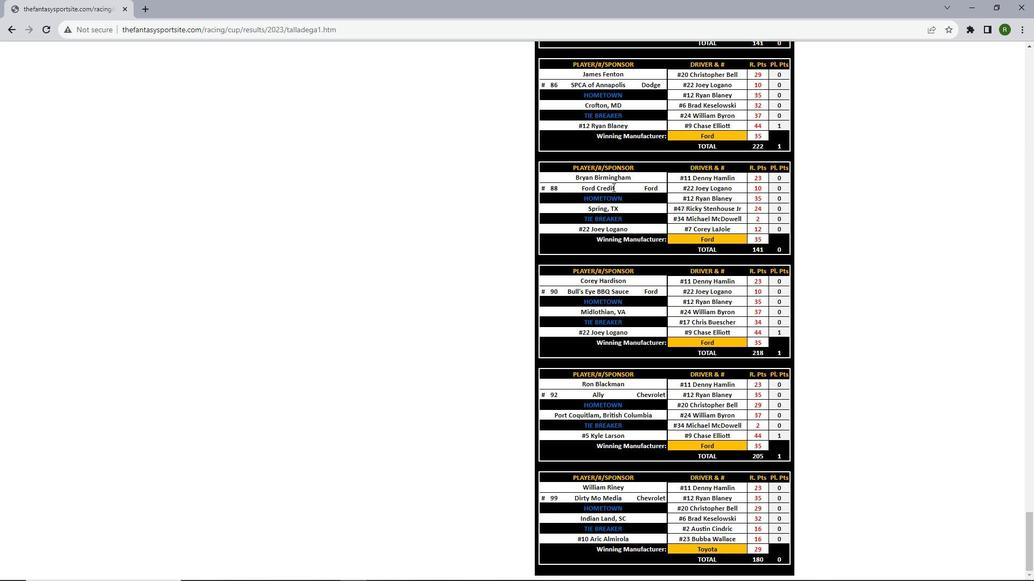 
Action: Mouse scrolled (613, 186) with delta (0, 0)
Screenshot: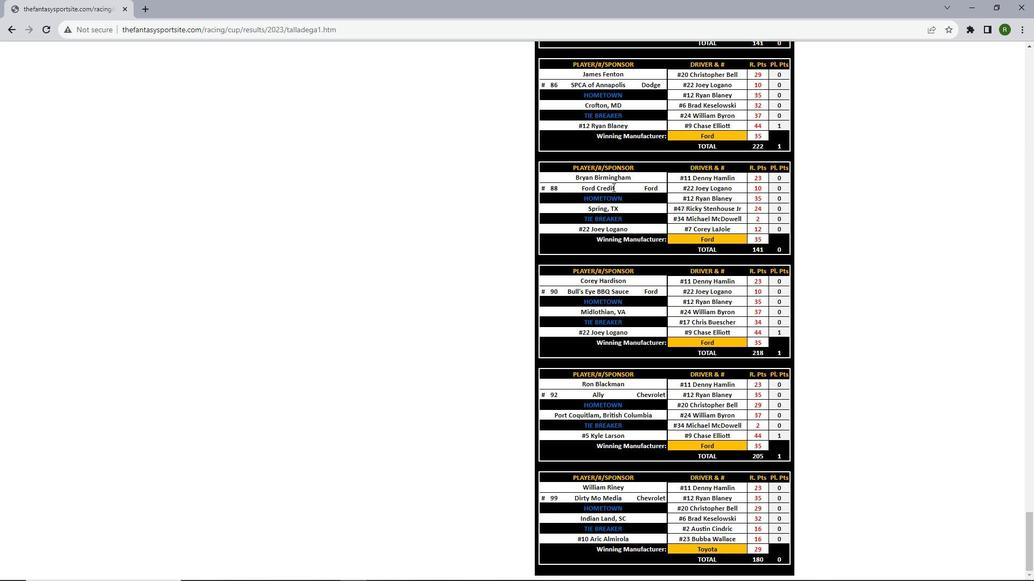 
Action: Mouse scrolled (613, 186) with delta (0, 0)
Screenshot: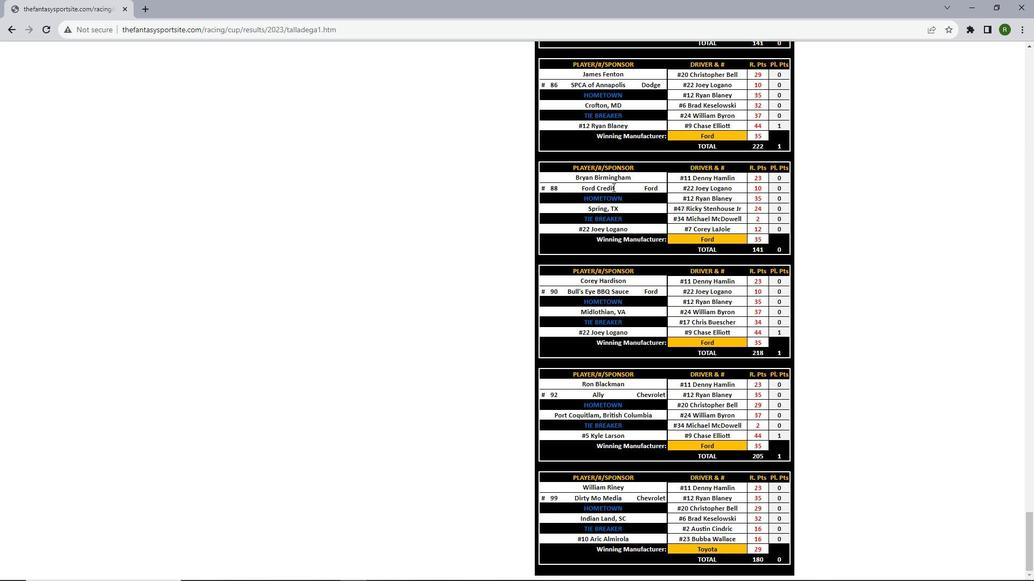 
Action: Mouse scrolled (613, 186) with delta (0, 0)
Screenshot: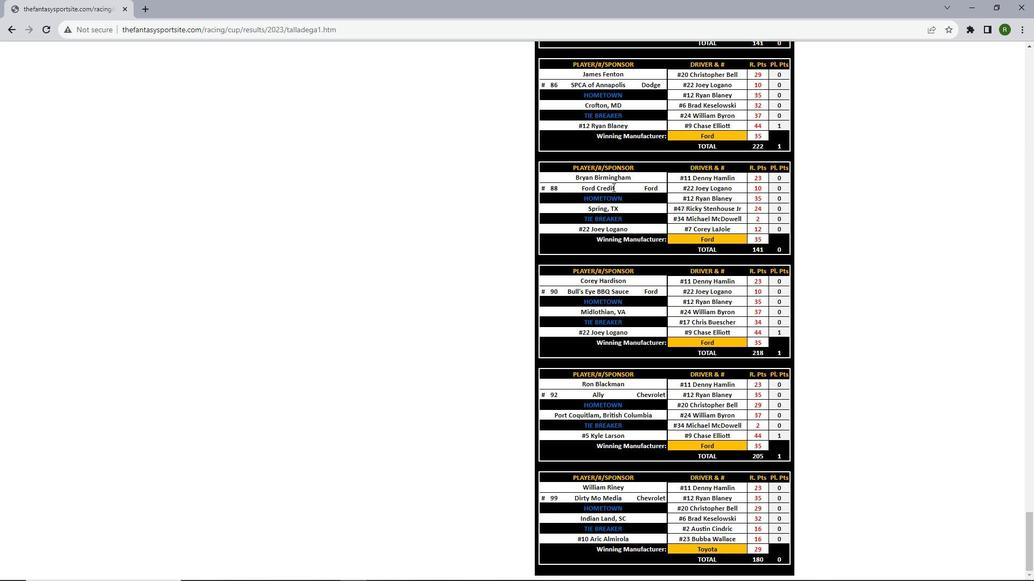 
